 Task: Search one way flight ticket for 5 adults, 2 children, 1 infant in seat and 1 infant on lap in economy from Gulfport/biloxi: Gulfport-biloxi International Airport to Fort Wayne: Fort Wayne International Airport on 5-4-2023. Choice of flights is Frontier. Number of bags: 10 checked bags. Price is upto 93000. Outbound departure time preference is 21:00.
Action: Mouse moved to (303, 120)
Screenshot: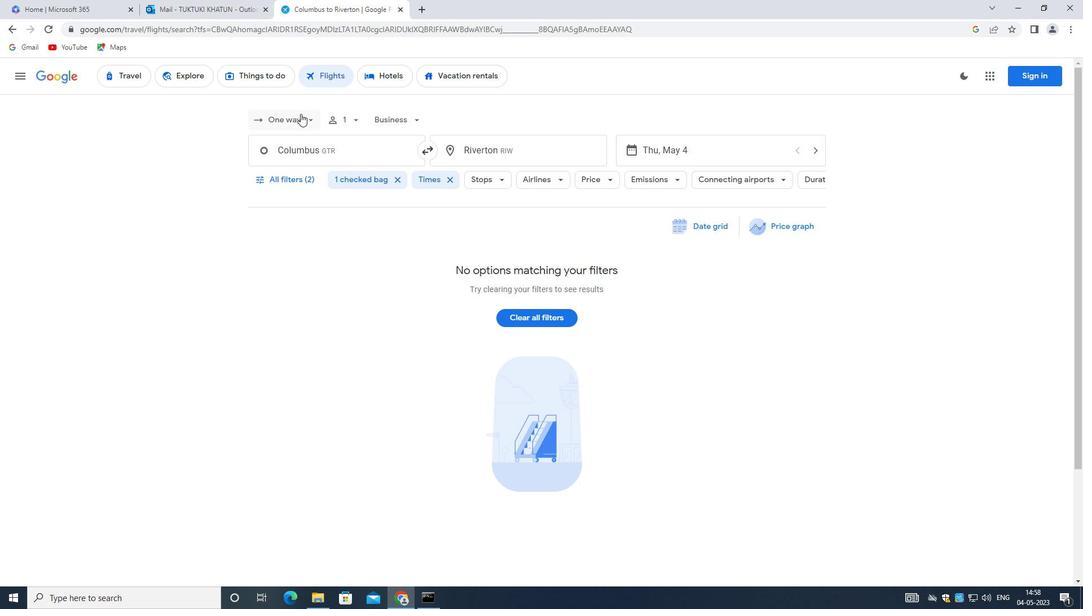 
Action: Mouse pressed left at (303, 120)
Screenshot: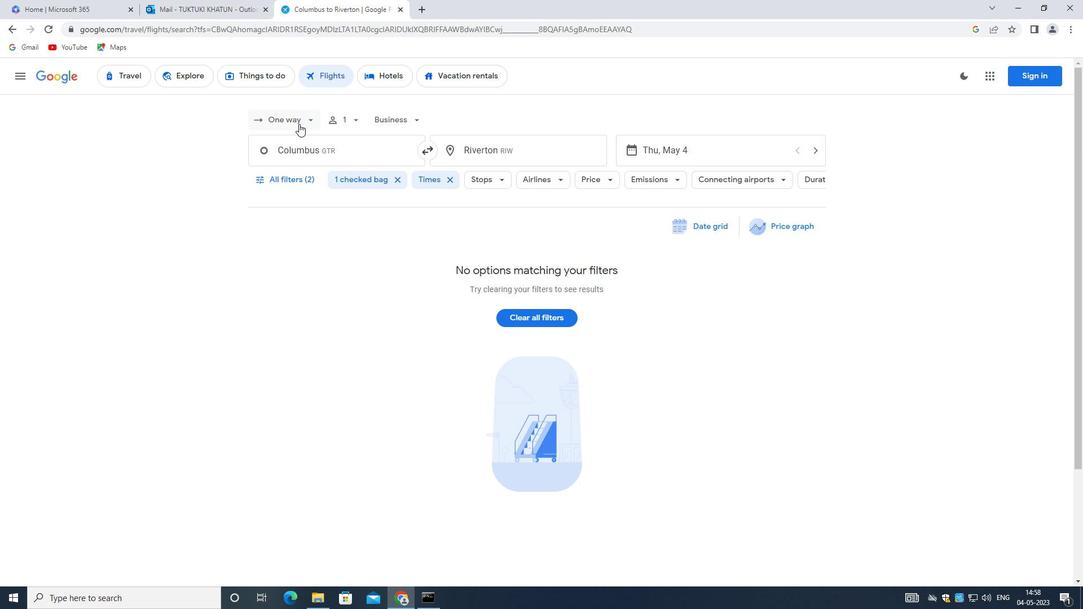 
Action: Mouse moved to (296, 167)
Screenshot: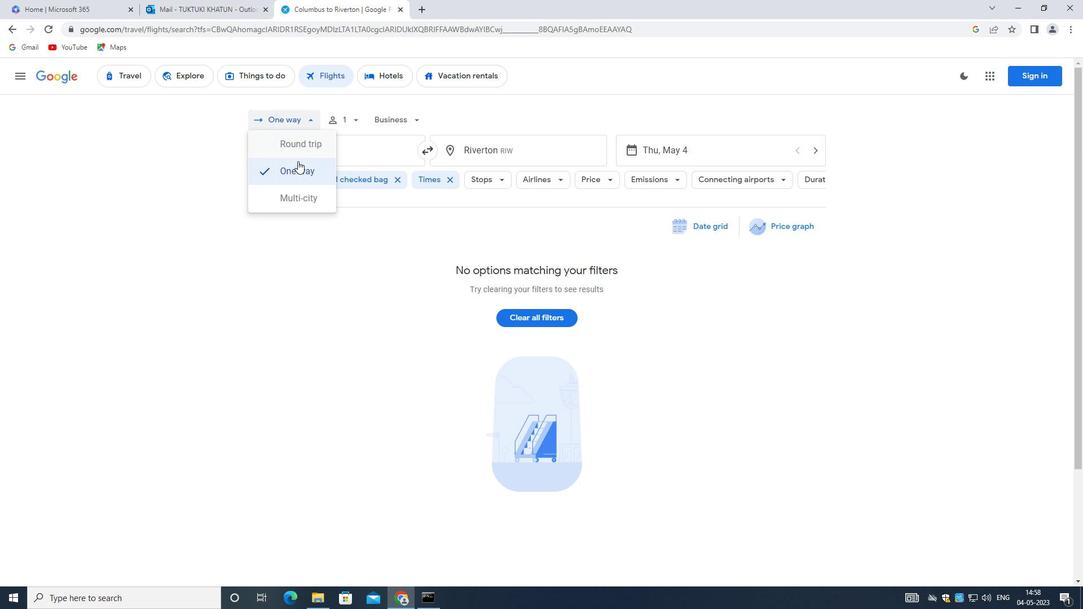 
Action: Mouse pressed left at (296, 167)
Screenshot: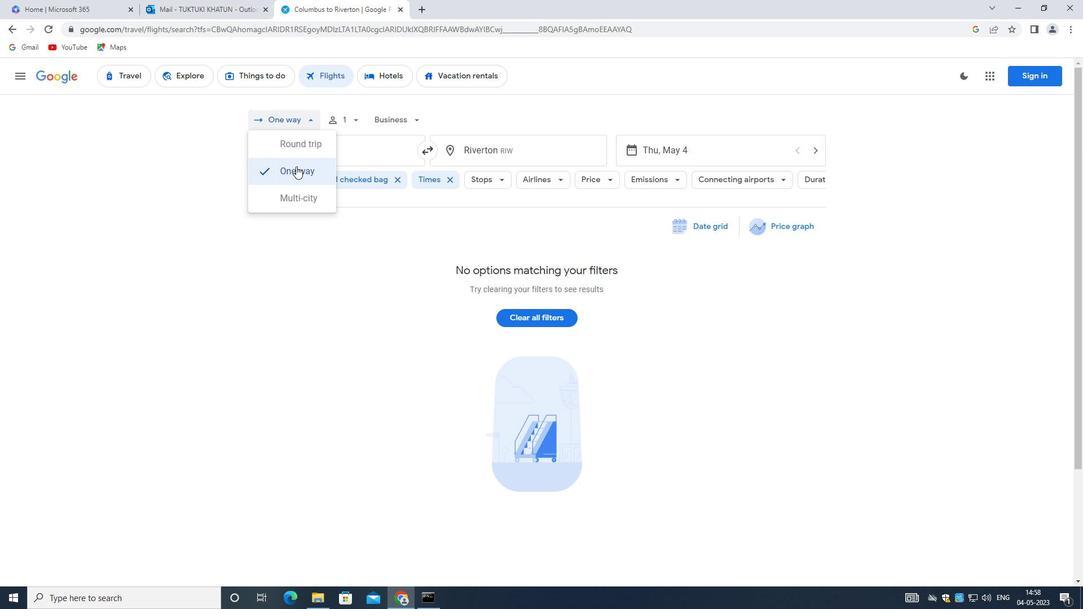 
Action: Mouse moved to (349, 119)
Screenshot: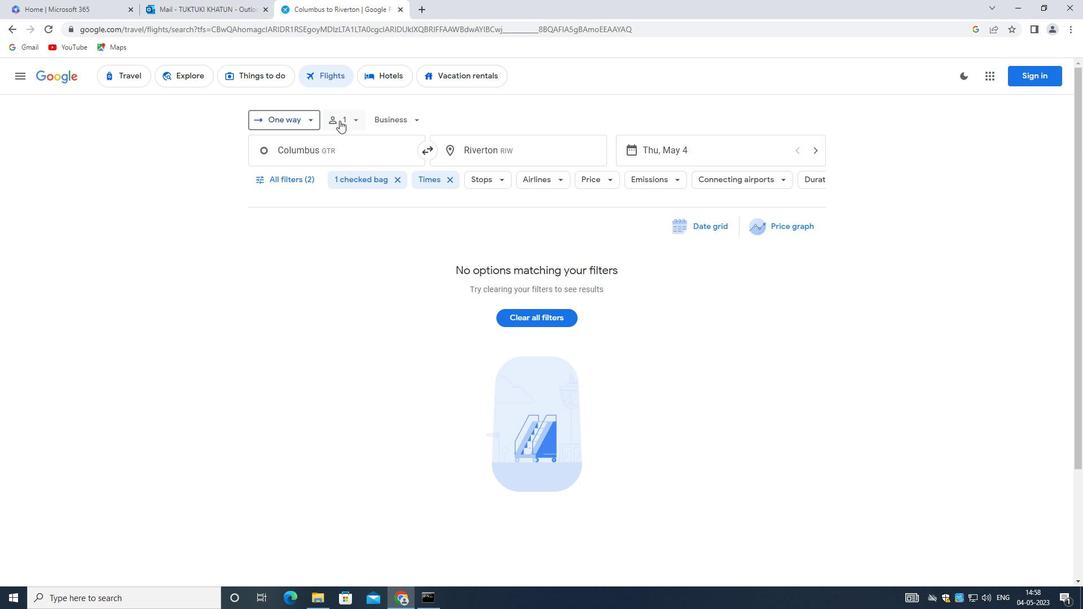 
Action: Mouse pressed left at (349, 119)
Screenshot: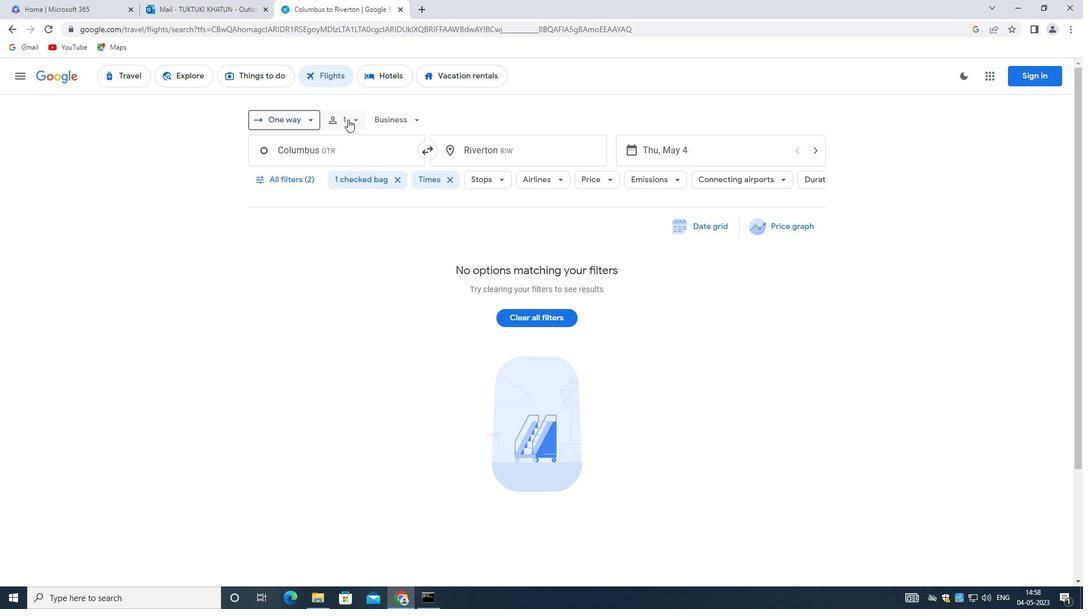 
Action: Mouse moved to (447, 152)
Screenshot: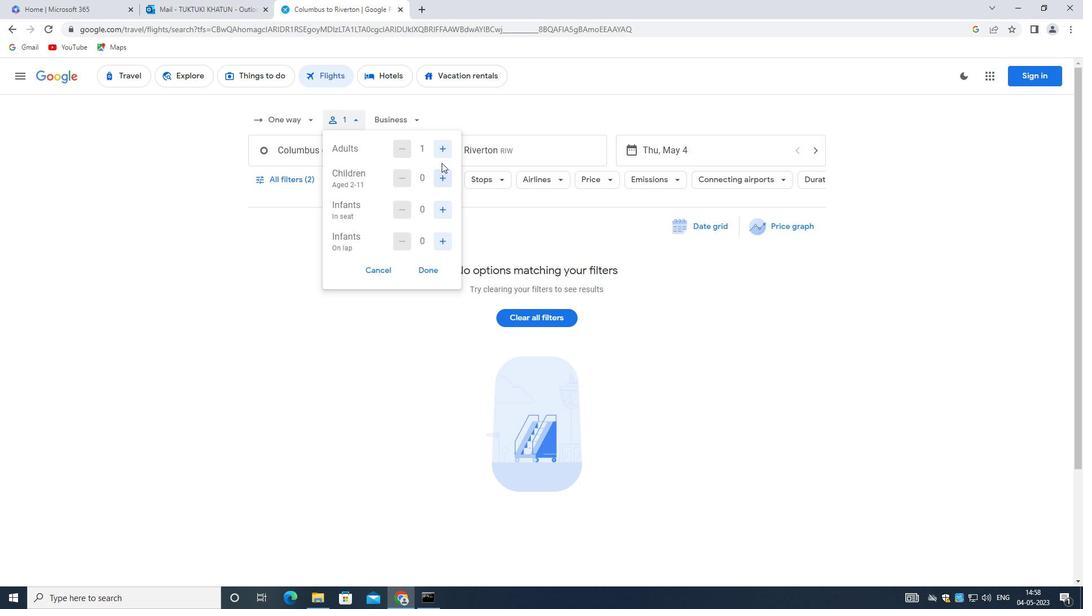
Action: Mouse pressed left at (447, 152)
Screenshot: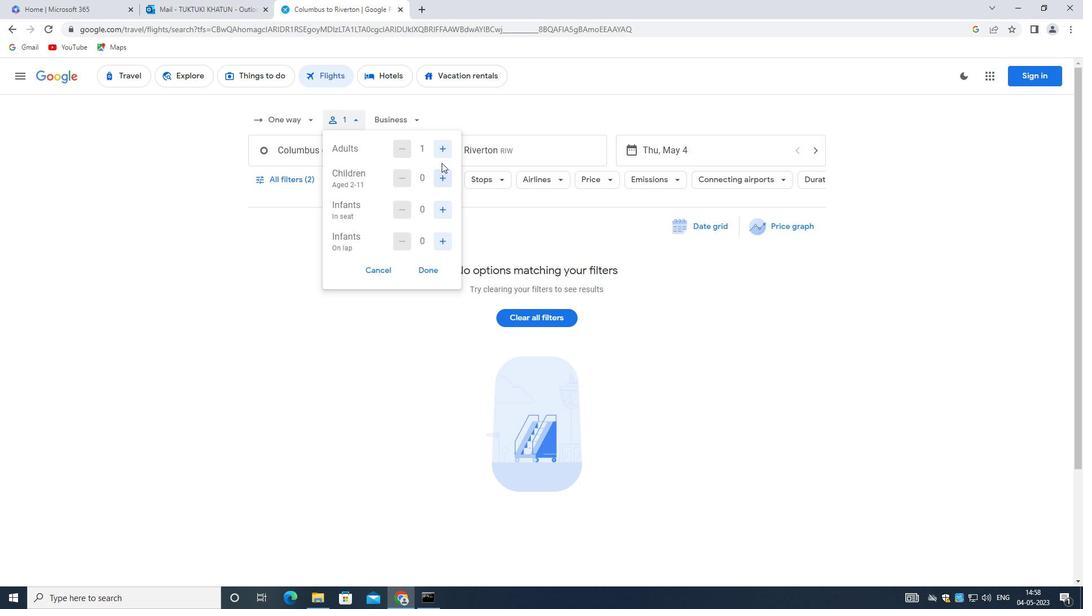 
Action: Mouse pressed left at (447, 152)
Screenshot: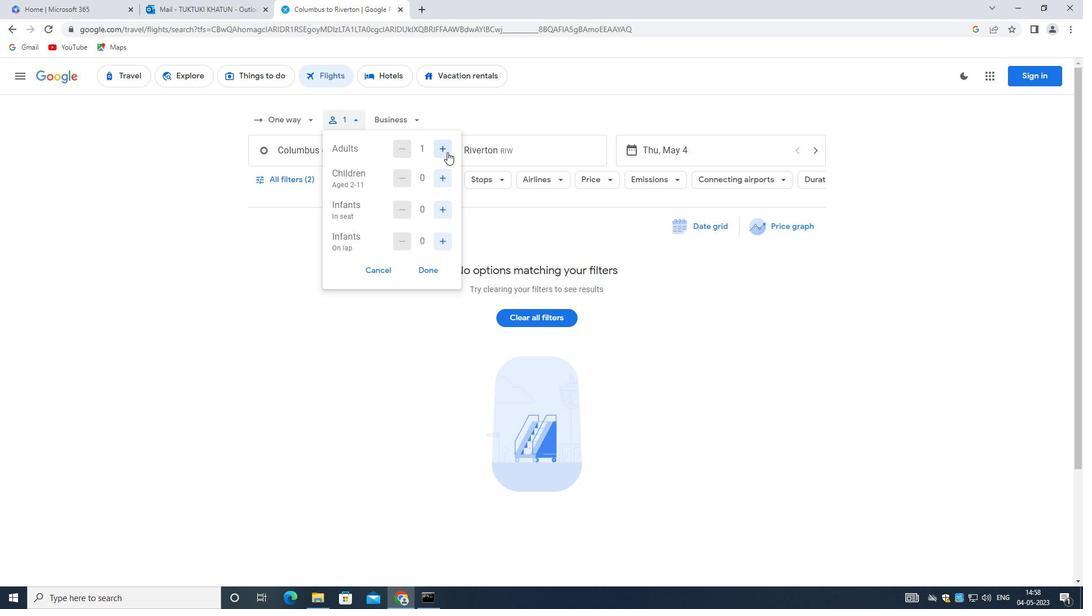 
Action: Mouse pressed left at (447, 152)
Screenshot: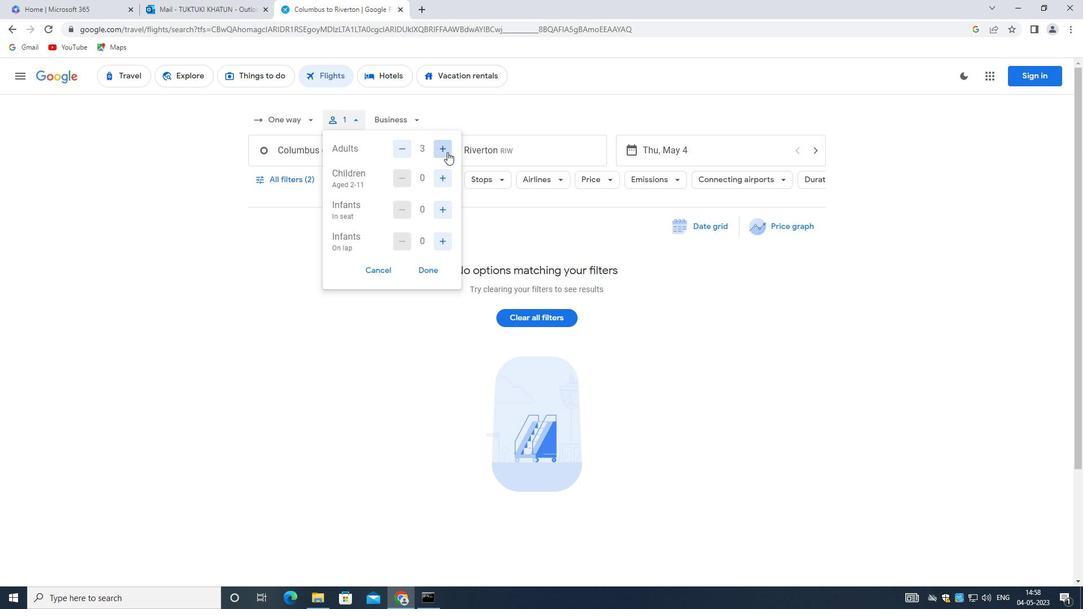 
Action: Mouse pressed left at (447, 152)
Screenshot: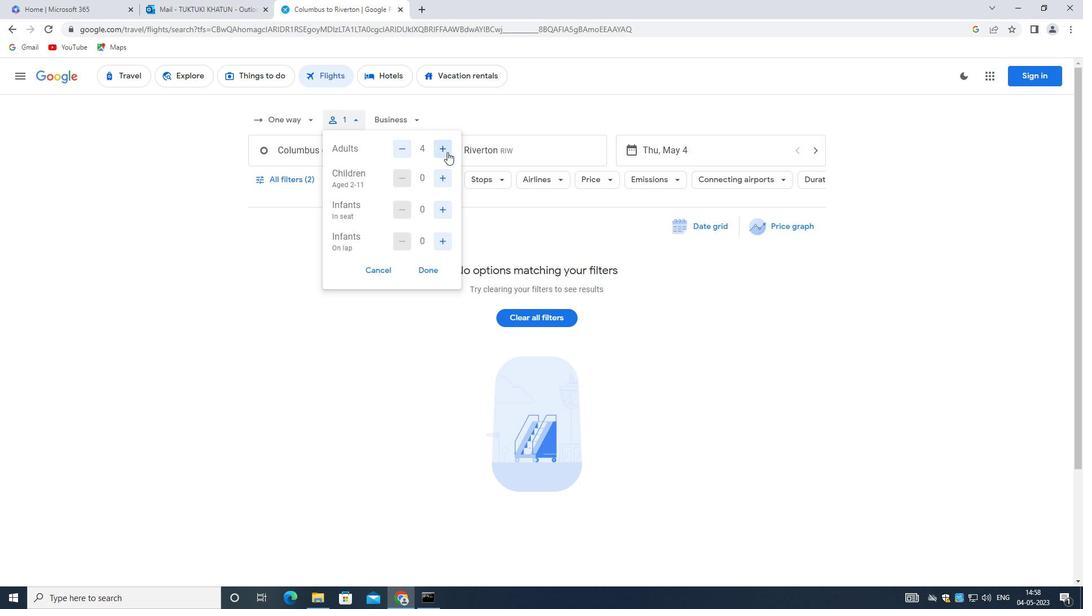 
Action: Mouse moved to (441, 177)
Screenshot: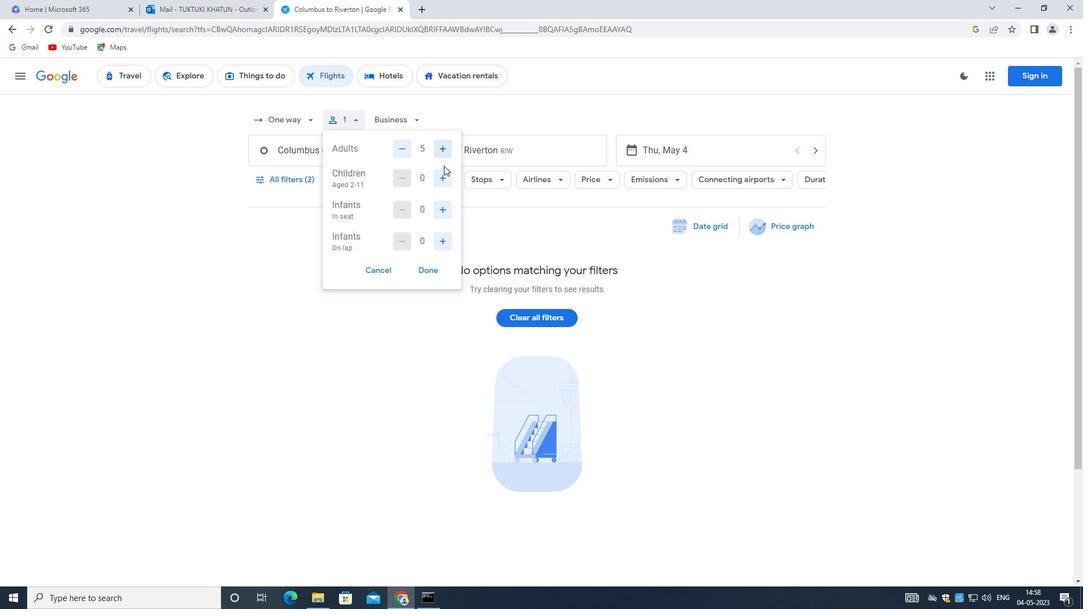 
Action: Mouse pressed left at (441, 177)
Screenshot: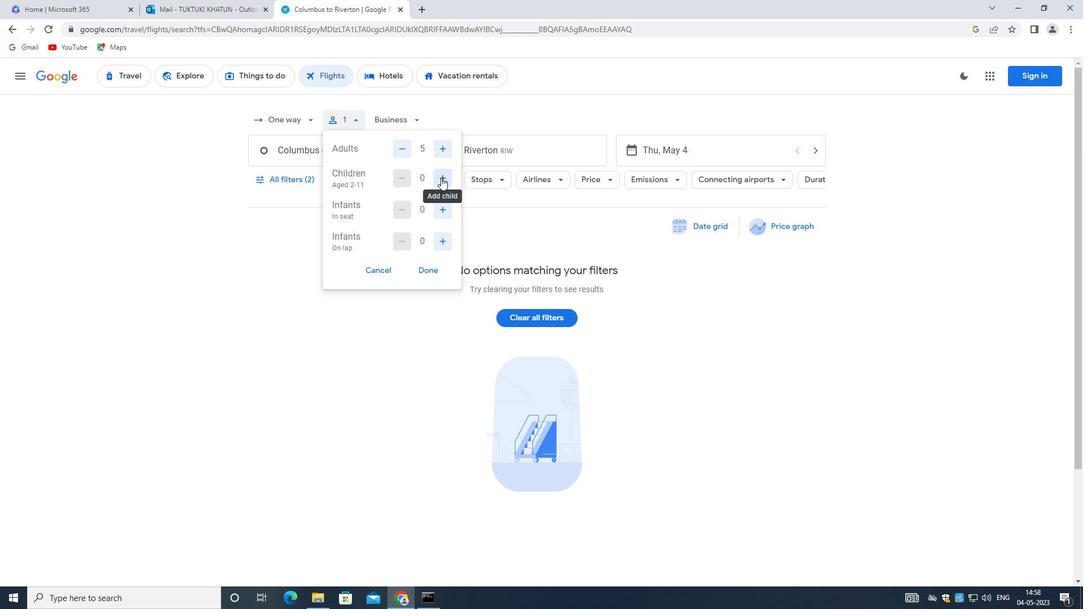 
Action: Mouse pressed left at (441, 177)
Screenshot: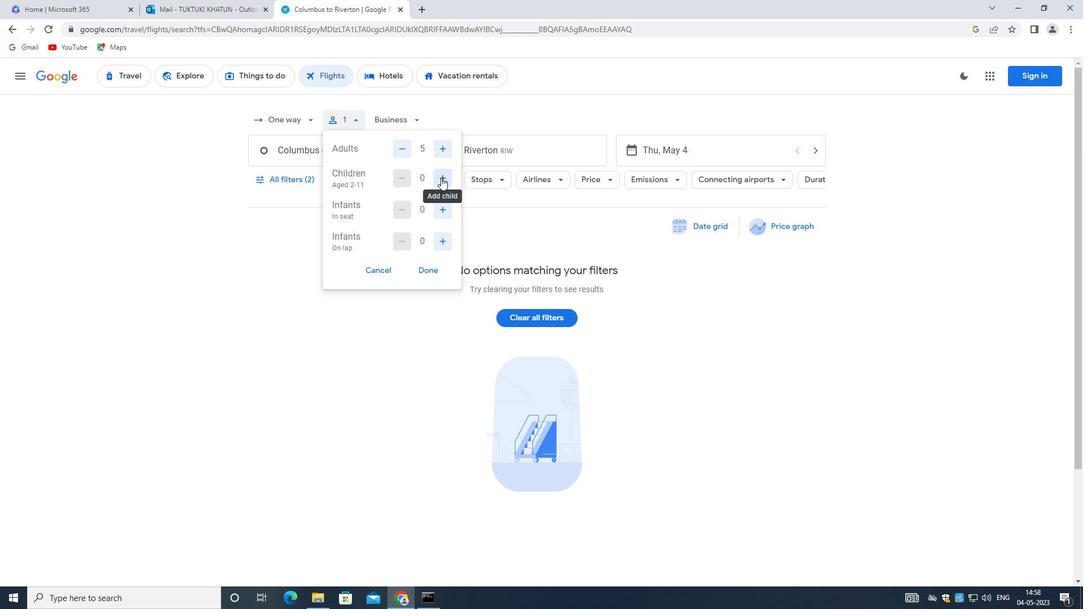 
Action: Mouse pressed left at (441, 177)
Screenshot: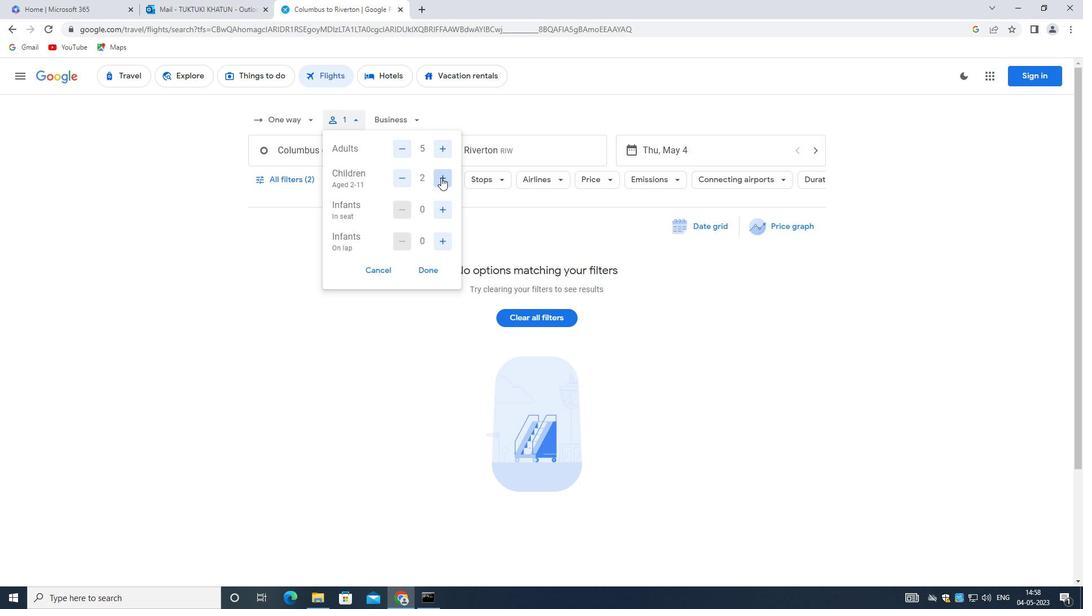 
Action: Mouse moved to (400, 177)
Screenshot: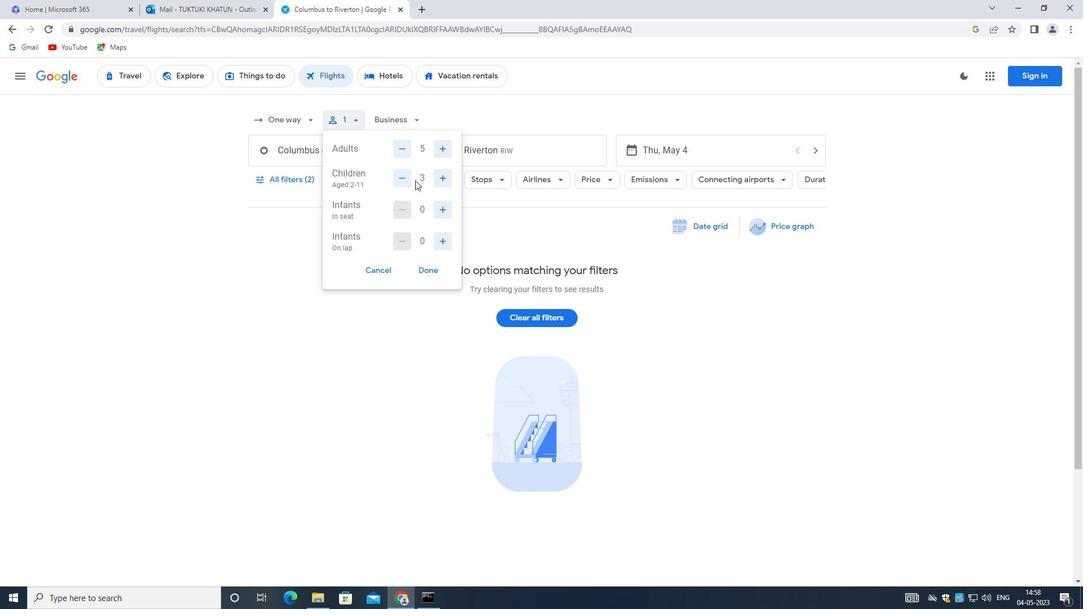 
Action: Mouse pressed left at (400, 177)
Screenshot: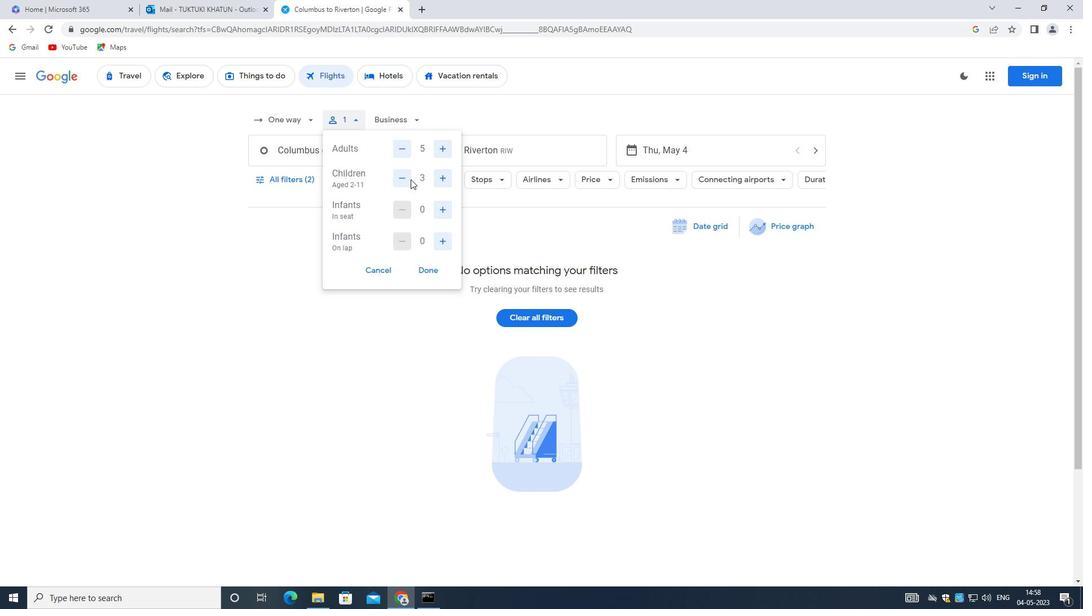 
Action: Mouse moved to (444, 210)
Screenshot: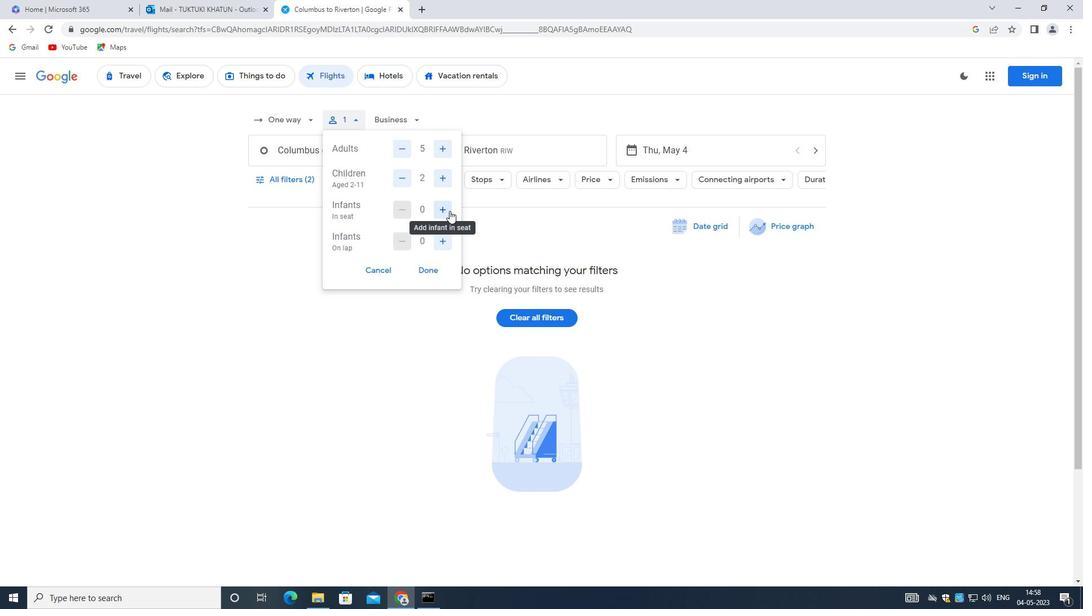 
Action: Mouse pressed left at (444, 210)
Screenshot: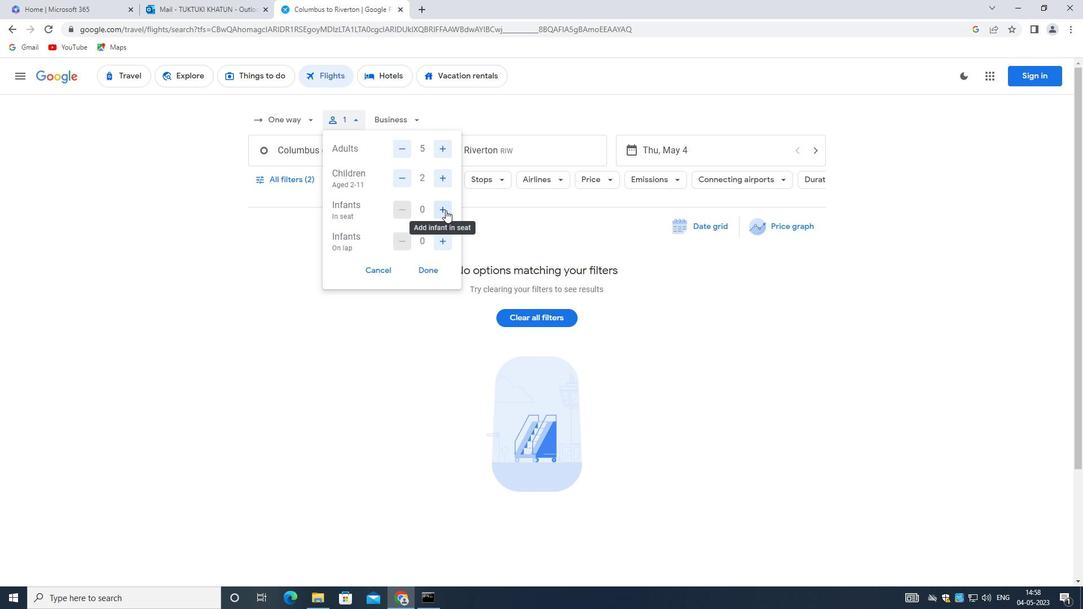 
Action: Mouse moved to (443, 235)
Screenshot: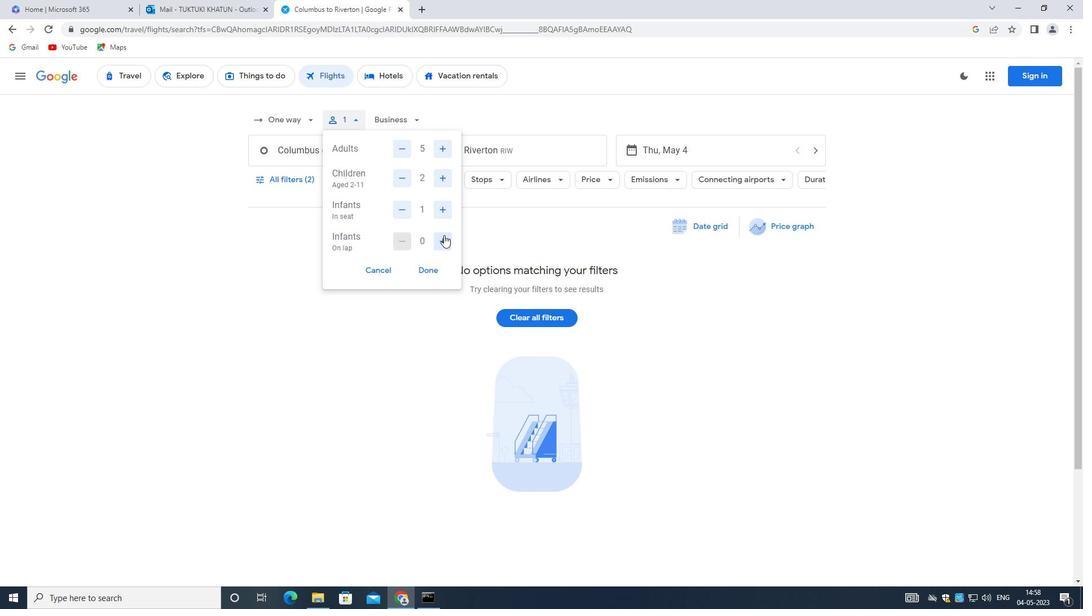 
Action: Mouse pressed left at (443, 235)
Screenshot: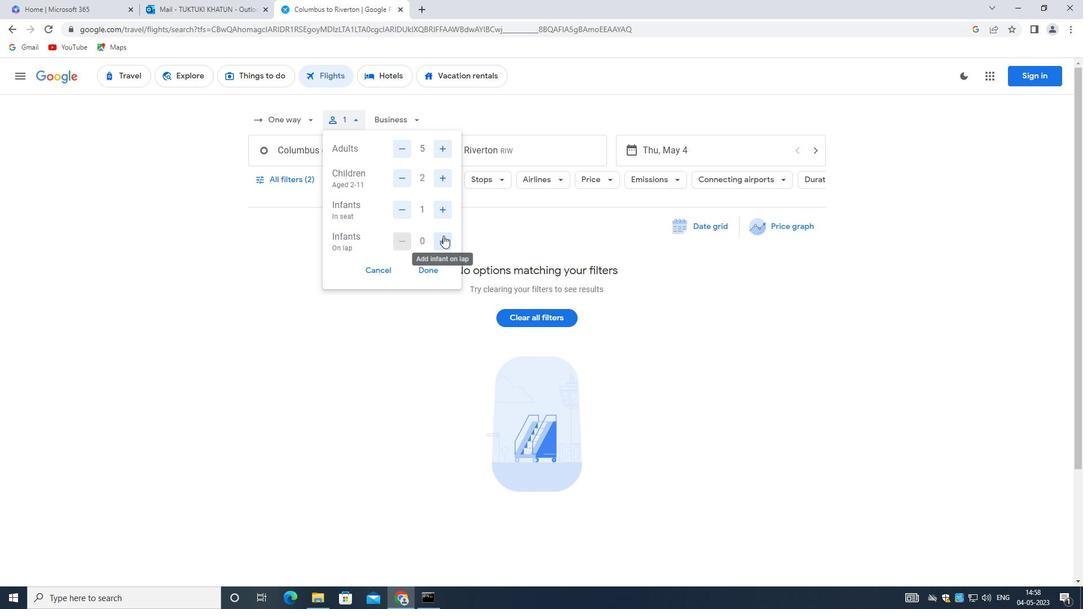 
Action: Mouse moved to (425, 273)
Screenshot: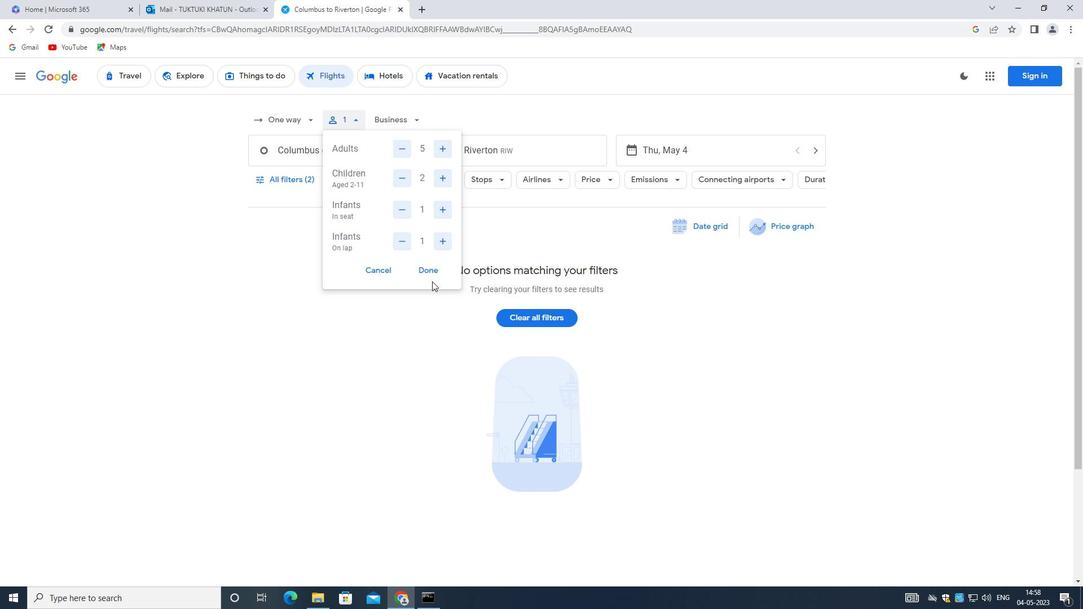 
Action: Mouse pressed left at (425, 273)
Screenshot: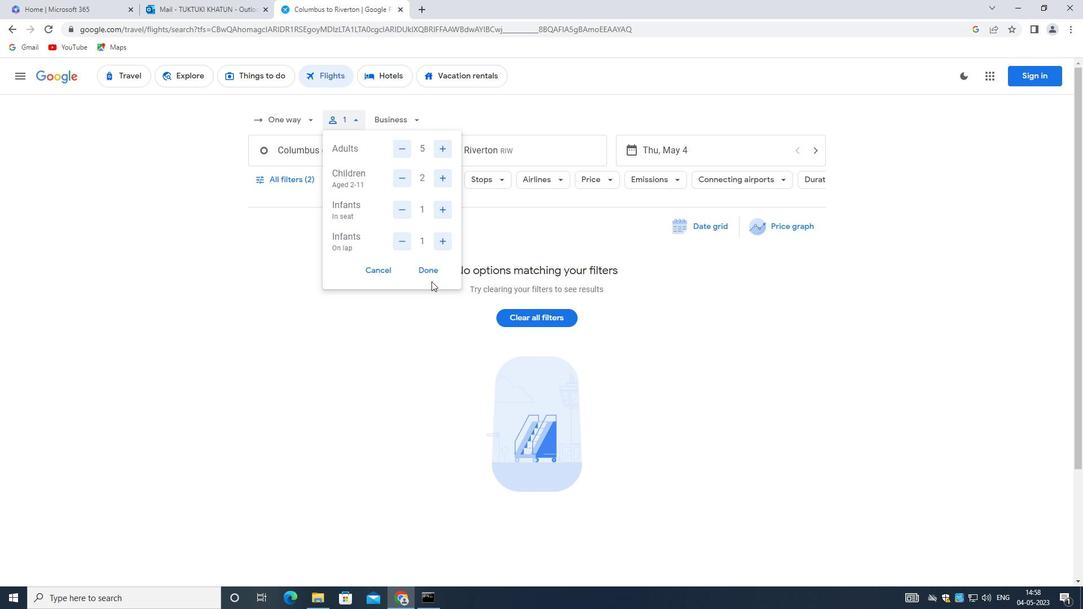 
Action: Mouse moved to (403, 120)
Screenshot: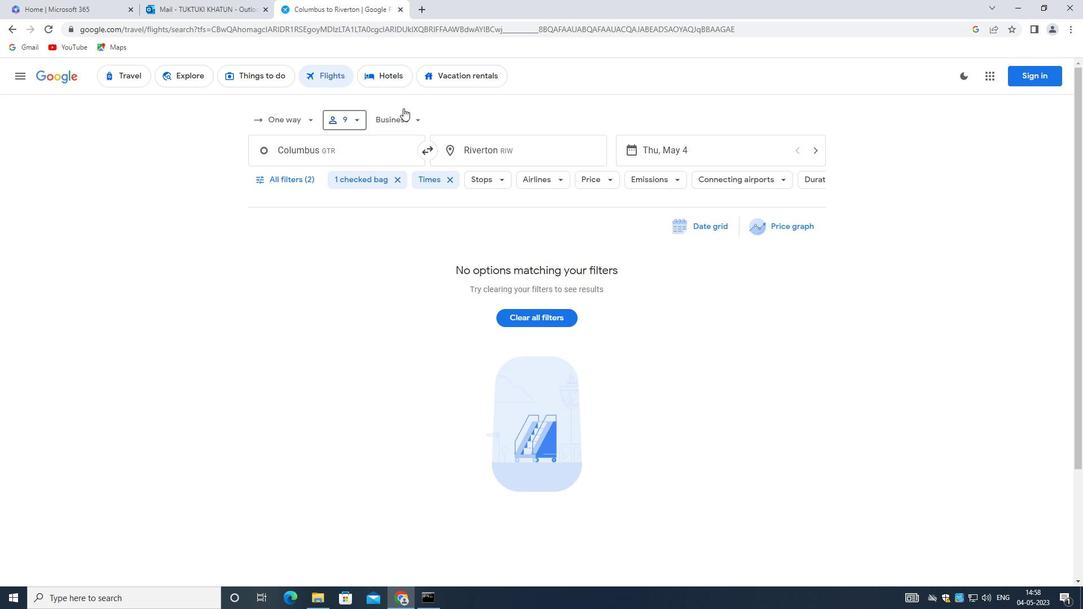 
Action: Mouse pressed left at (403, 120)
Screenshot: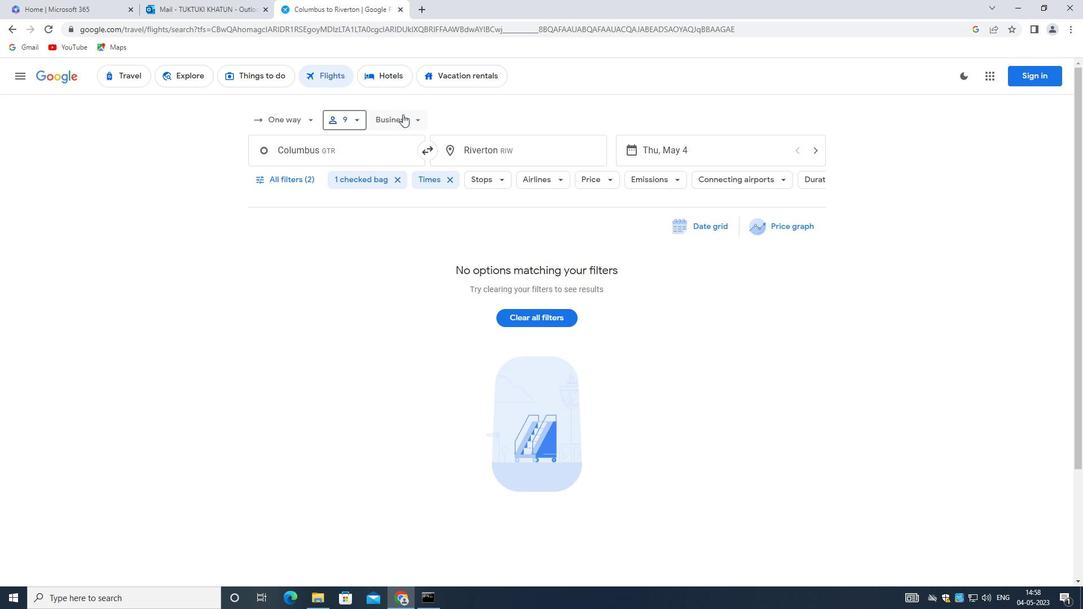 
Action: Mouse moved to (415, 148)
Screenshot: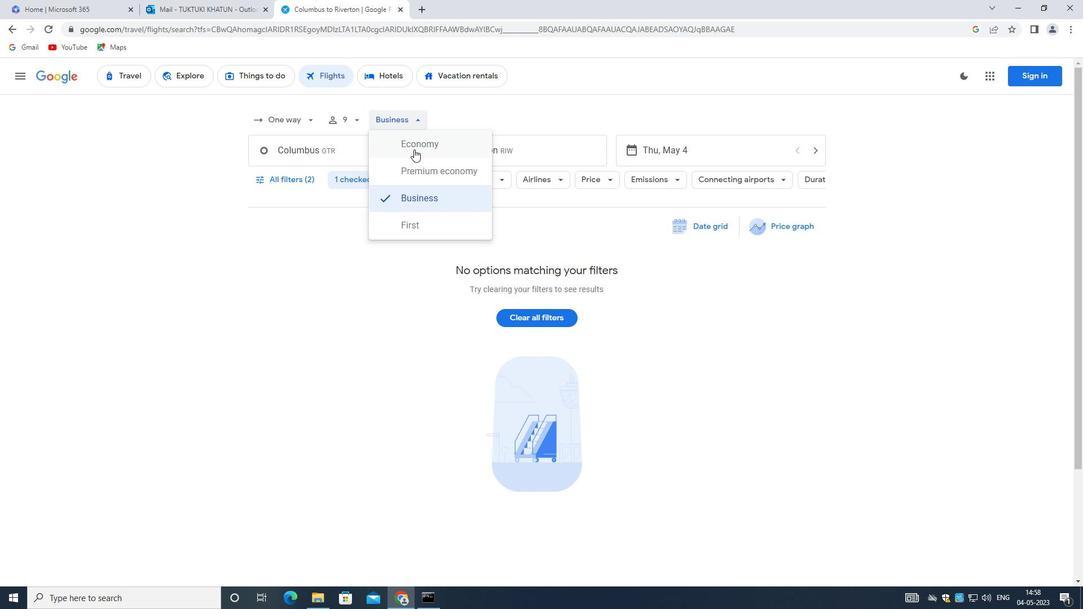 
Action: Mouse pressed left at (415, 148)
Screenshot: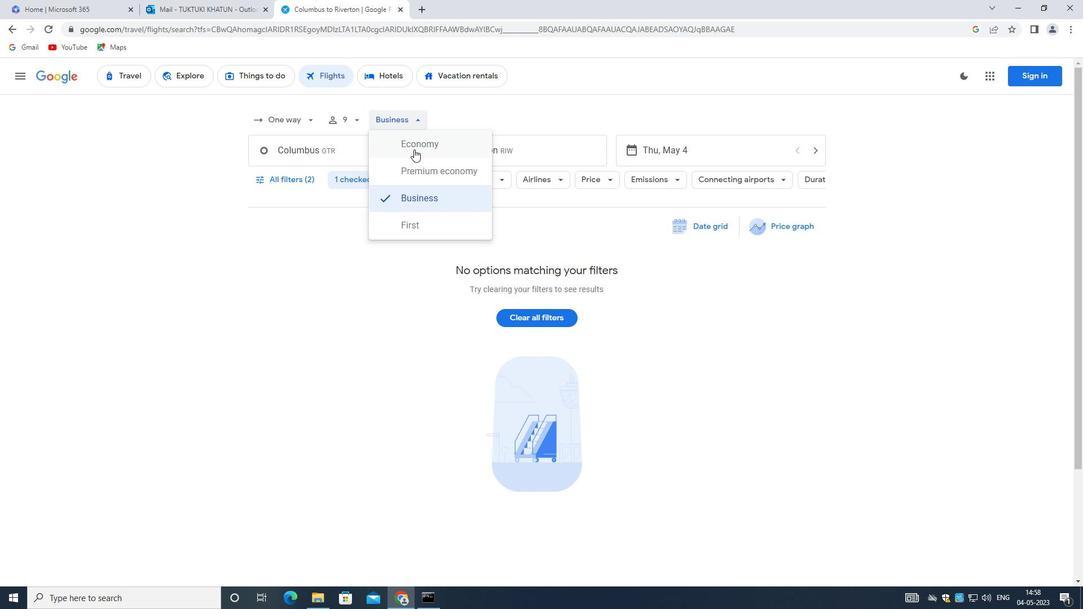
Action: Mouse moved to (296, 156)
Screenshot: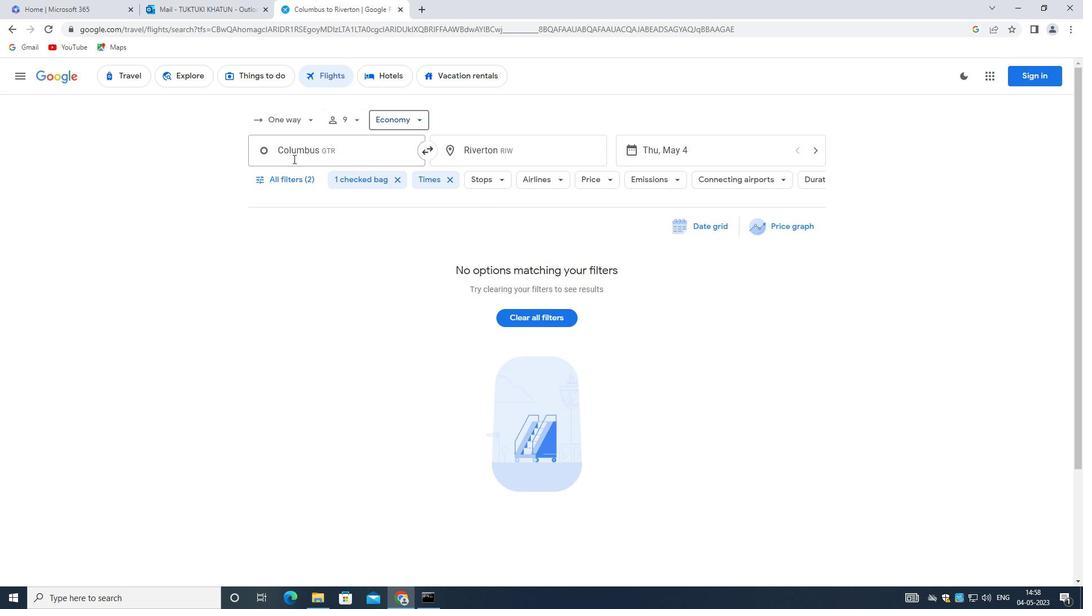 
Action: Mouse pressed left at (296, 156)
Screenshot: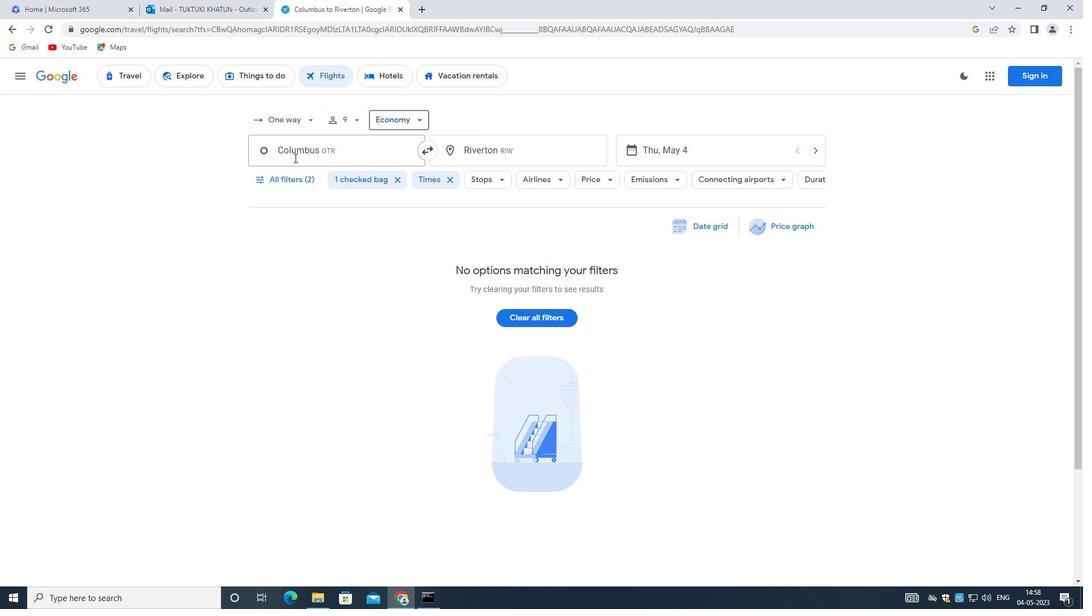 
Action: Key pressed <Key.backspace><Key.shift>GULFPORT-BILOXI<Key.space><Key.shift_r><Key.shift_r><Key.shift_r><Key.shift_r><Key.shift_r>I
Screenshot: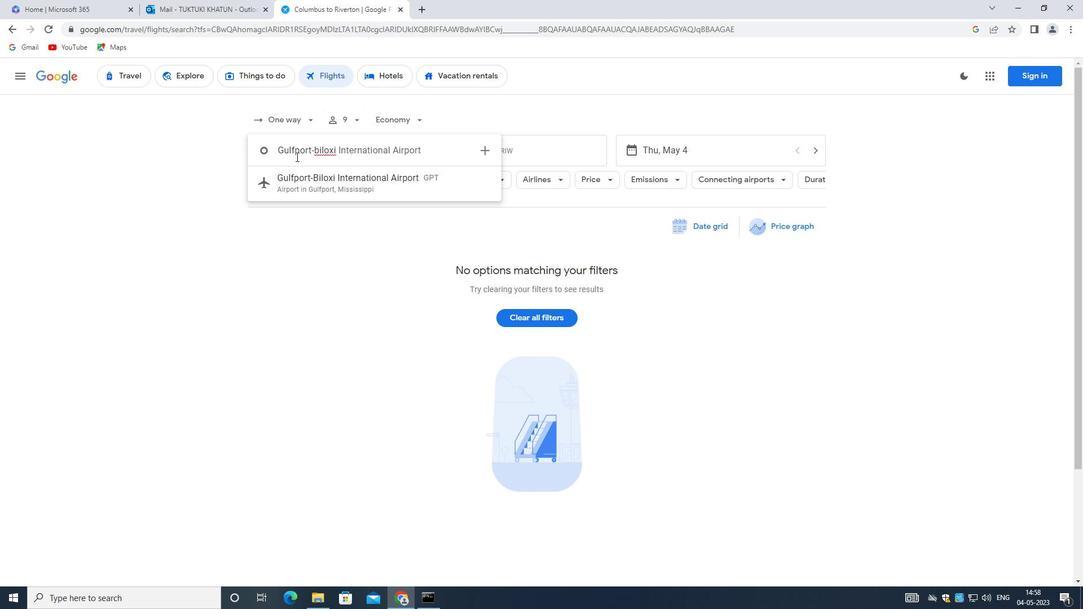 
Action: Mouse moved to (401, 184)
Screenshot: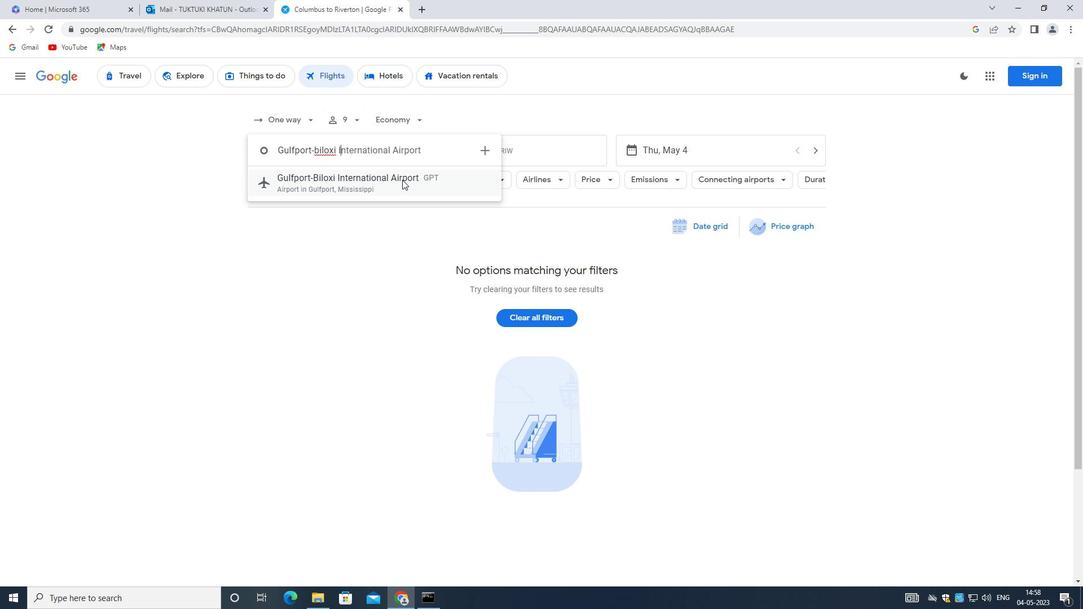 
Action: Mouse pressed left at (401, 184)
Screenshot: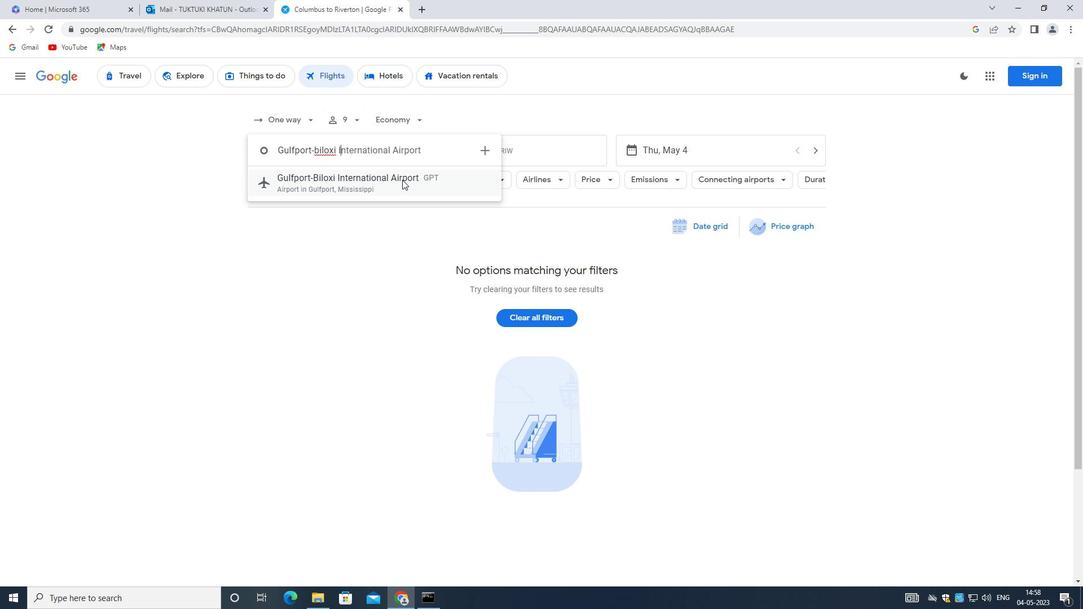 
Action: Mouse moved to (480, 156)
Screenshot: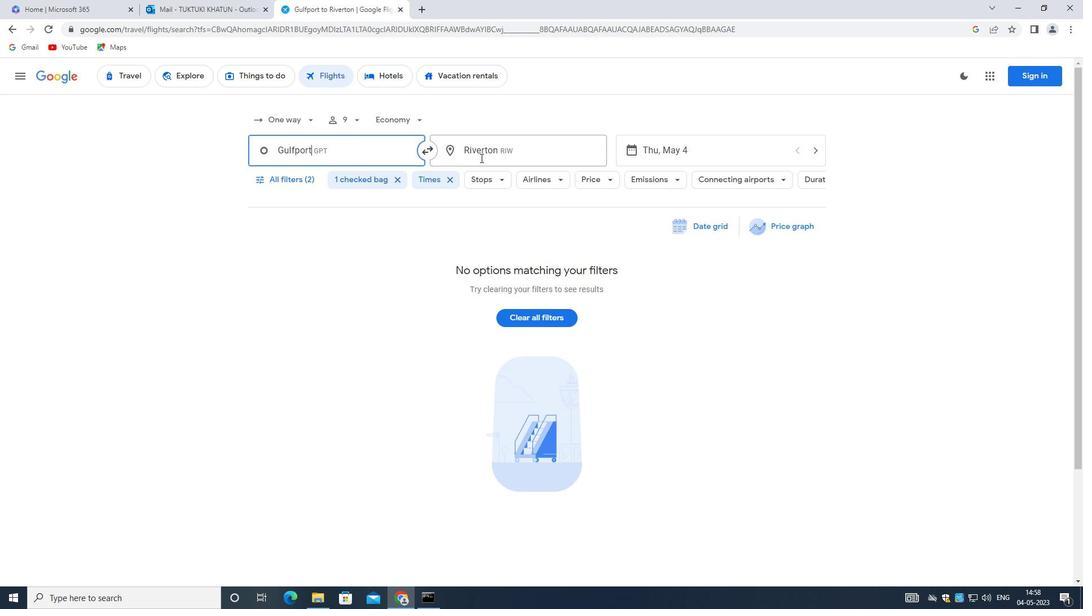 
Action: Mouse pressed left at (480, 156)
Screenshot: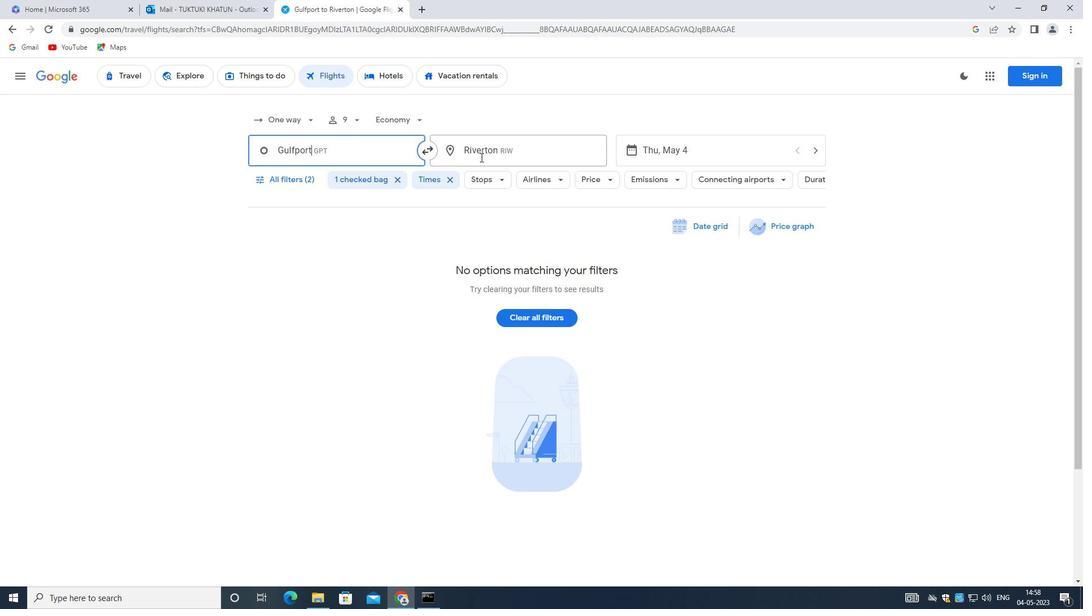 
Action: Mouse moved to (476, 156)
Screenshot: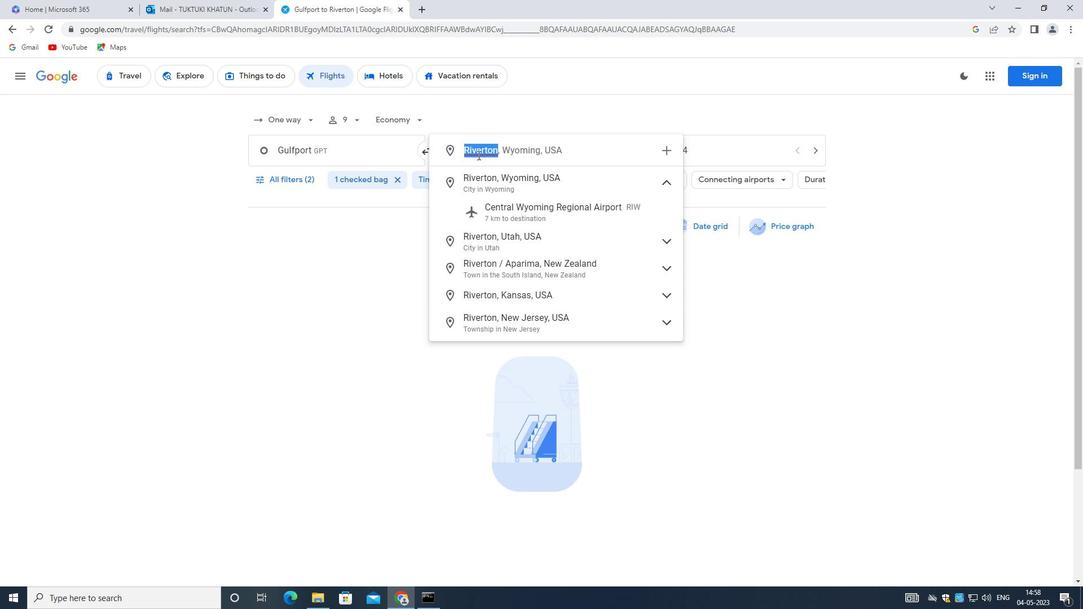 
Action: Key pressed <Key.shift><Key.shift><Key.shift><Key.shift><Key.shift>FORT<Key.space><Key.shift>WAYNE
Screenshot: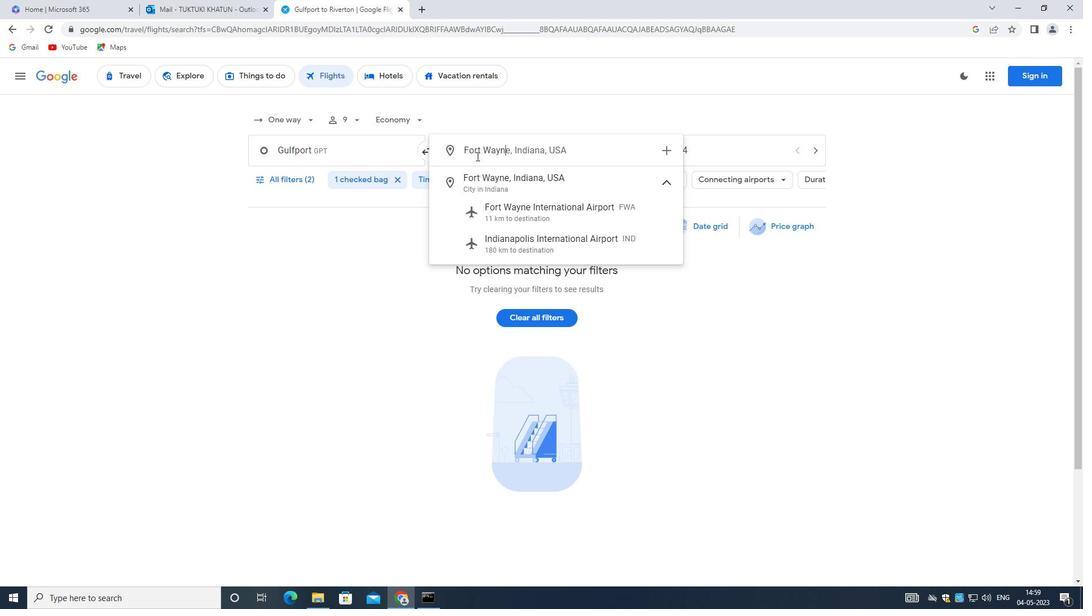 
Action: Mouse moved to (539, 212)
Screenshot: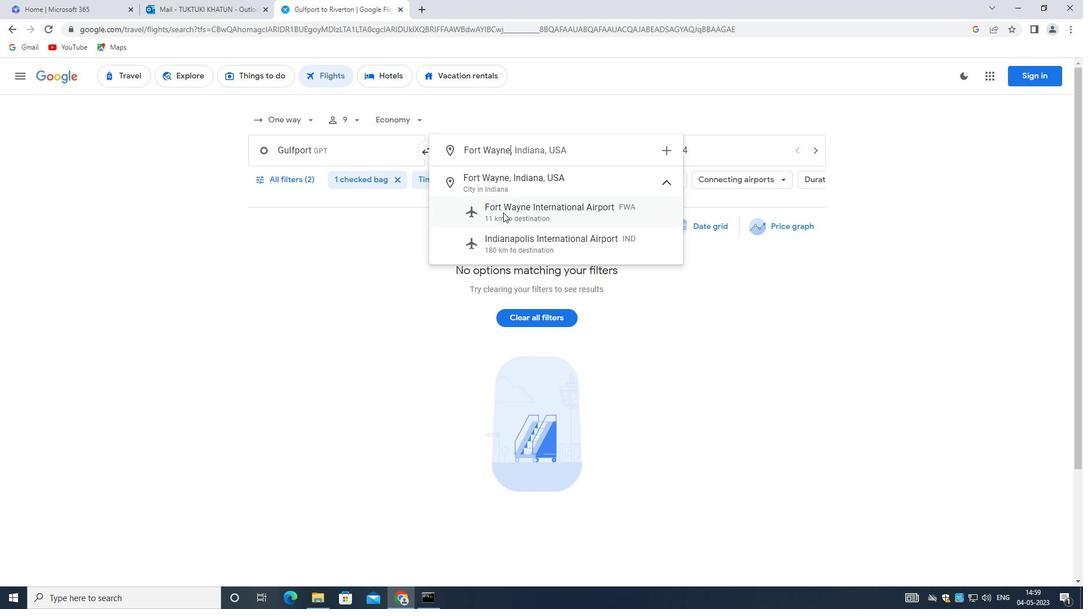 
Action: Mouse pressed left at (539, 212)
Screenshot: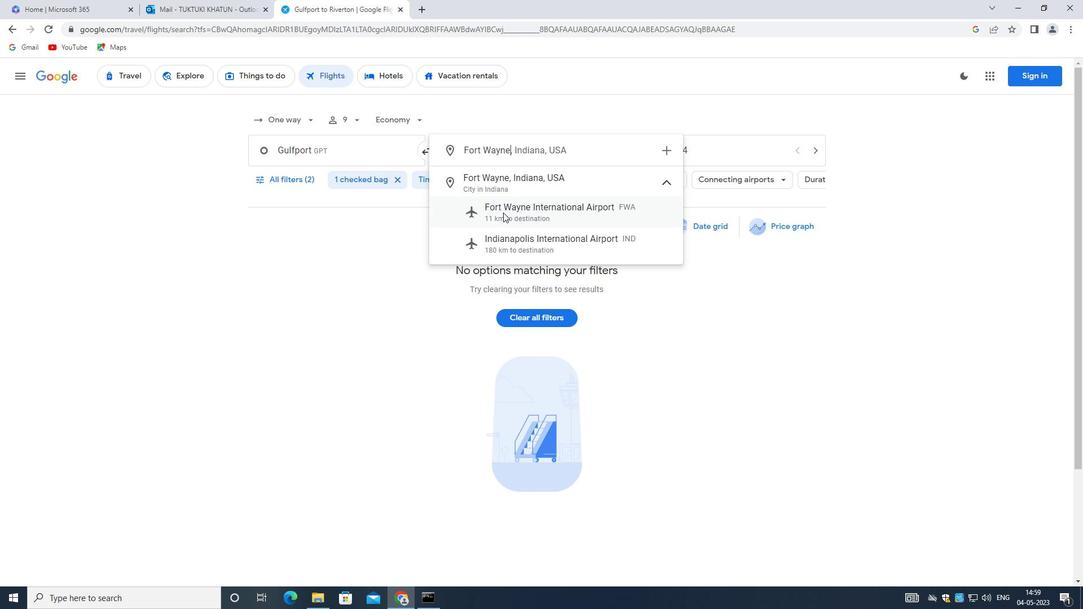 
Action: Mouse moved to (660, 147)
Screenshot: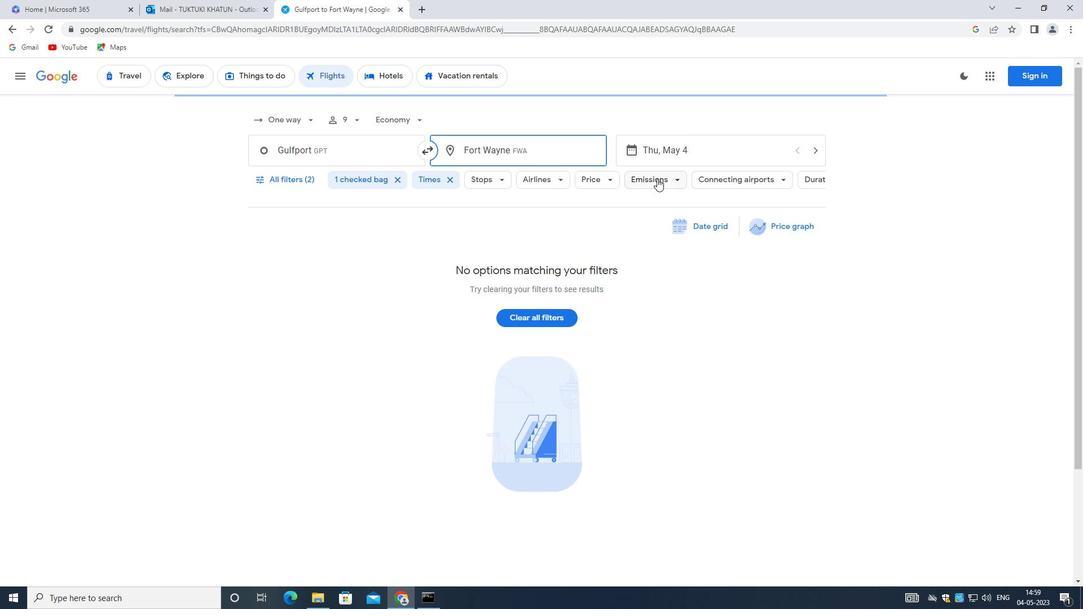 
Action: Mouse pressed left at (660, 147)
Screenshot: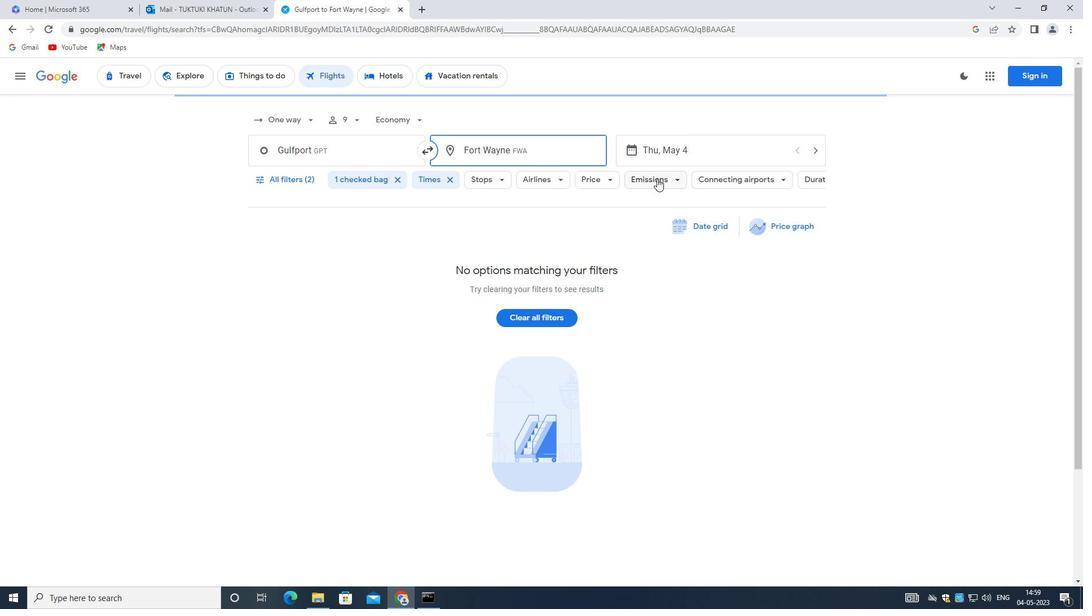 
Action: Mouse moved to (802, 428)
Screenshot: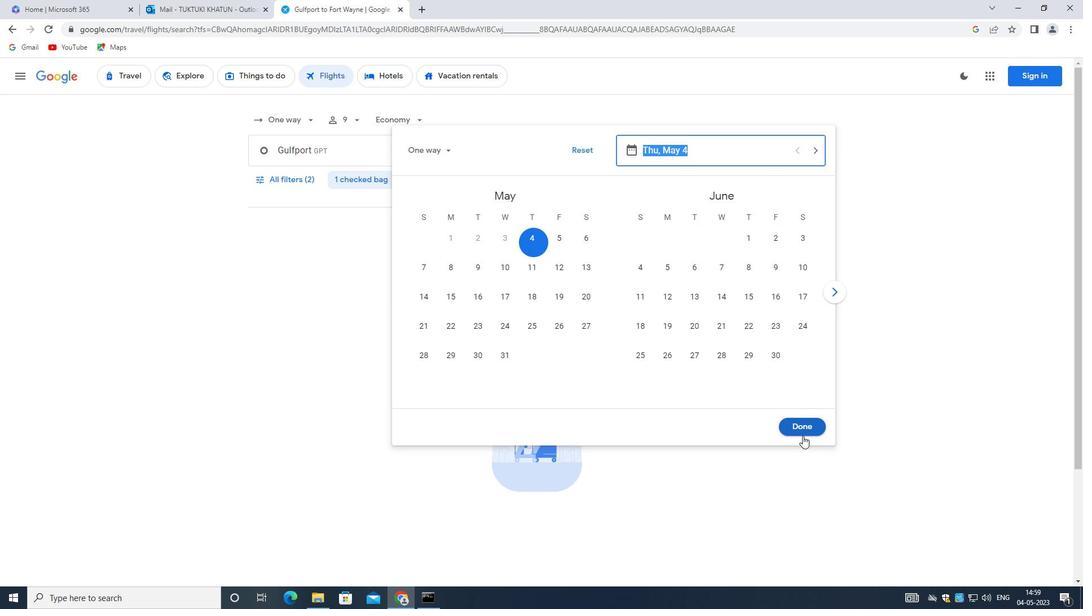 
Action: Mouse pressed left at (802, 428)
Screenshot: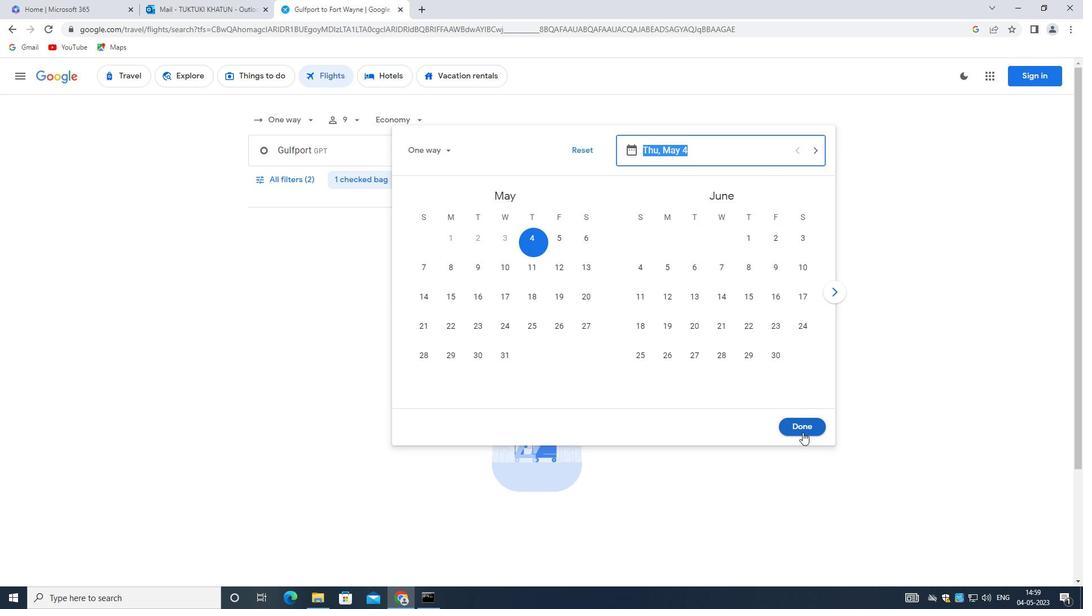 
Action: Mouse moved to (282, 180)
Screenshot: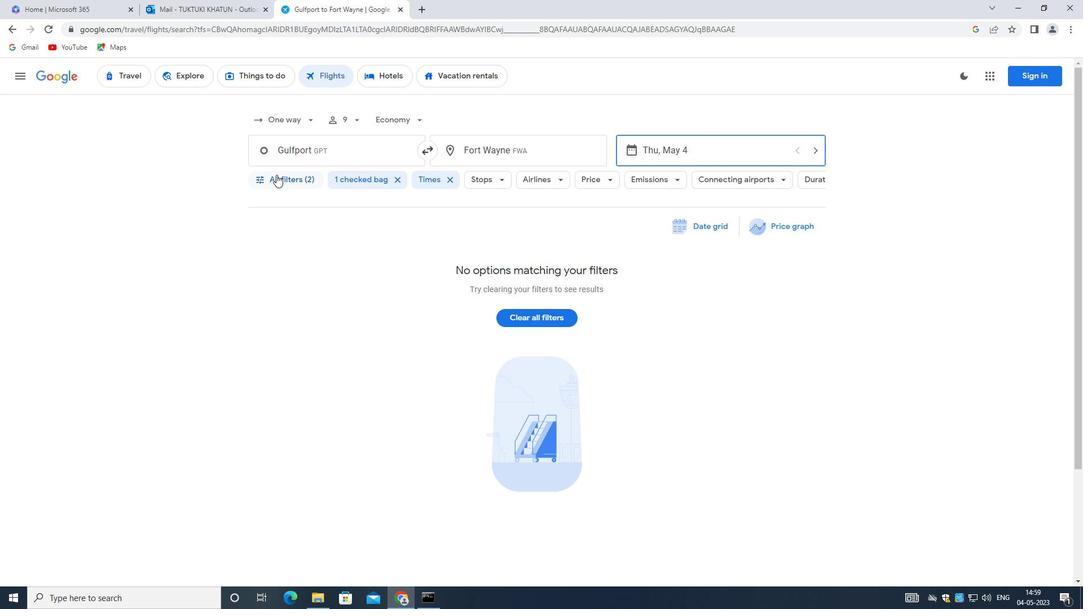 
Action: Mouse pressed left at (282, 180)
Screenshot: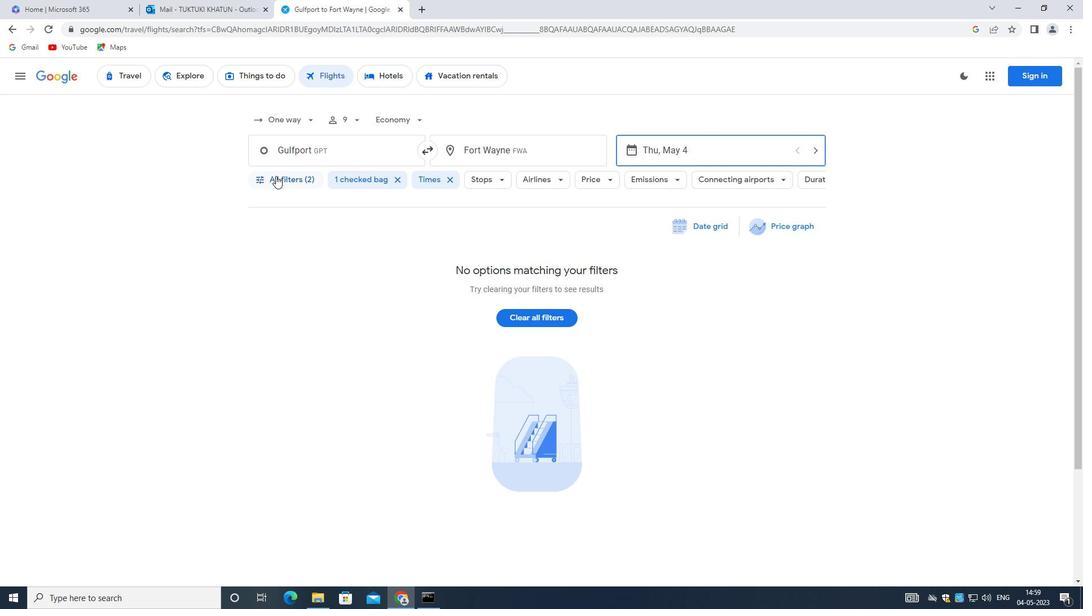 
Action: Mouse moved to (352, 332)
Screenshot: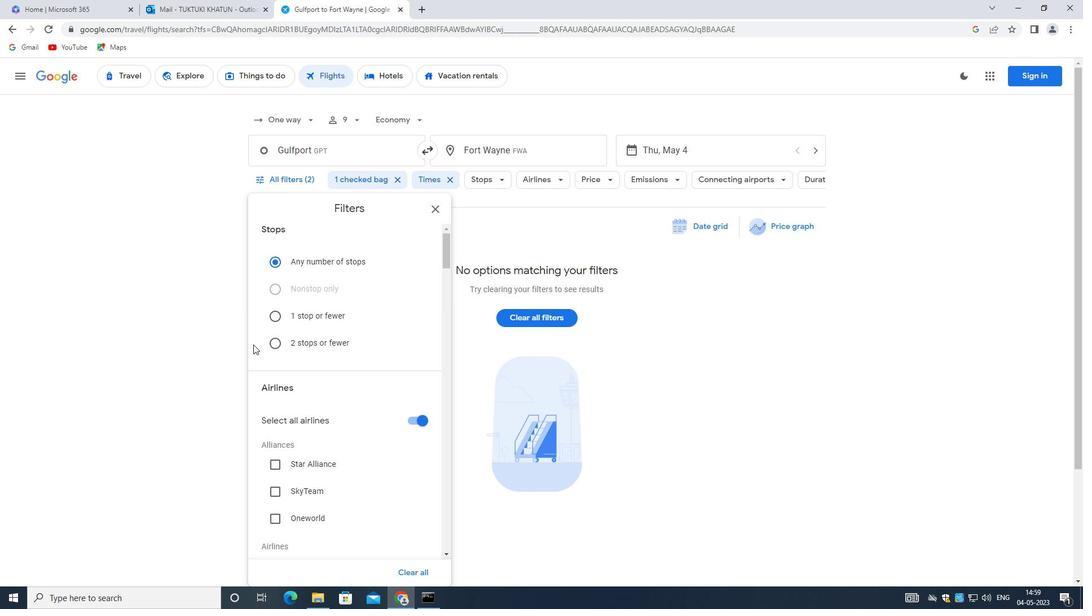 
Action: Mouse scrolled (352, 331) with delta (0, 0)
Screenshot: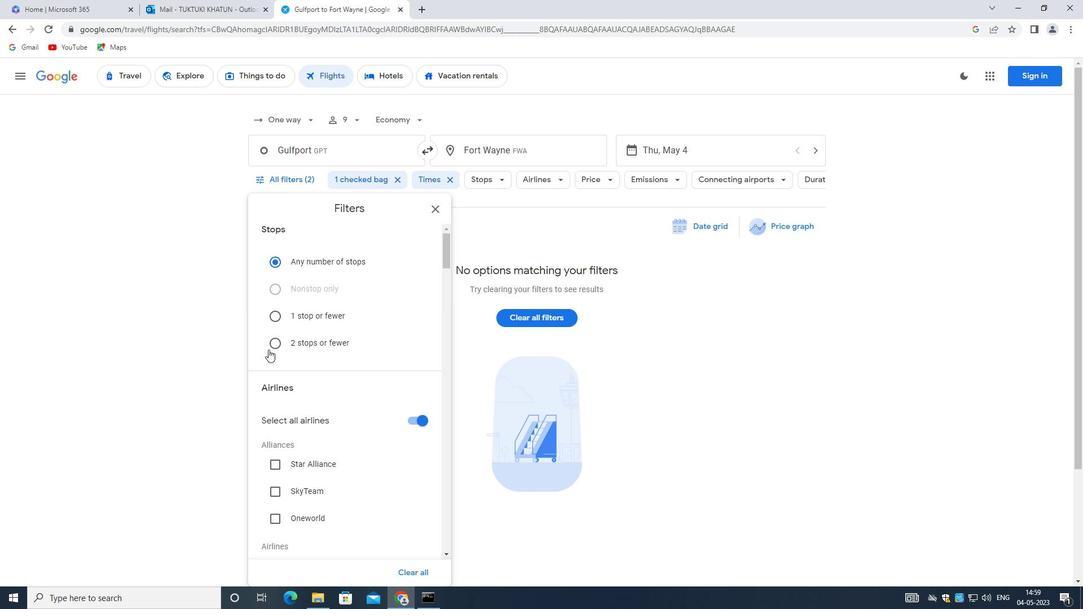
Action: Mouse moved to (414, 363)
Screenshot: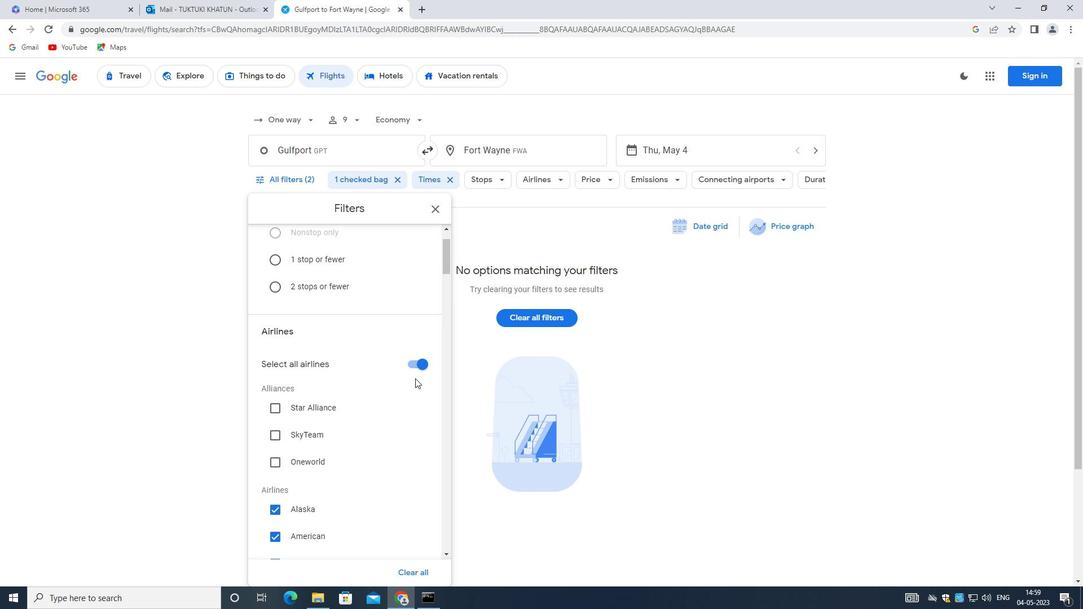 
Action: Mouse pressed left at (414, 363)
Screenshot: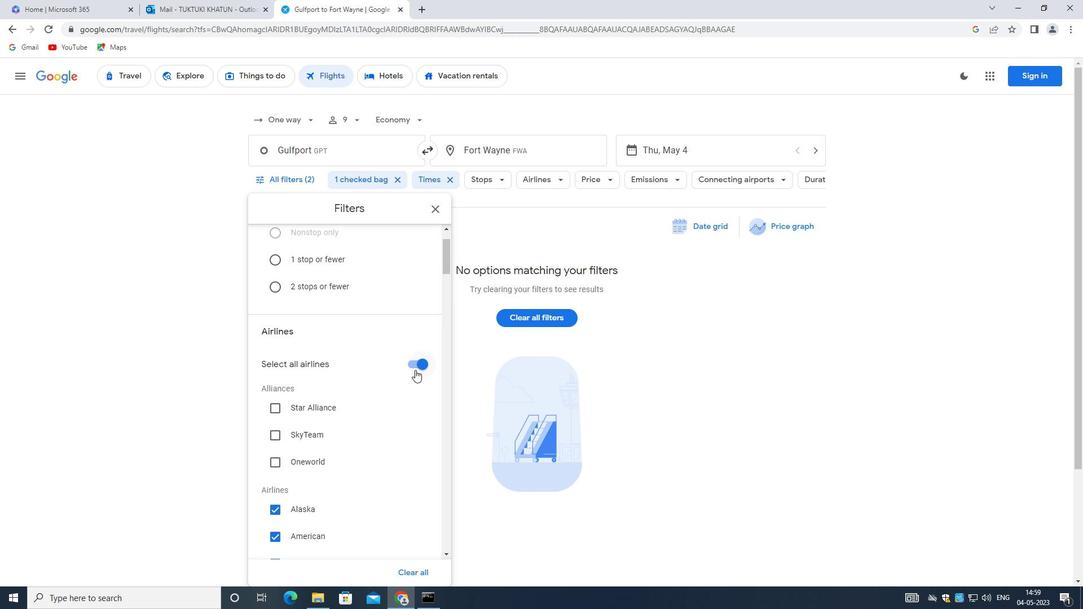 
Action: Mouse moved to (388, 365)
Screenshot: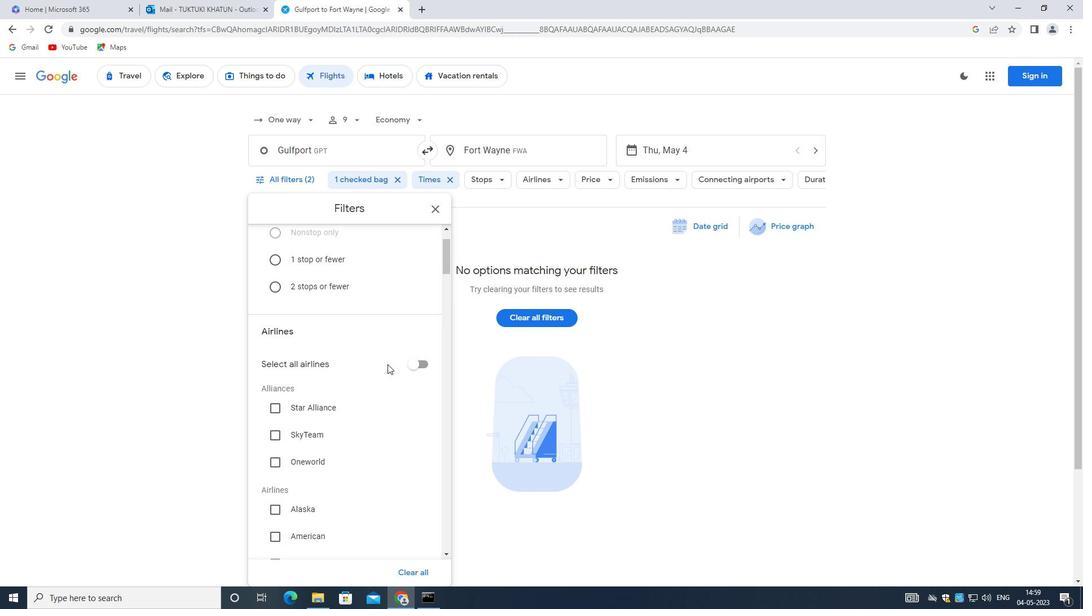 
Action: Mouse scrolled (388, 364) with delta (0, 0)
Screenshot: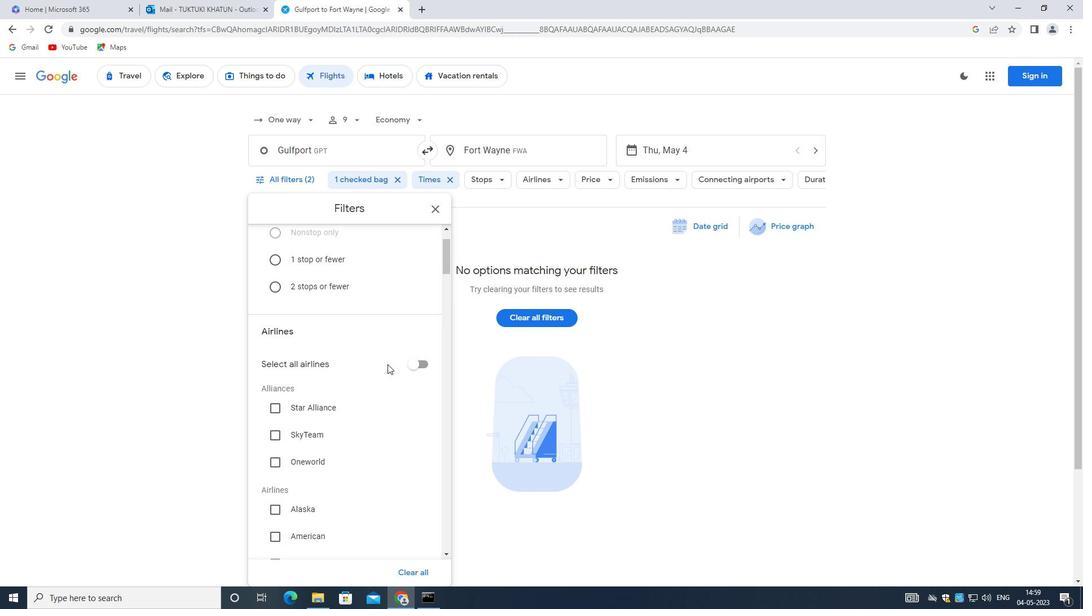
Action: Mouse moved to (388, 368)
Screenshot: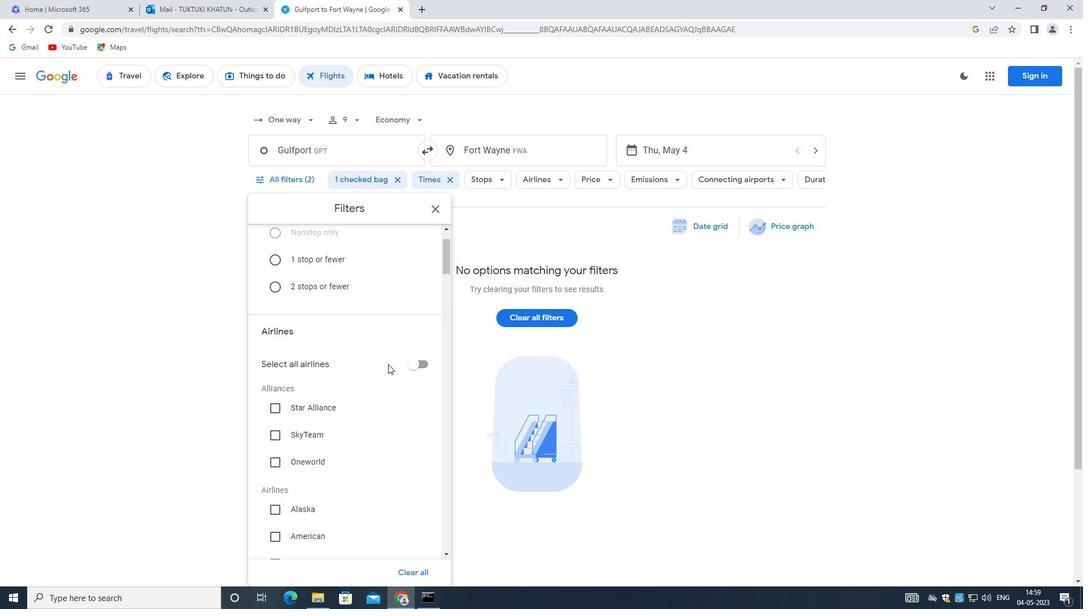 
Action: Mouse scrolled (388, 367) with delta (0, 0)
Screenshot: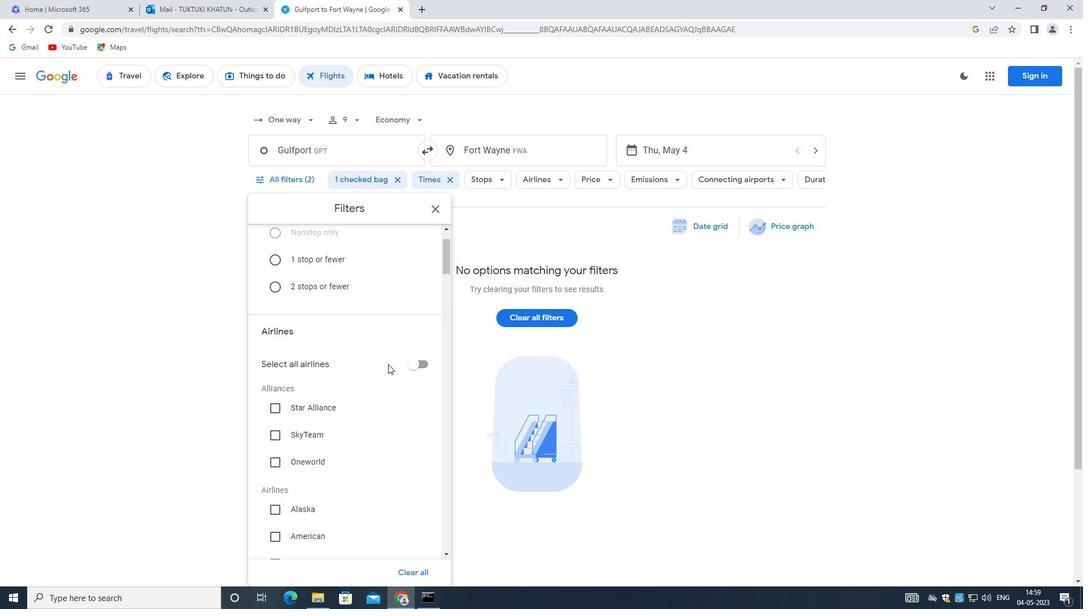 
Action: Mouse moved to (388, 369)
Screenshot: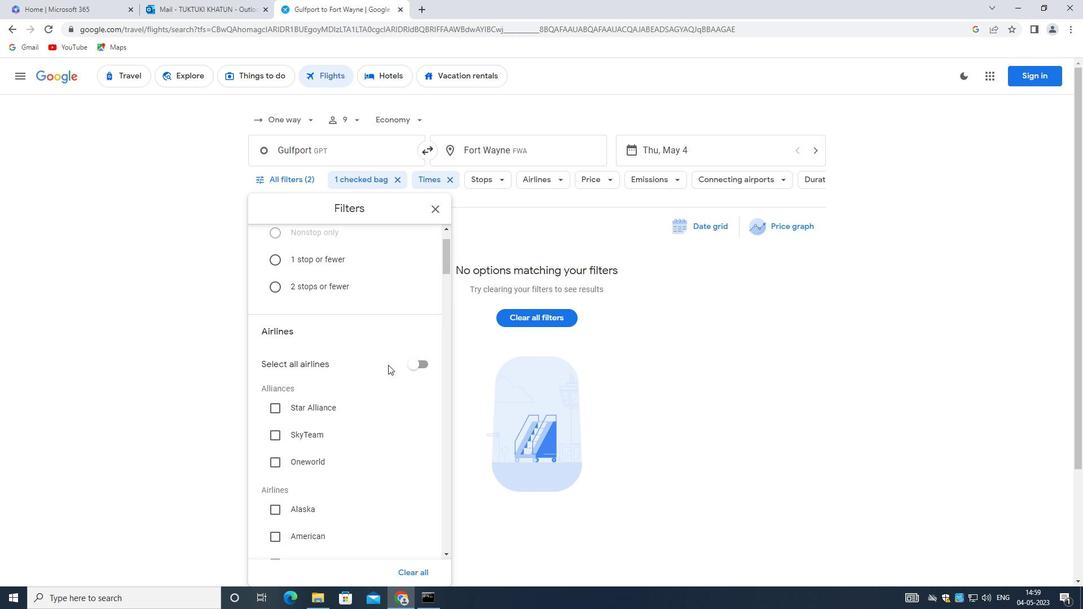 
Action: Mouse scrolled (388, 369) with delta (0, 0)
Screenshot: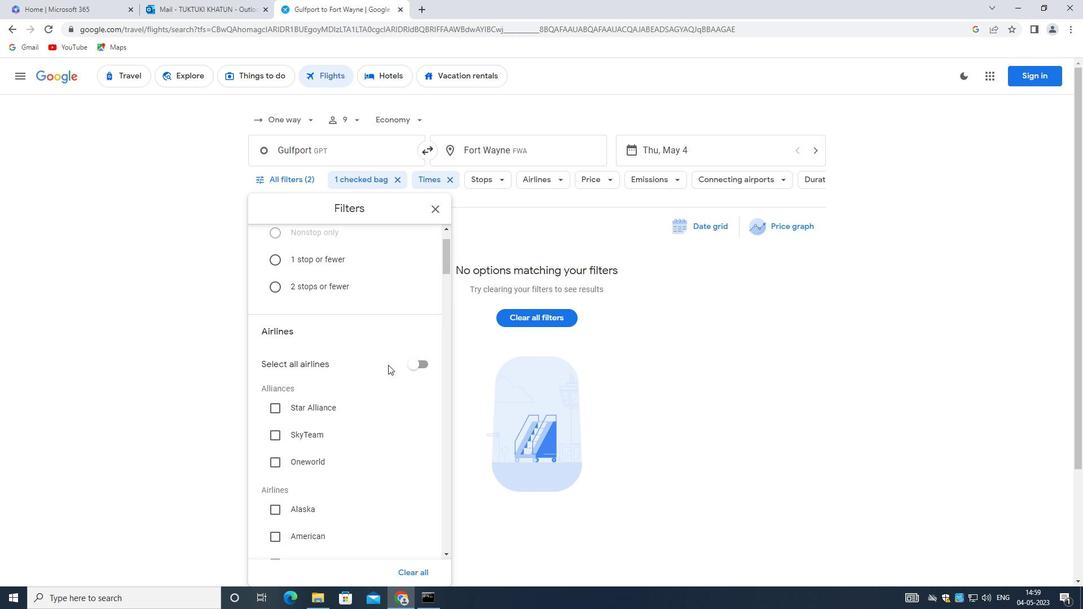 
Action: Mouse moved to (391, 386)
Screenshot: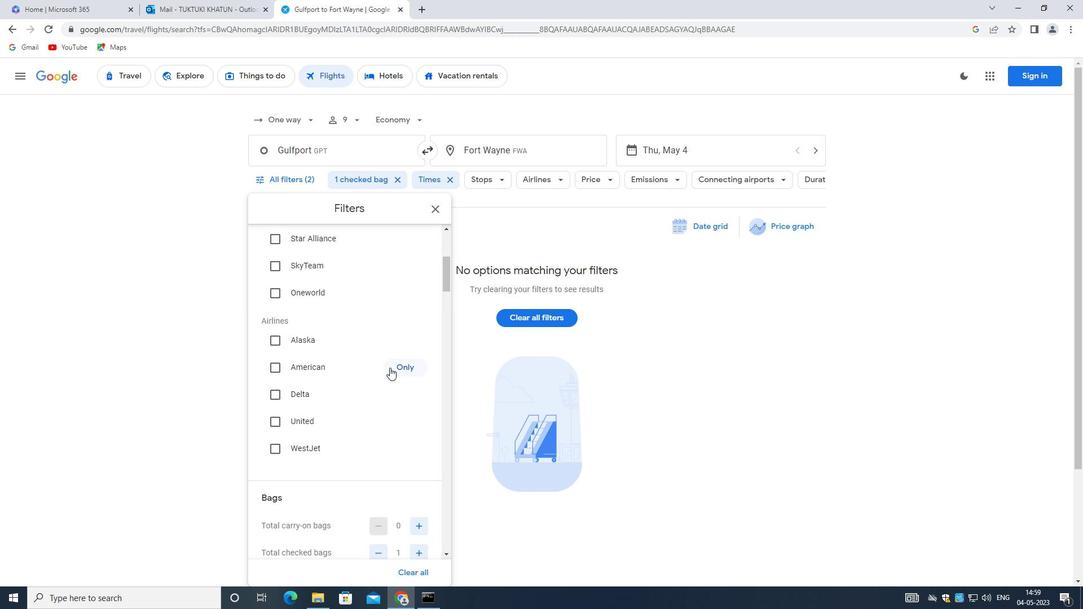 
Action: Mouse scrolled (391, 385) with delta (0, 0)
Screenshot: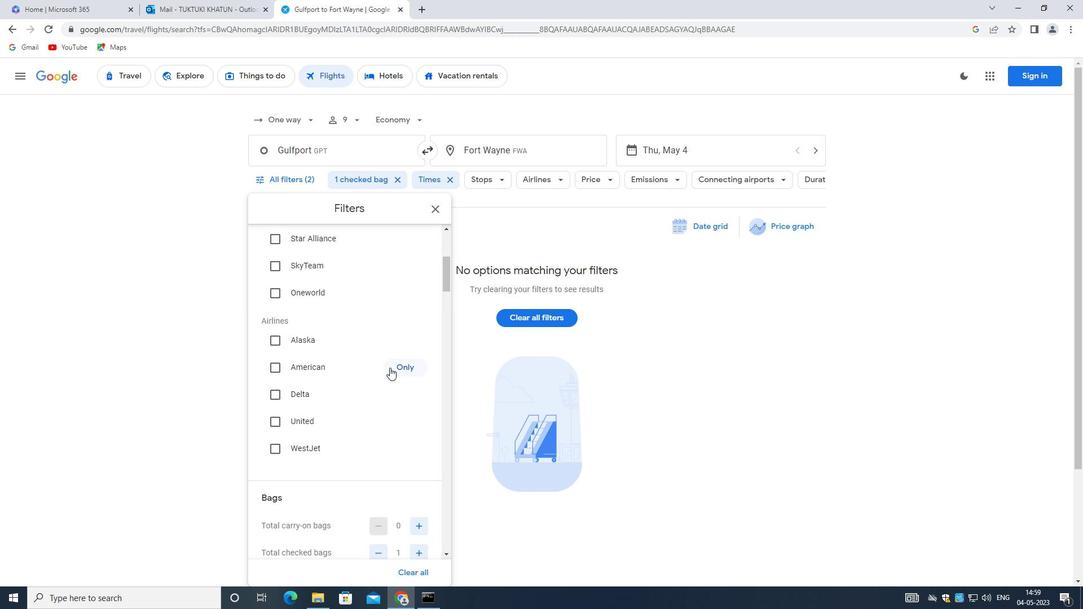 
Action: Mouse moved to (391, 390)
Screenshot: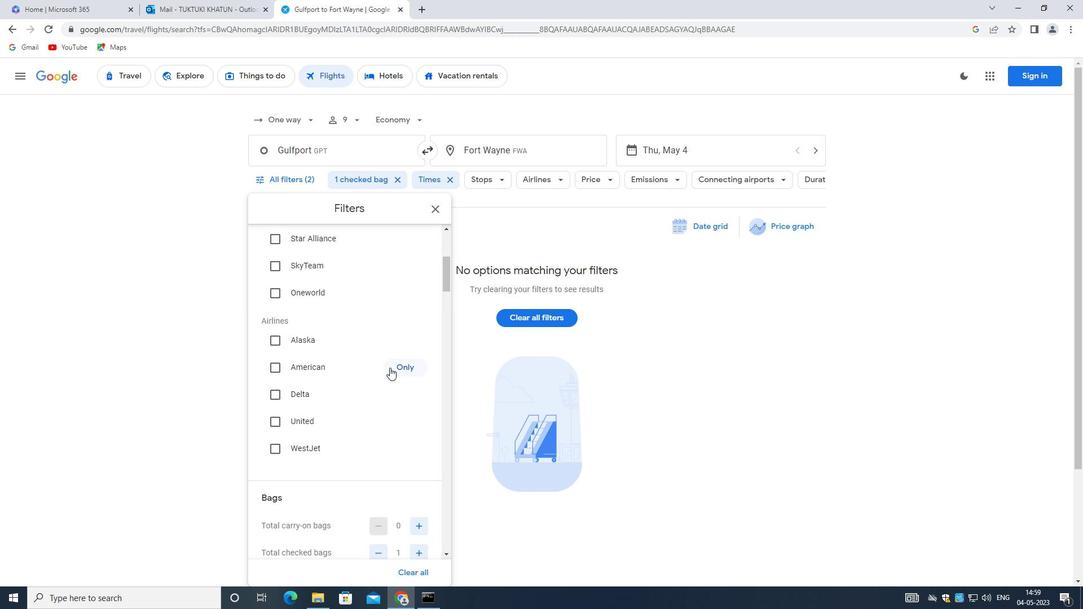 
Action: Mouse scrolled (391, 389) with delta (0, 0)
Screenshot: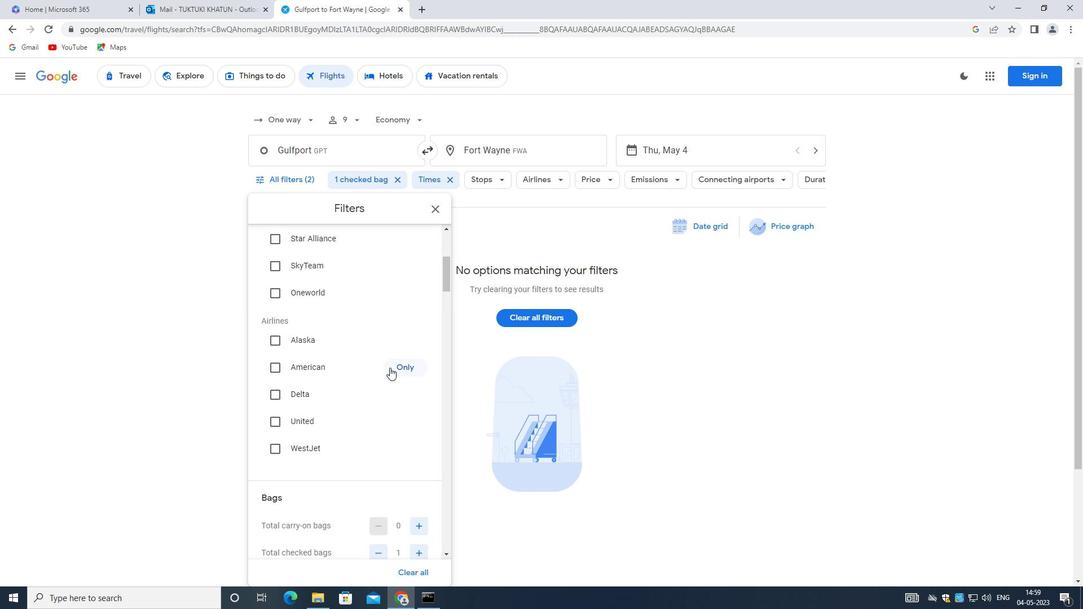 
Action: Mouse moved to (416, 441)
Screenshot: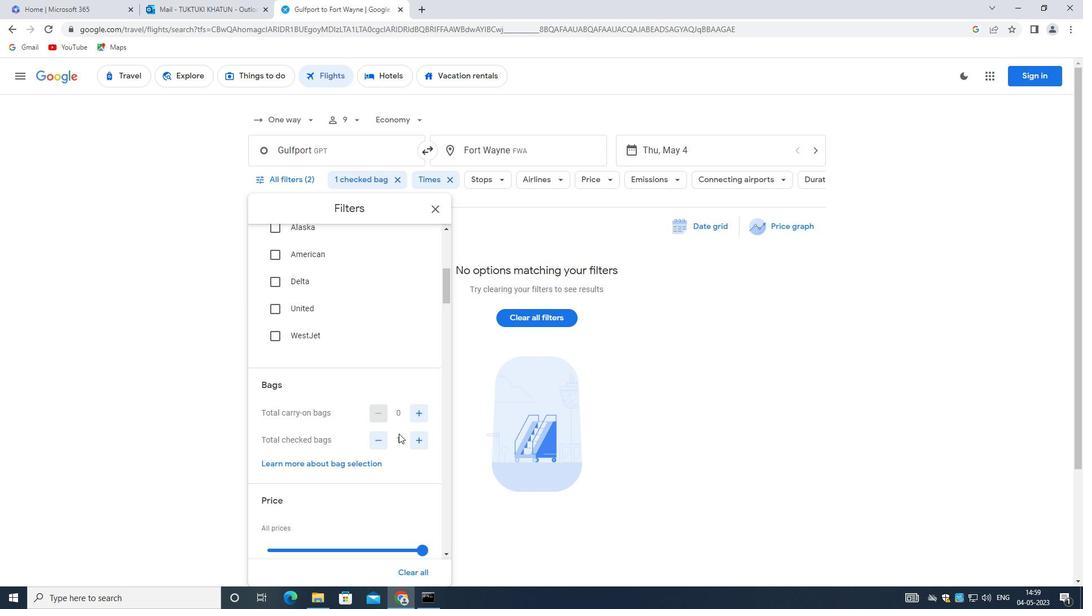 
Action: Mouse pressed left at (416, 441)
Screenshot: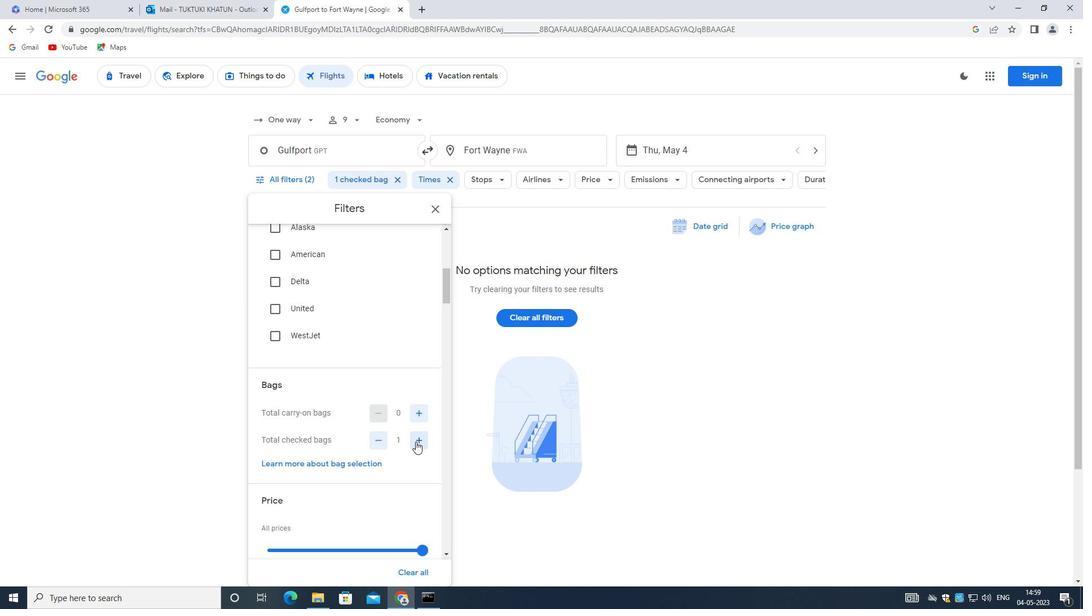 
Action: Mouse pressed left at (416, 441)
Screenshot: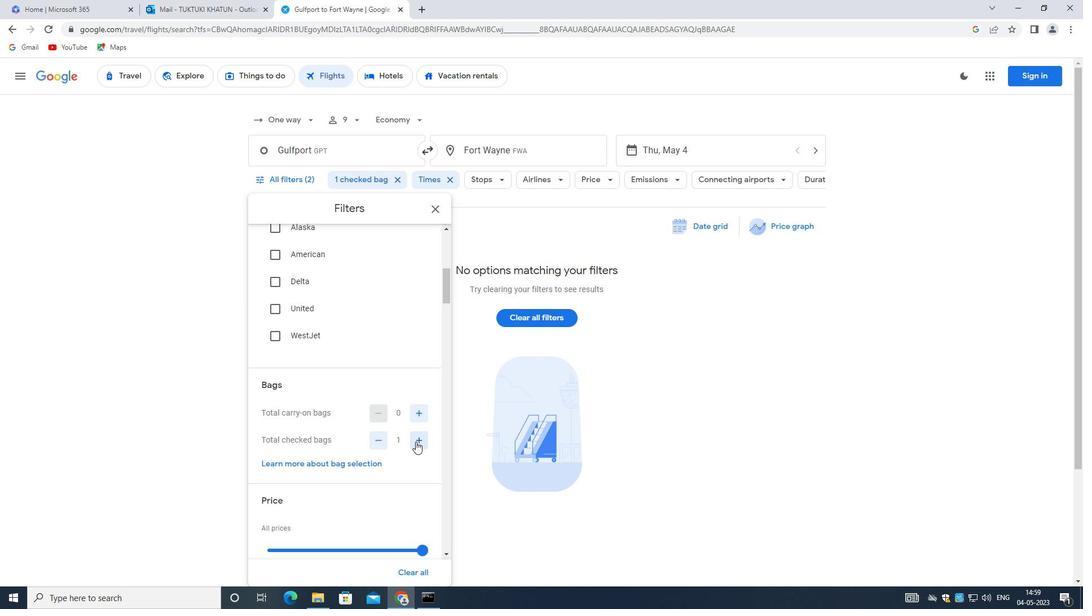 
Action: Mouse pressed left at (416, 441)
Screenshot: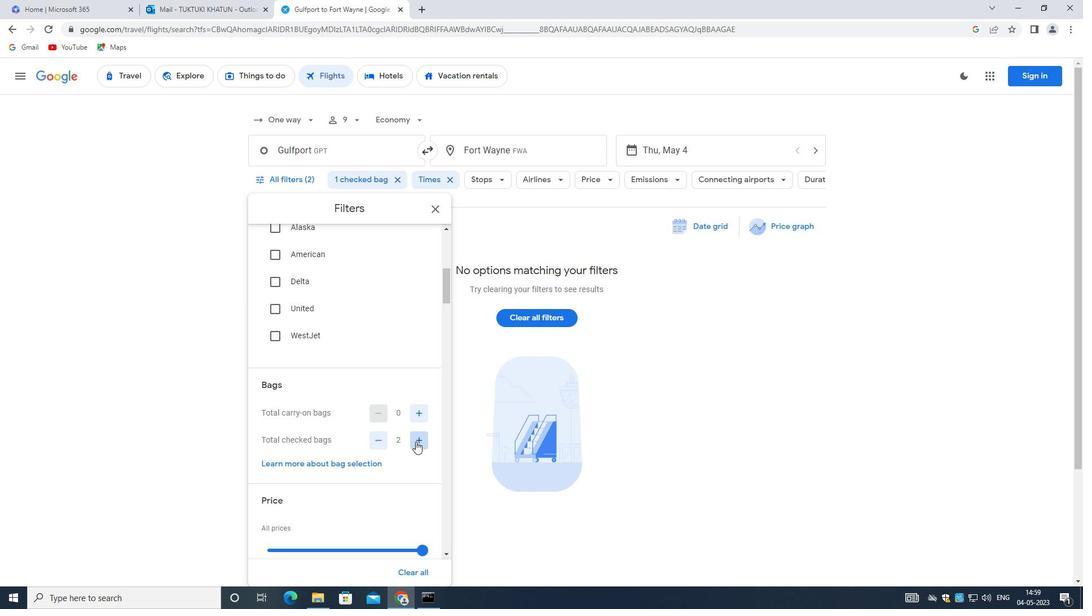 
Action: Mouse pressed left at (416, 441)
Screenshot: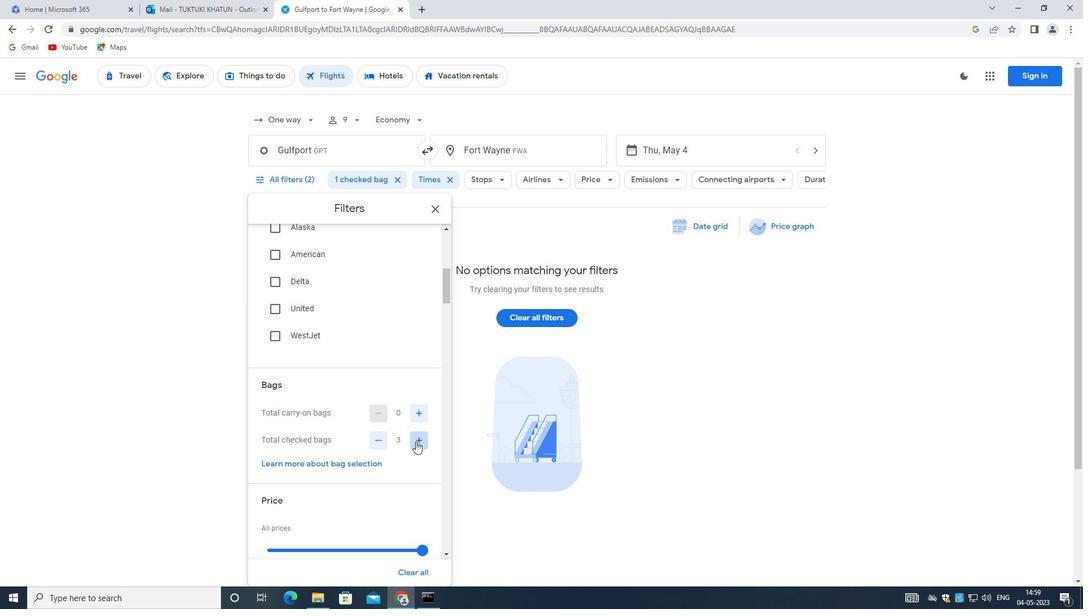 
Action: Mouse pressed left at (416, 441)
Screenshot: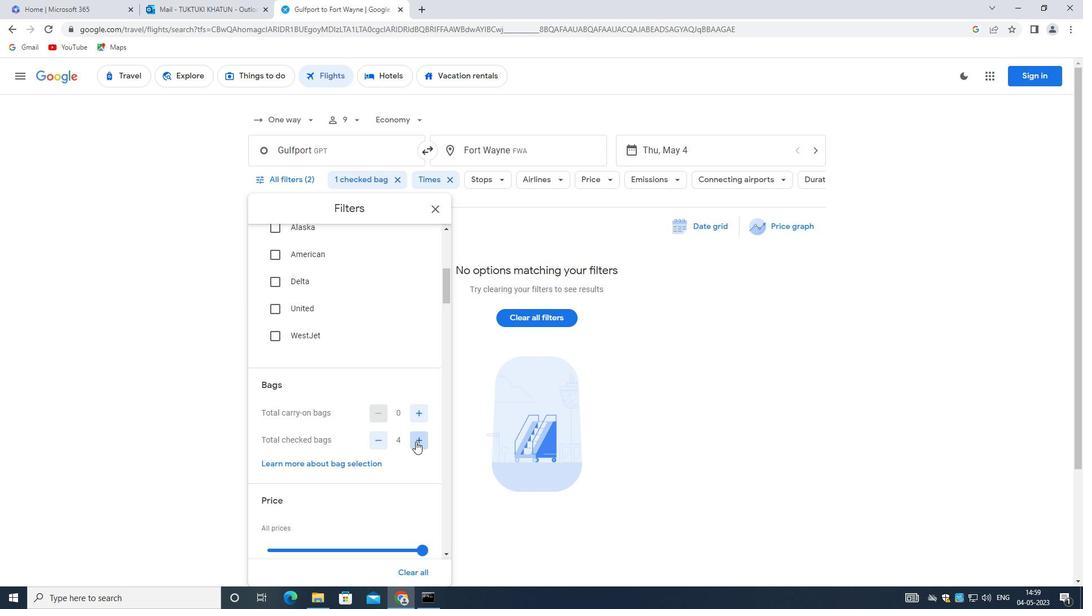 
Action: Mouse pressed left at (416, 441)
Screenshot: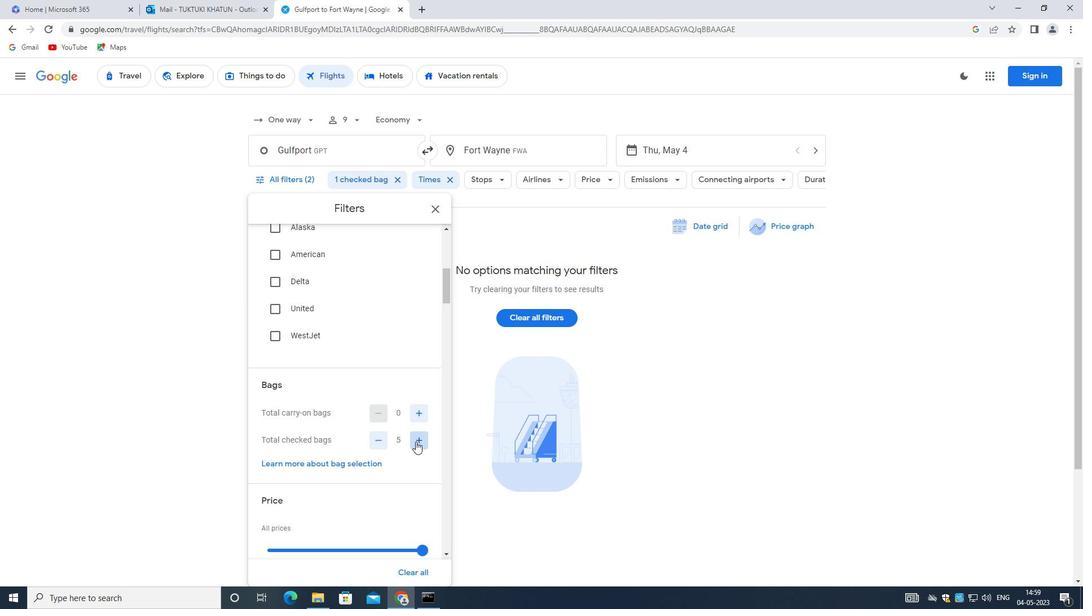 
Action: Mouse pressed left at (416, 441)
Screenshot: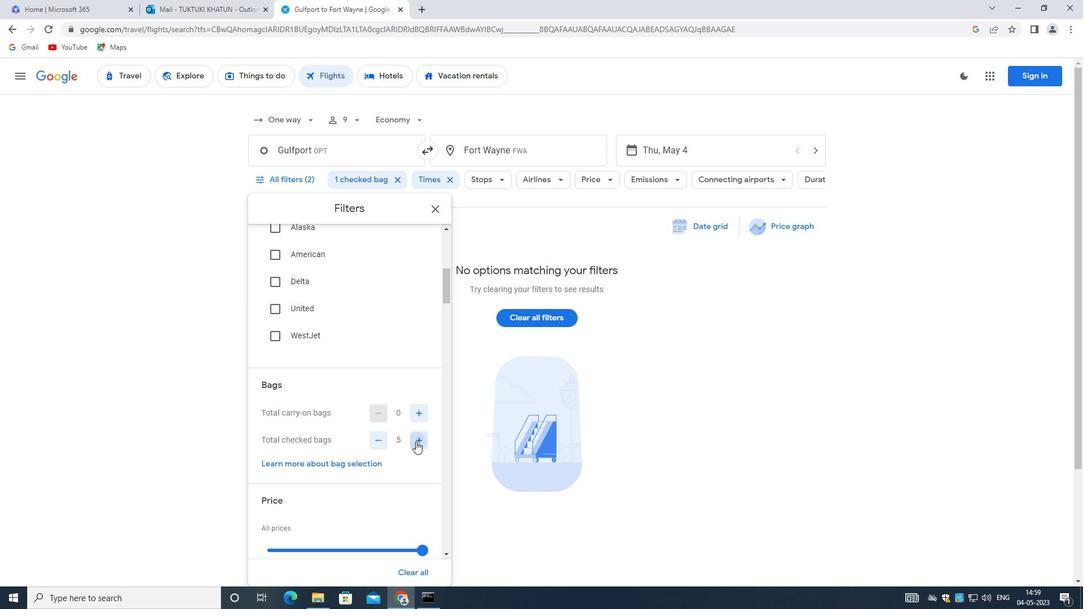 
Action: Mouse pressed left at (416, 441)
Screenshot: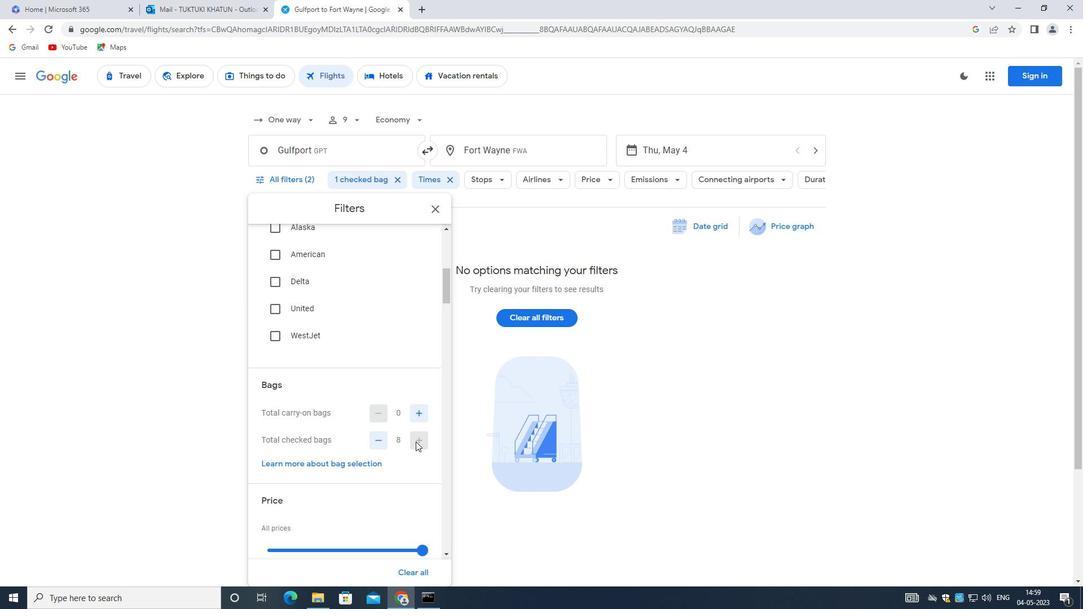
Action: Mouse moved to (182, 296)
Screenshot: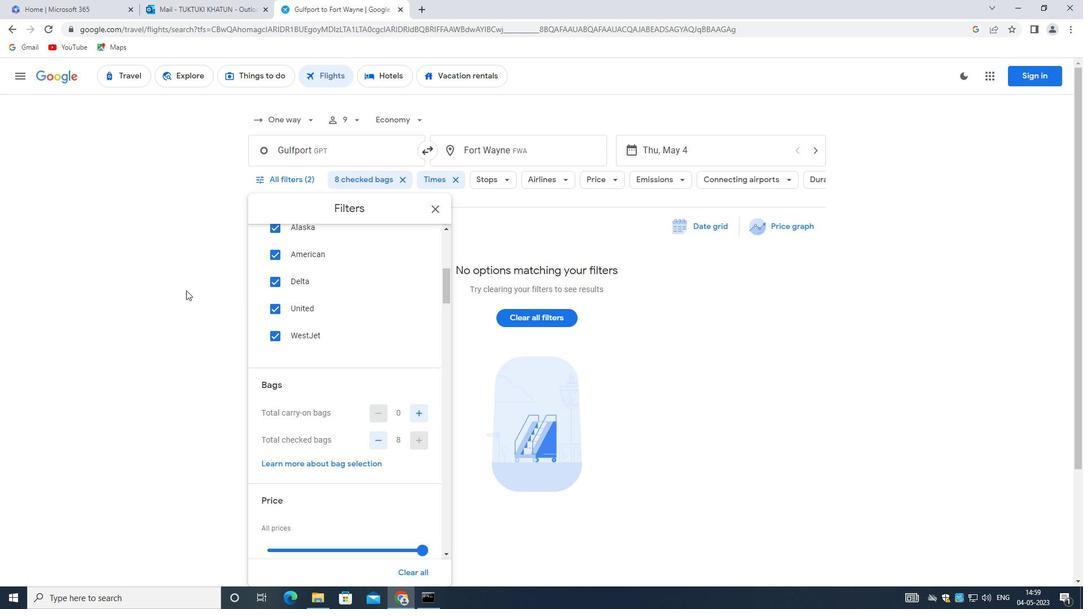 
Action: Mouse scrolled (182, 295) with delta (0, 0)
Screenshot: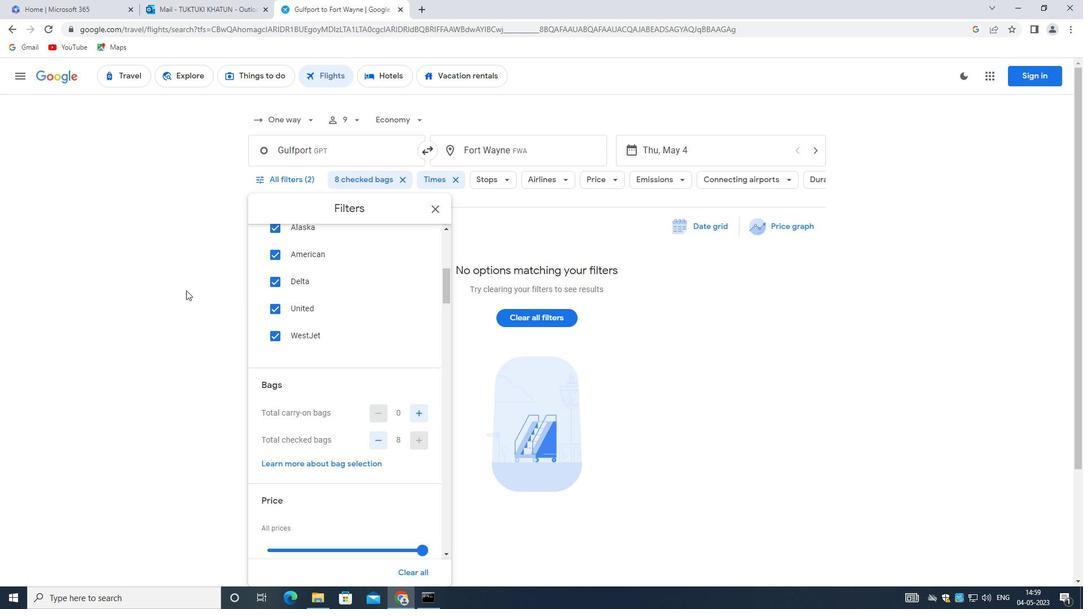 
Action: Mouse moved to (215, 321)
Screenshot: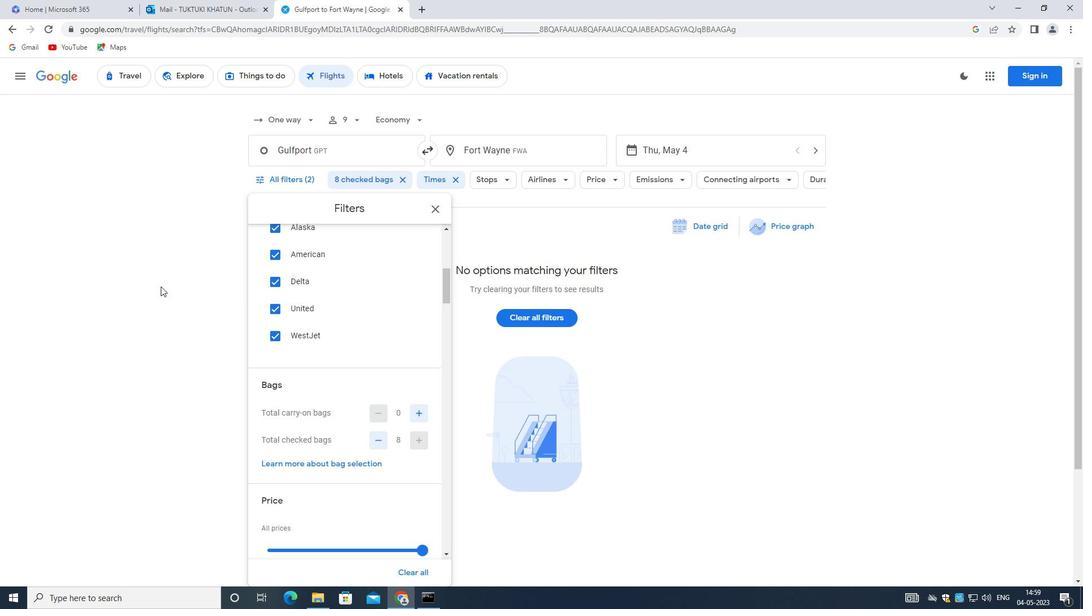 
Action: Mouse scrolled (215, 321) with delta (0, 0)
Screenshot: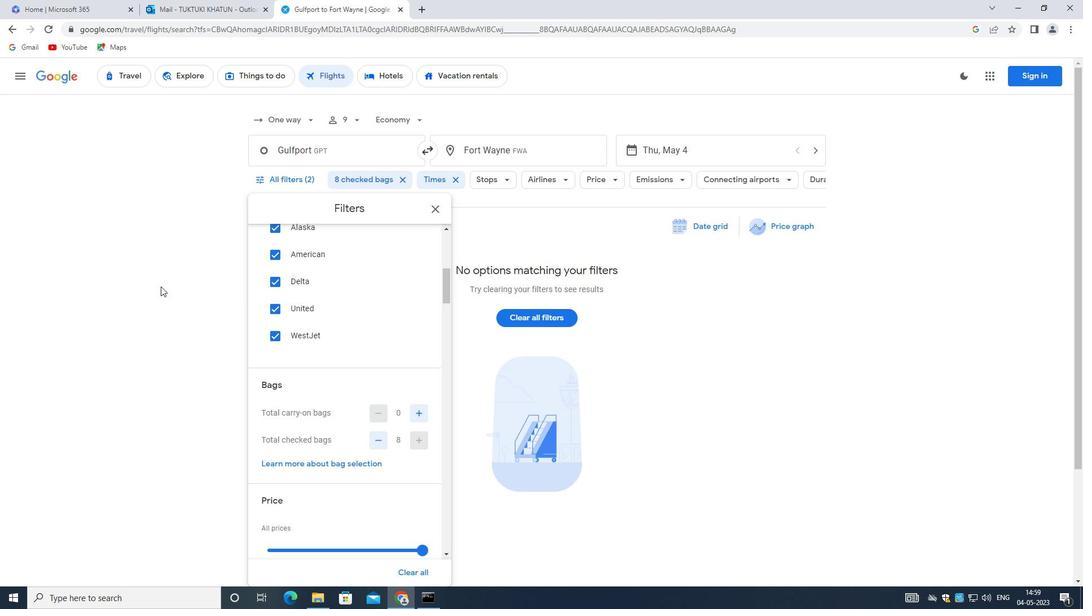 
Action: Mouse moved to (234, 329)
Screenshot: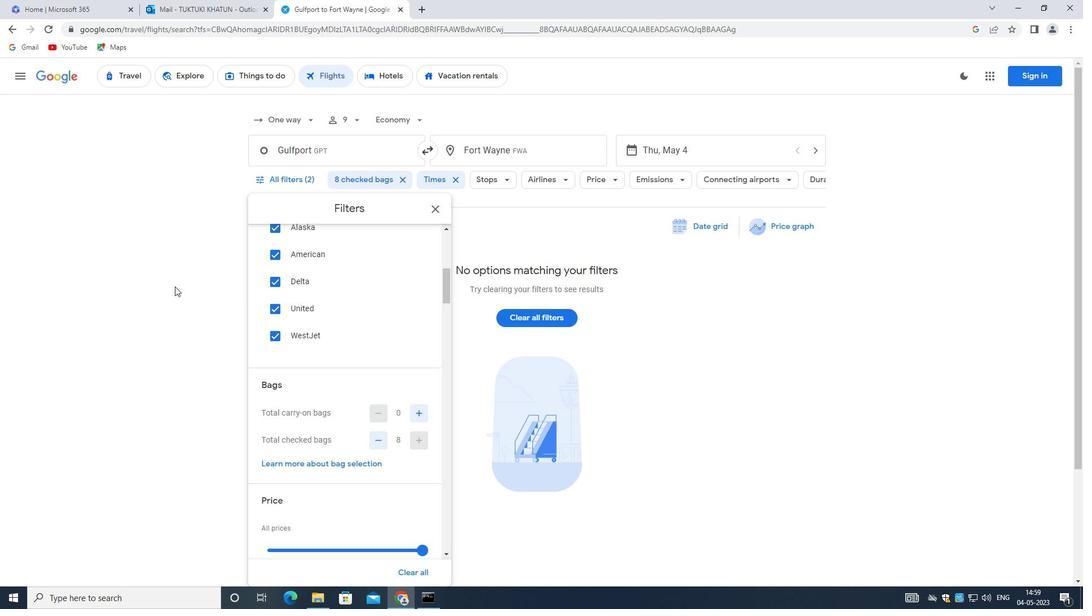 
Action: Mouse scrolled (234, 328) with delta (0, 0)
Screenshot: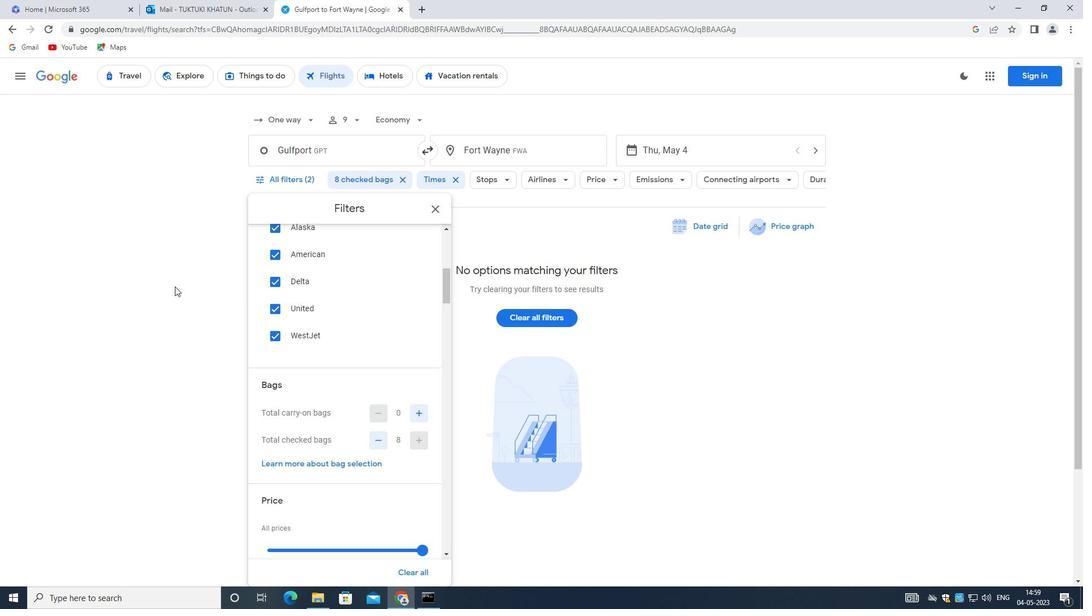 
Action: Mouse moved to (242, 332)
Screenshot: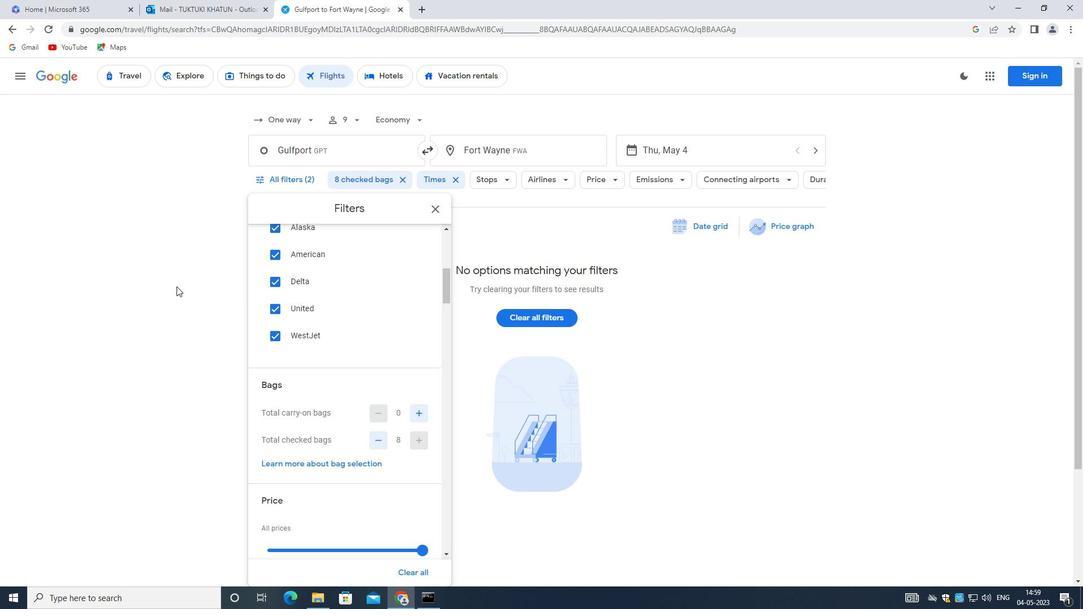 
Action: Mouse scrolled (242, 331) with delta (0, 0)
Screenshot: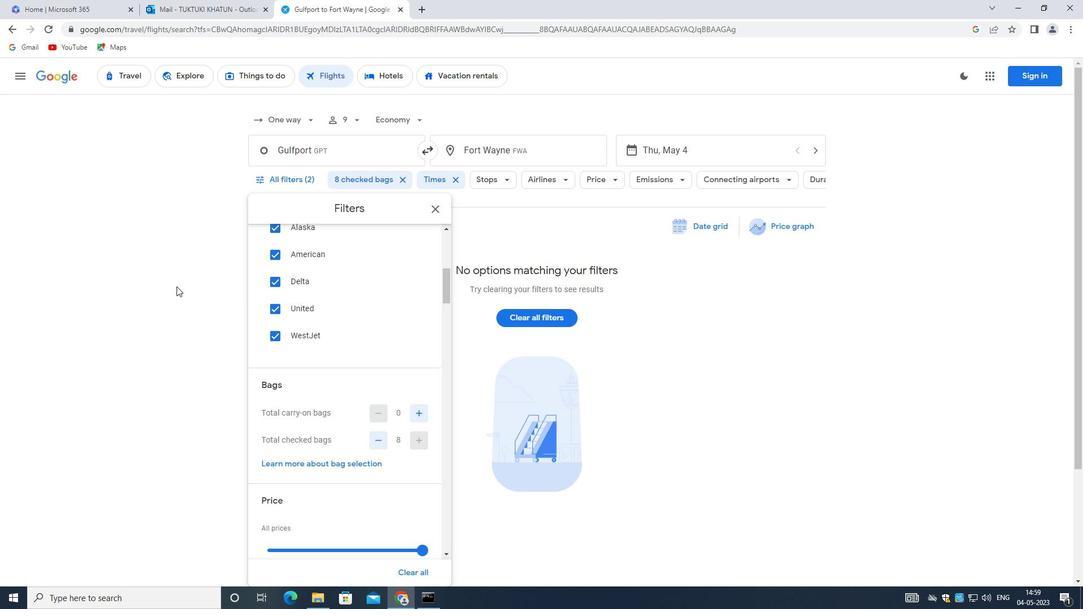 
Action: Mouse moved to (395, 373)
Screenshot: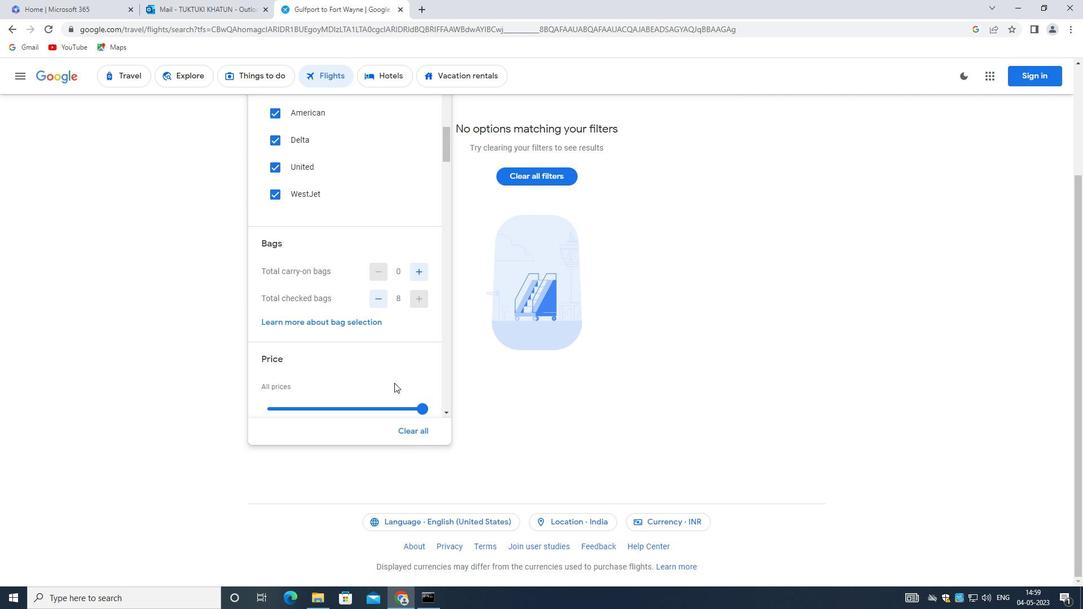 
Action: Mouse scrolled (395, 372) with delta (0, 0)
Screenshot: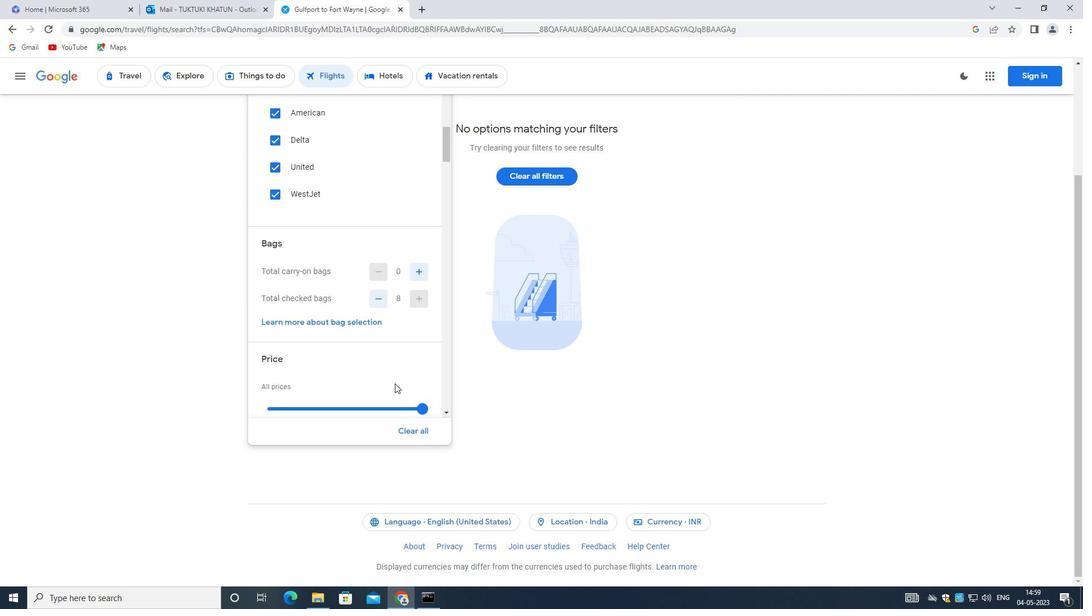 
Action: Mouse scrolled (395, 372) with delta (0, 0)
Screenshot: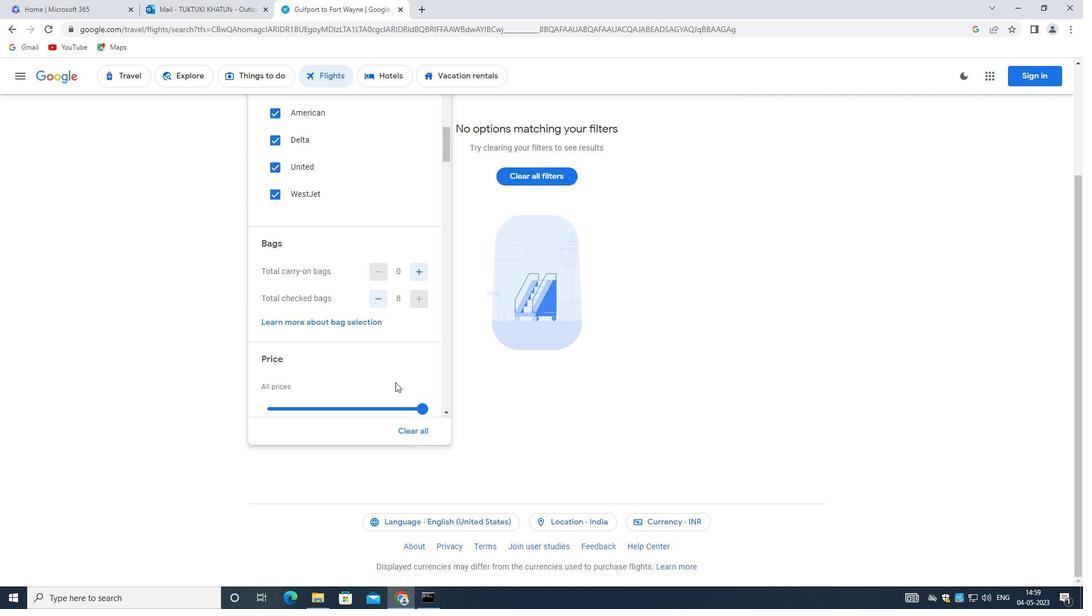 
Action: Mouse scrolled (395, 372) with delta (0, 0)
Screenshot: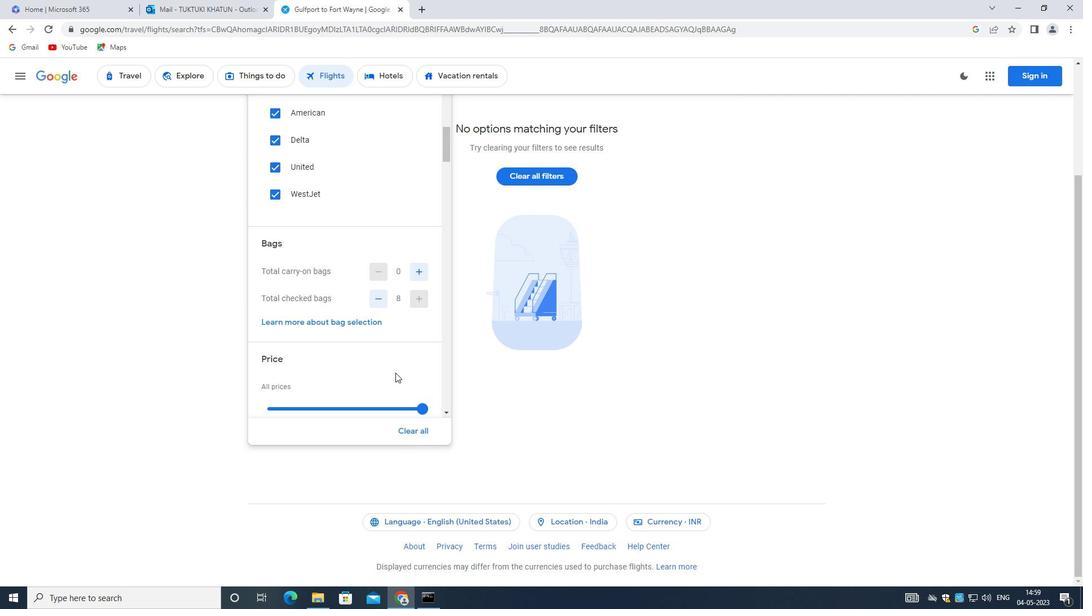 
Action: Mouse moved to (422, 236)
Screenshot: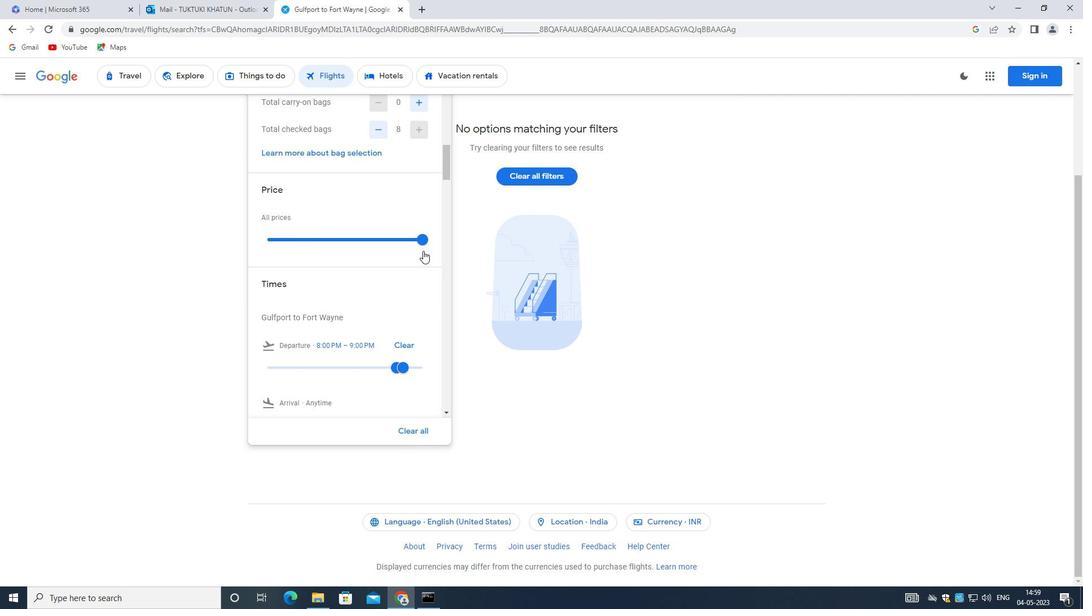 
Action: Mouse pressed left at (422, 236)
Screenshot: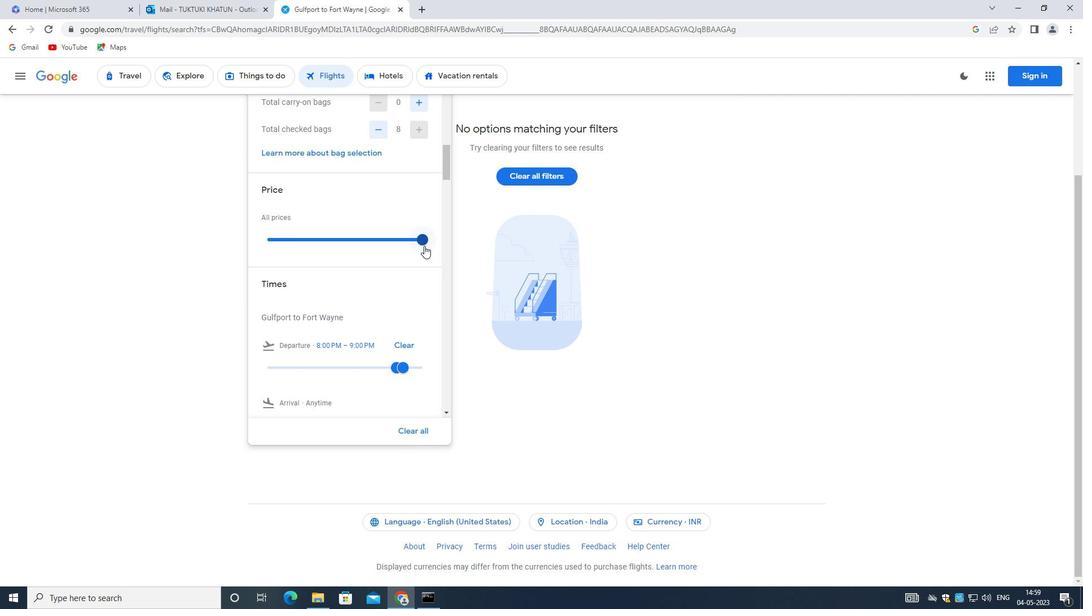 
Action: Mouse moved to (422, 236)
Screenshot: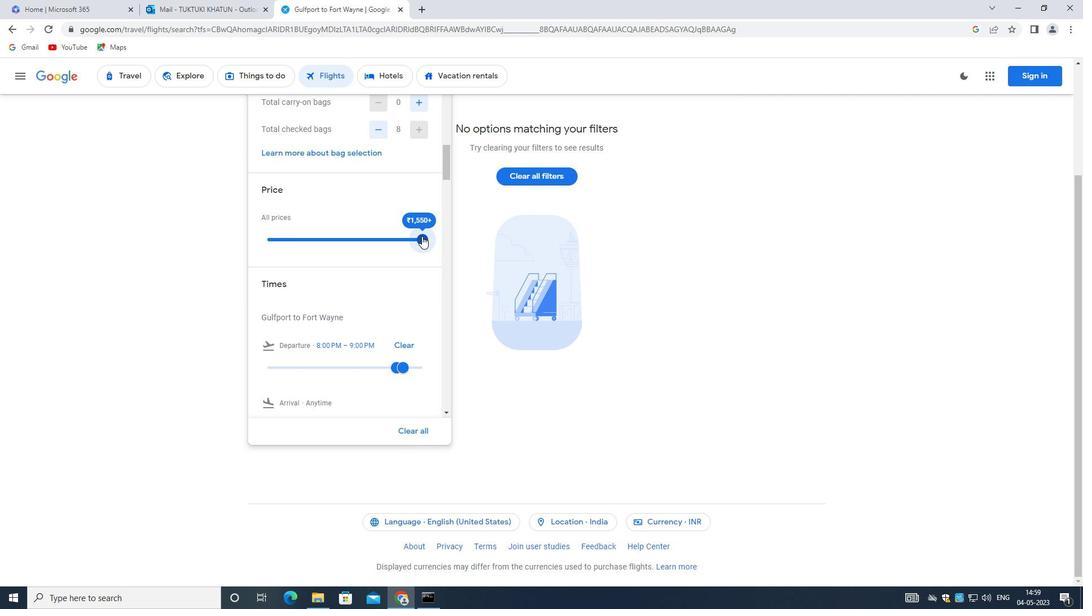 
Action: Mouse pressed left at (422, 236)
Screenshot: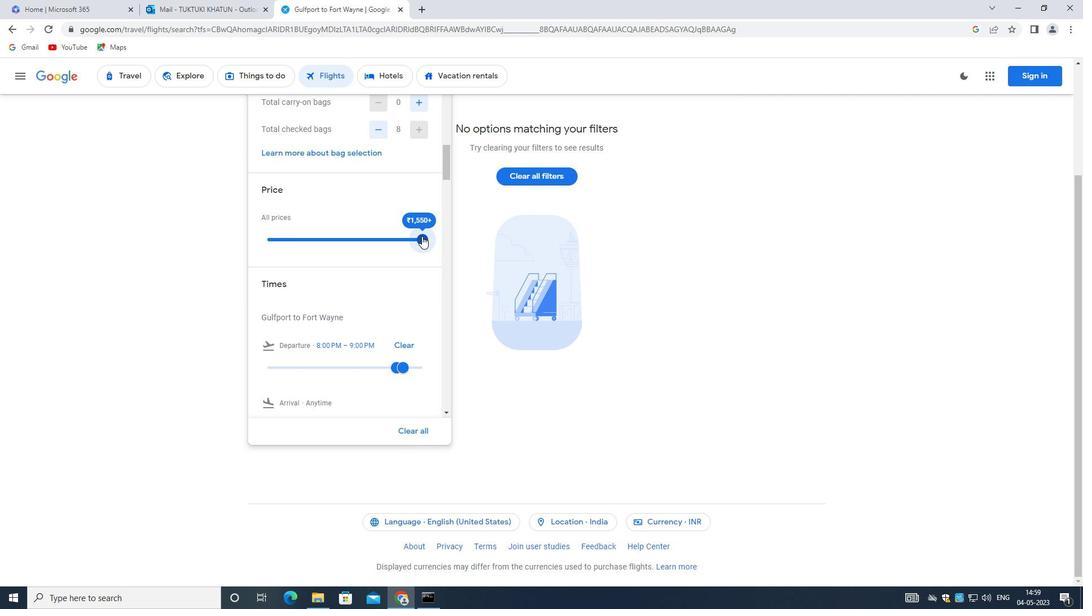 
Action: Mouse moved to (393, 267)
Screenshot: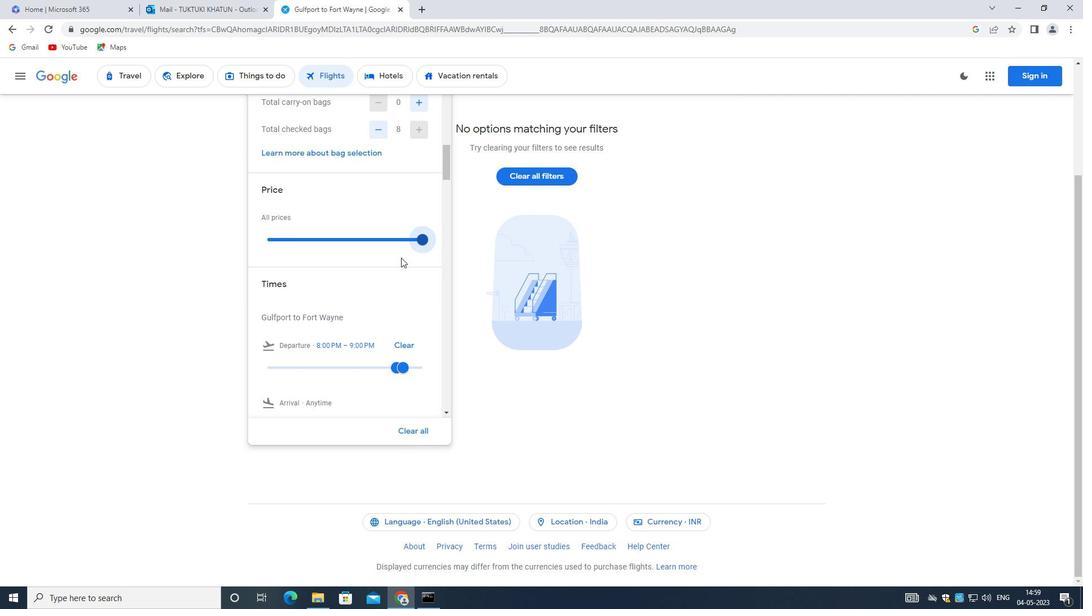 
Action: Mouse scrolled (393, 266) with delta (0, 0)
Screenshot: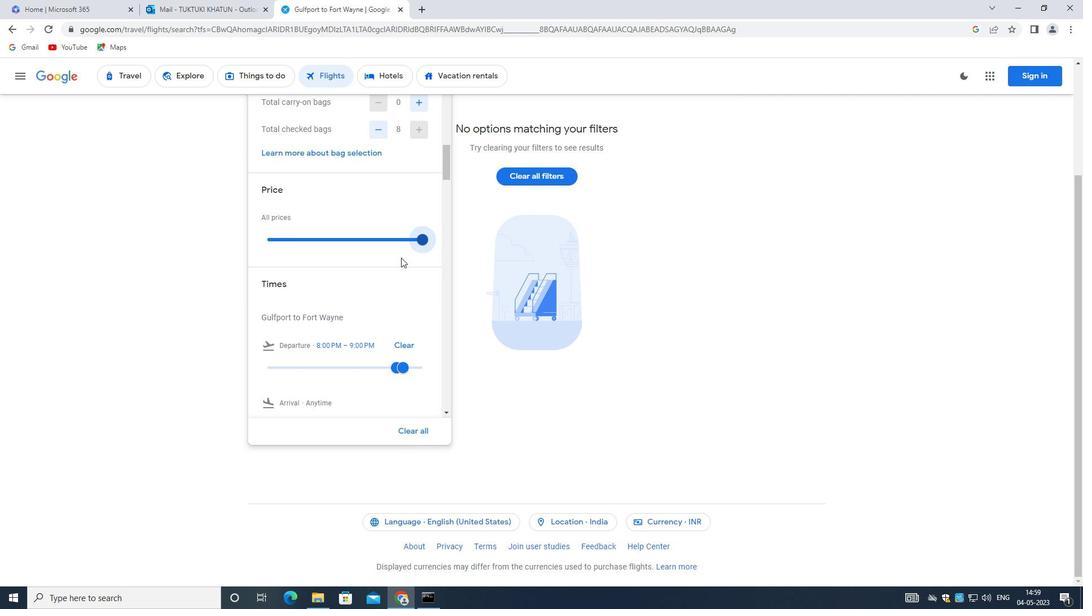 
Action: Mouse moved to (393, 267)
Screenshot: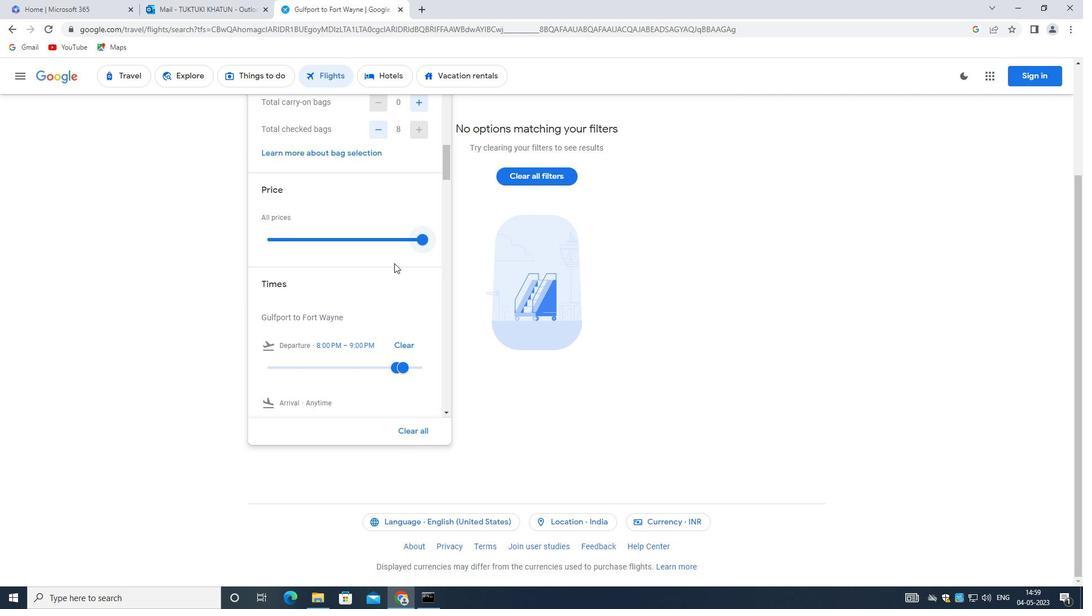 
Action: Mouse scrolled (393, 267) with delta (0, 0)
Screenshot: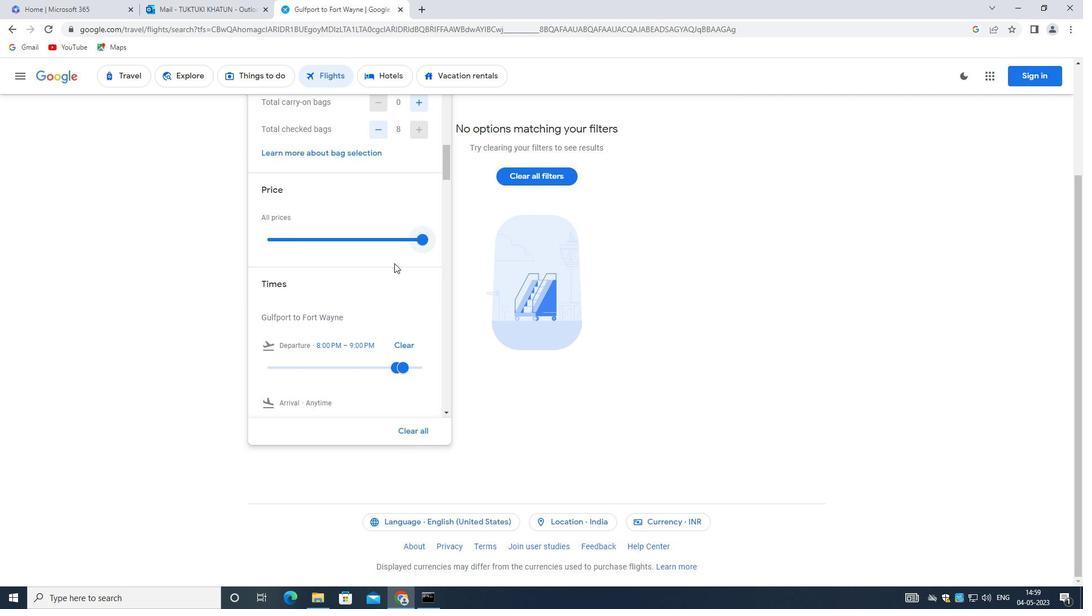
Action: Mouse moved to (371, 260)
Screenshot: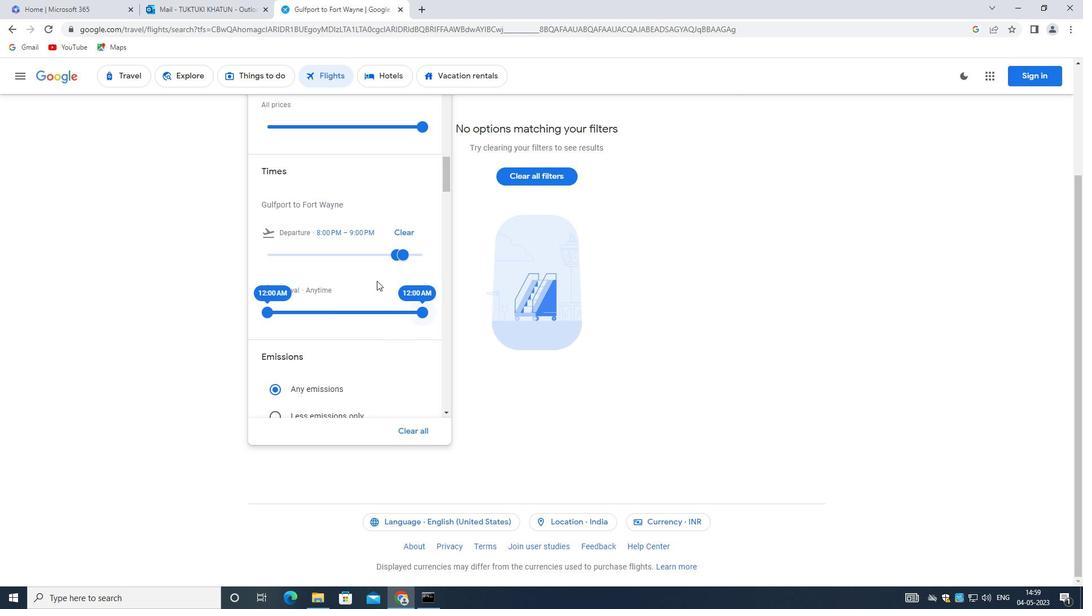 
Action: Mouse pressed left at (371, 260)
Screenshot: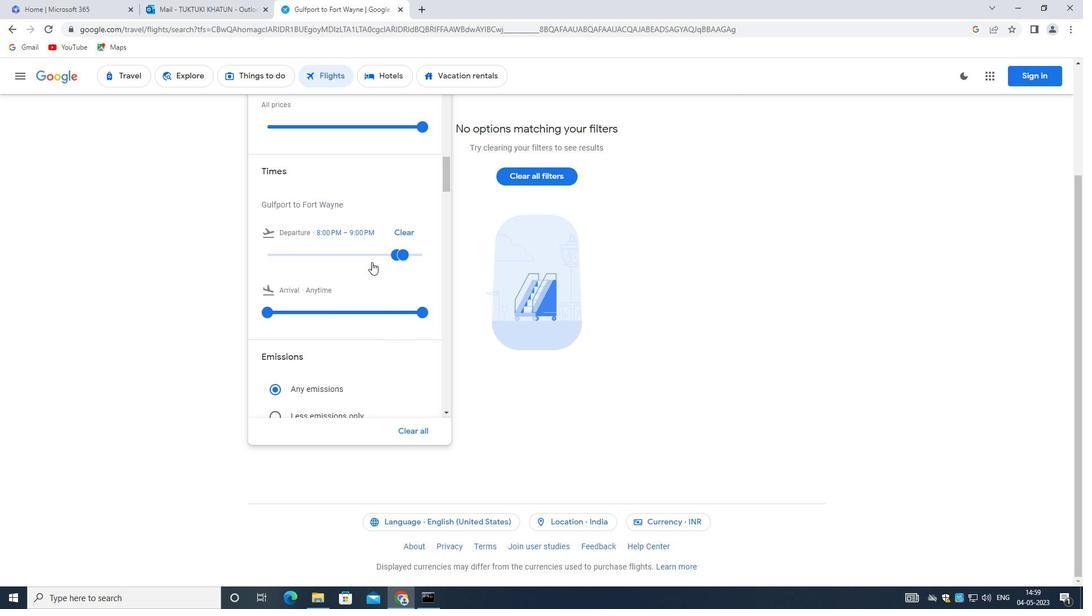 
Action: Mouse moved to (406, 254)
Screenshot: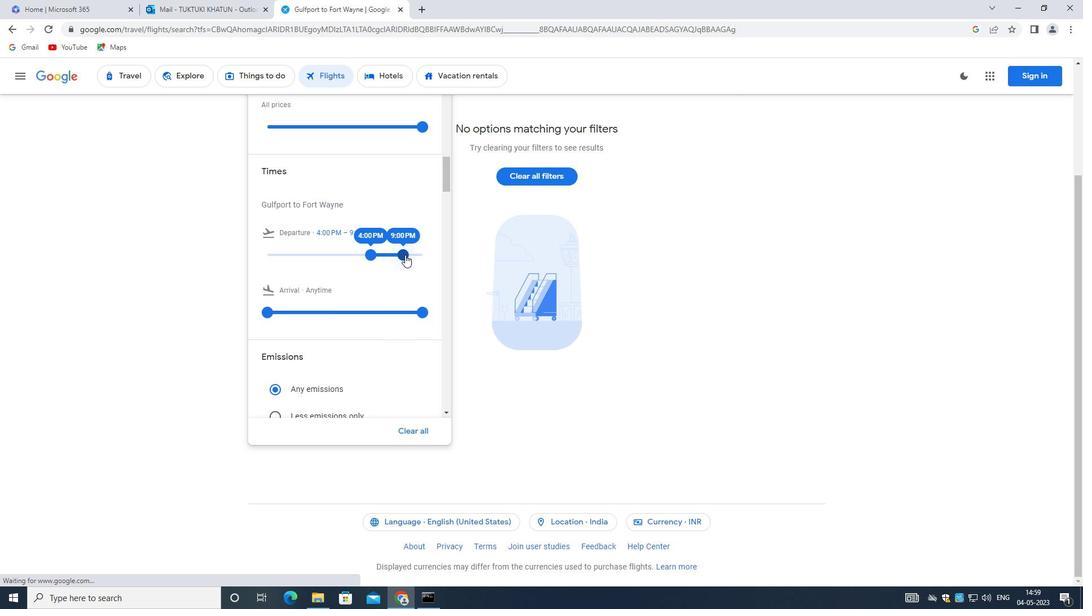 
Action: Mouse pressed left at (406, 254)
Screenshot: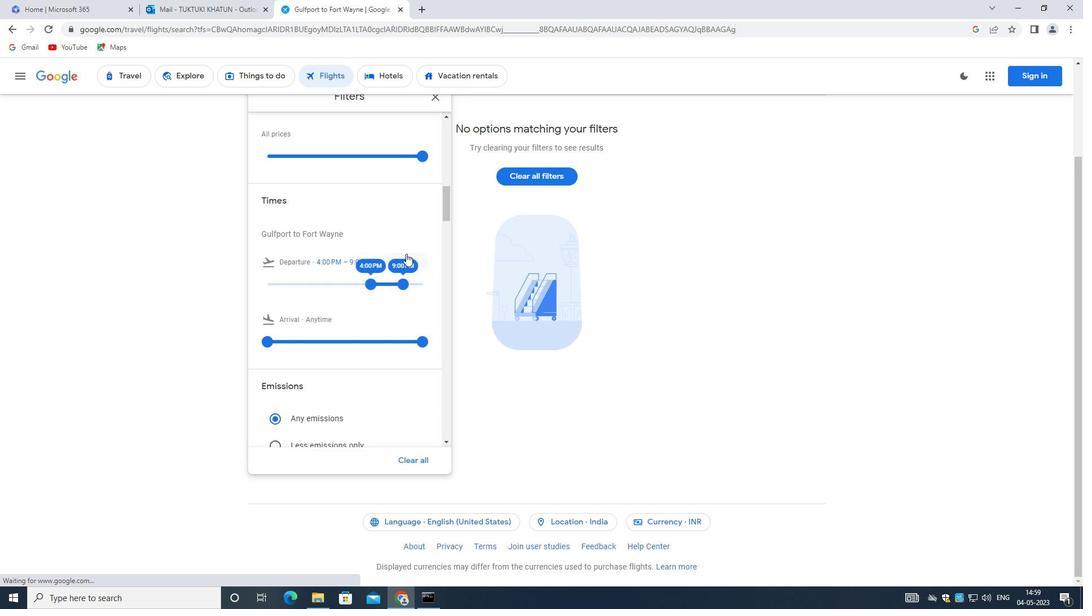 
Action: Mouse moved to (401, 278)
Screenshot: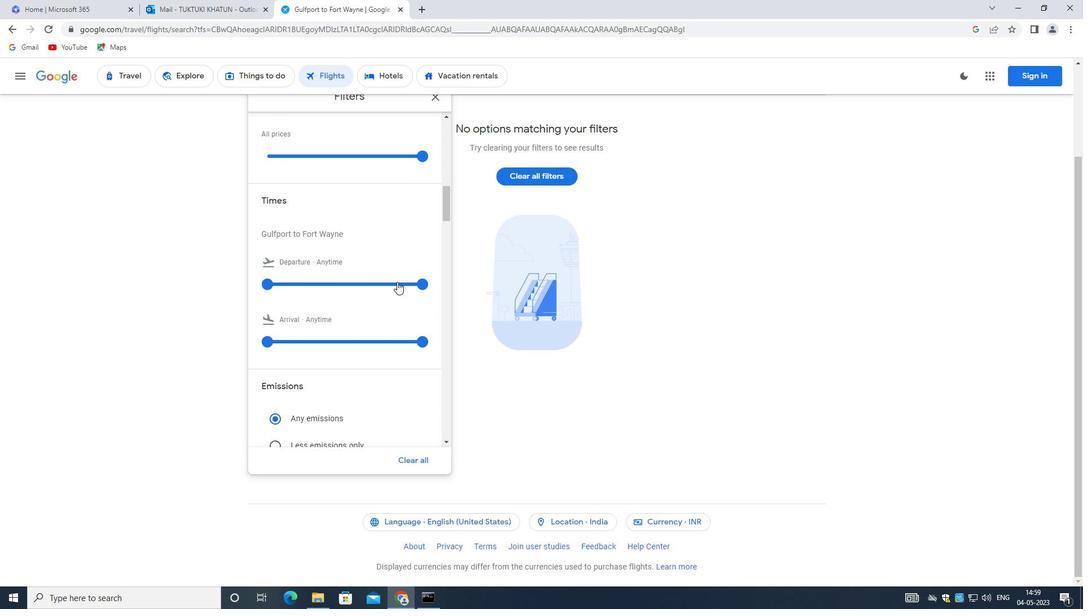 
Action: Mouse pressed left at (401, 278)
Screenshot: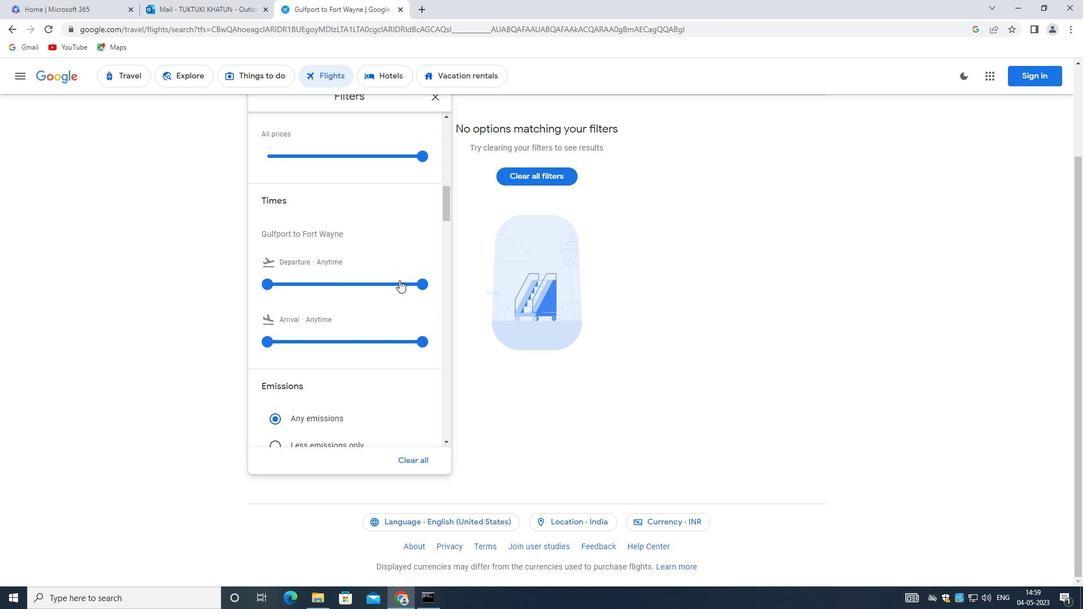 
Action: Mouse moved to (409, 279)
Screenshot: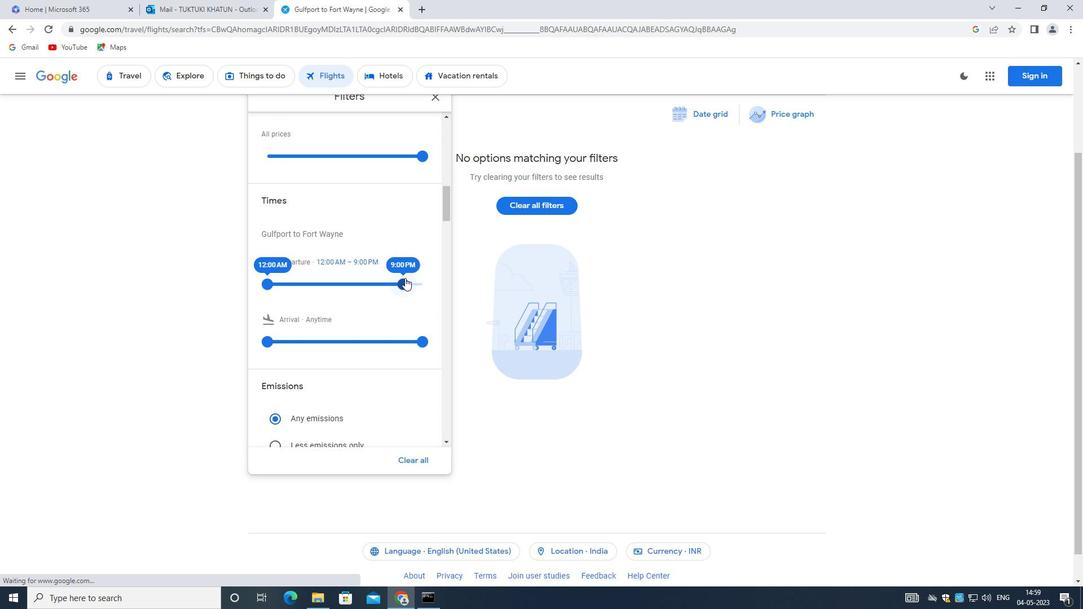 
Action: Mouse pressed left at (409, 279)
Screenshot: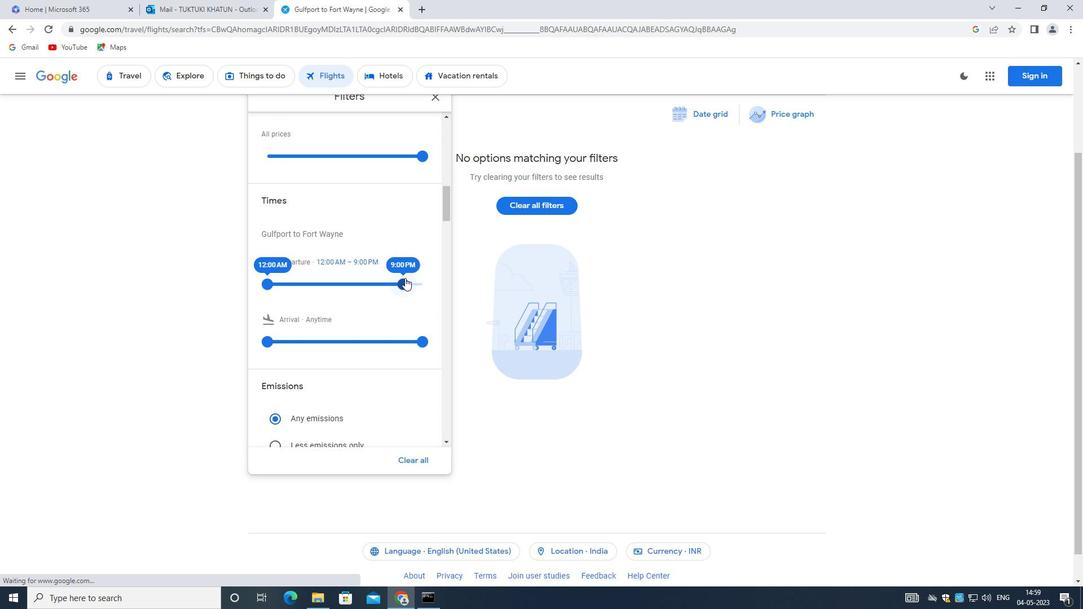 
Action: Mouse moved to (261, 283)
Screenshot: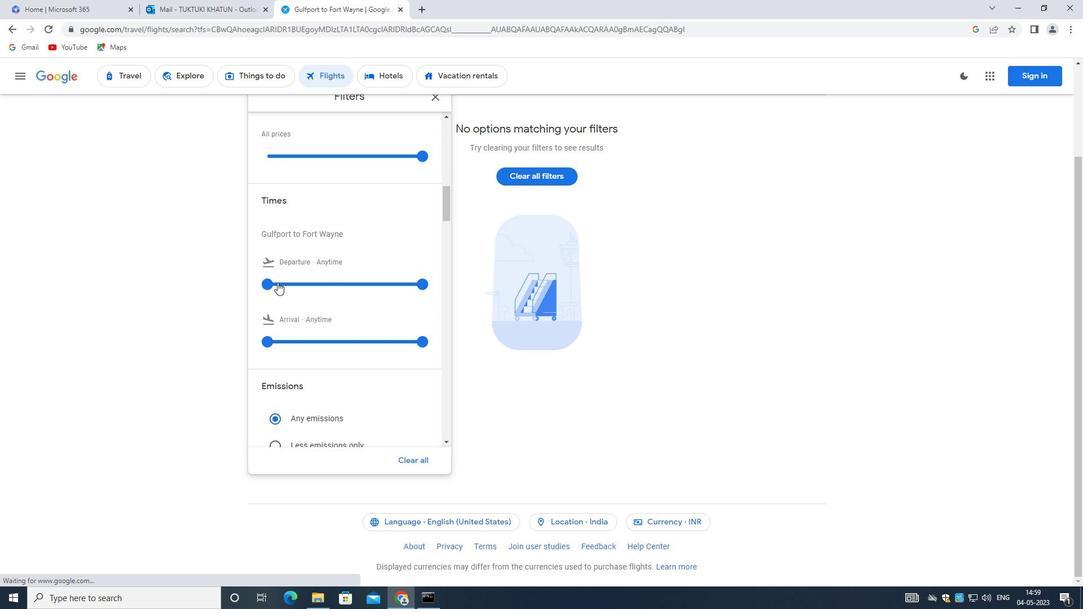 
Action: Mouse pressed left at (261, 283)
Screenshot: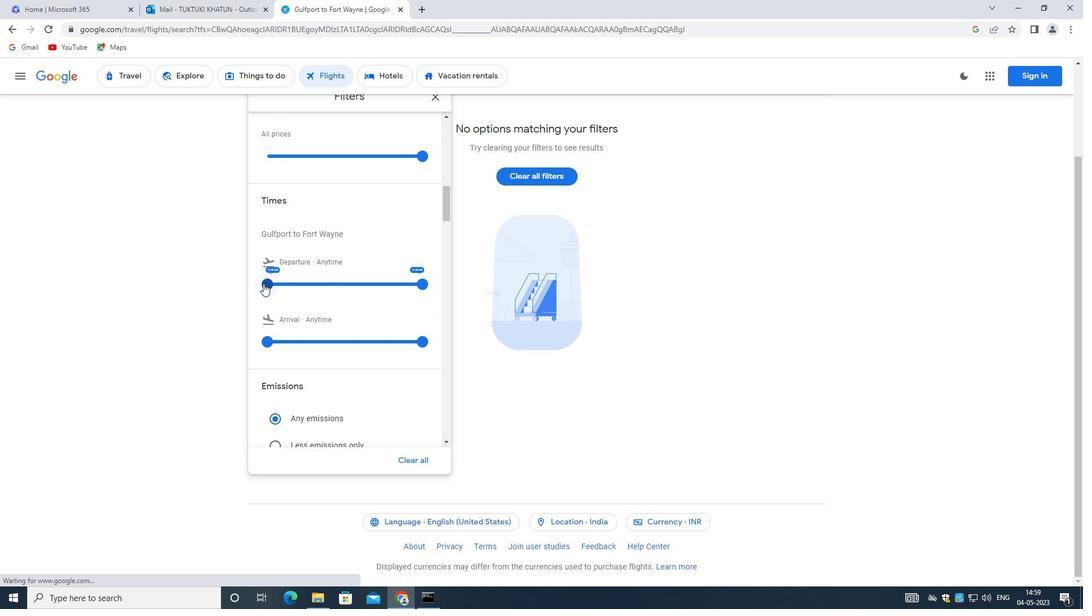 
Action: Mouse moved to (420, 282)
Screenshot: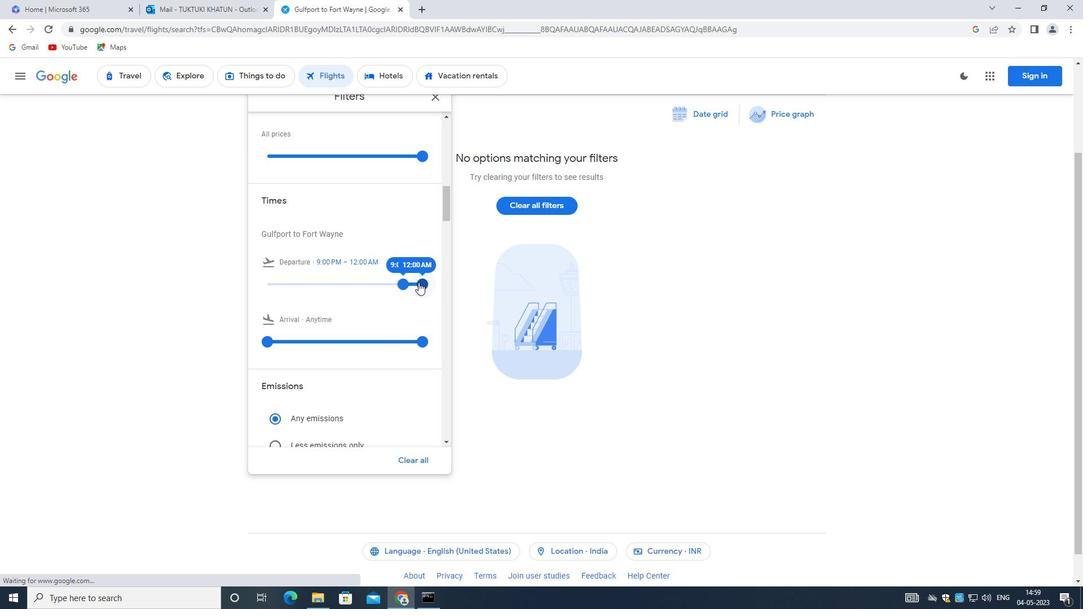 
Action: Mouse pressed left at (420, 282)
Screenshot: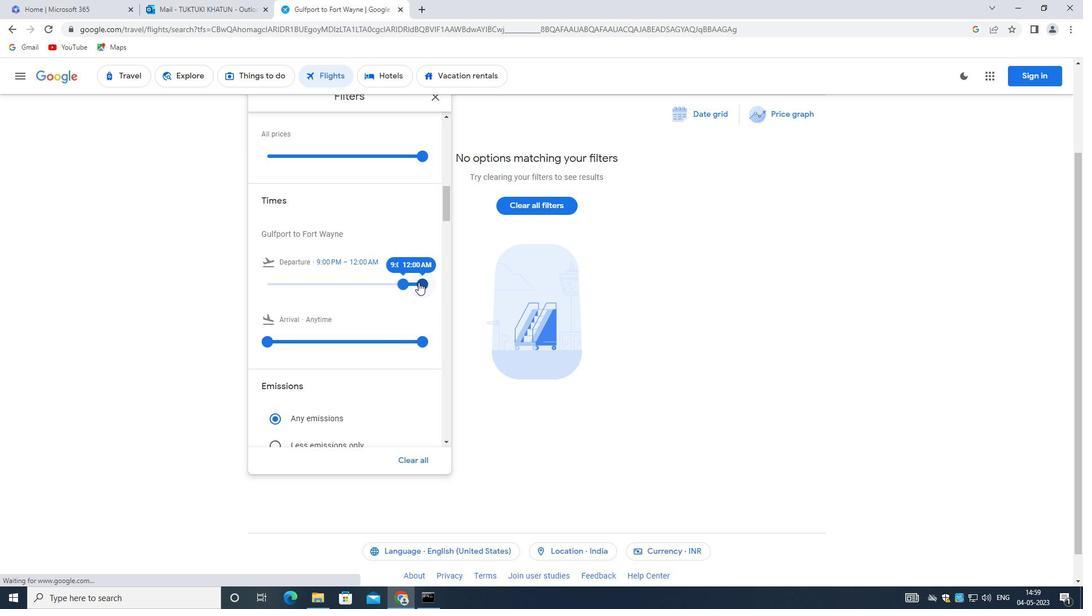 
Action: Mouse moved to (233, 270)
Screenshot: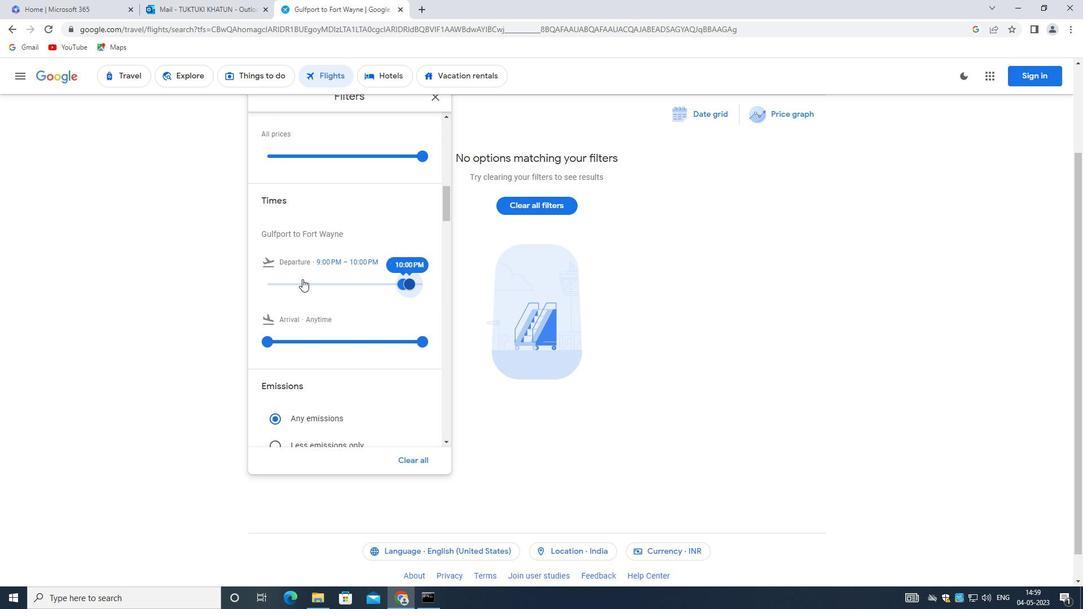 
Action: Mouse scrolled (233, 269) with delta (0, 0)
Screenshot: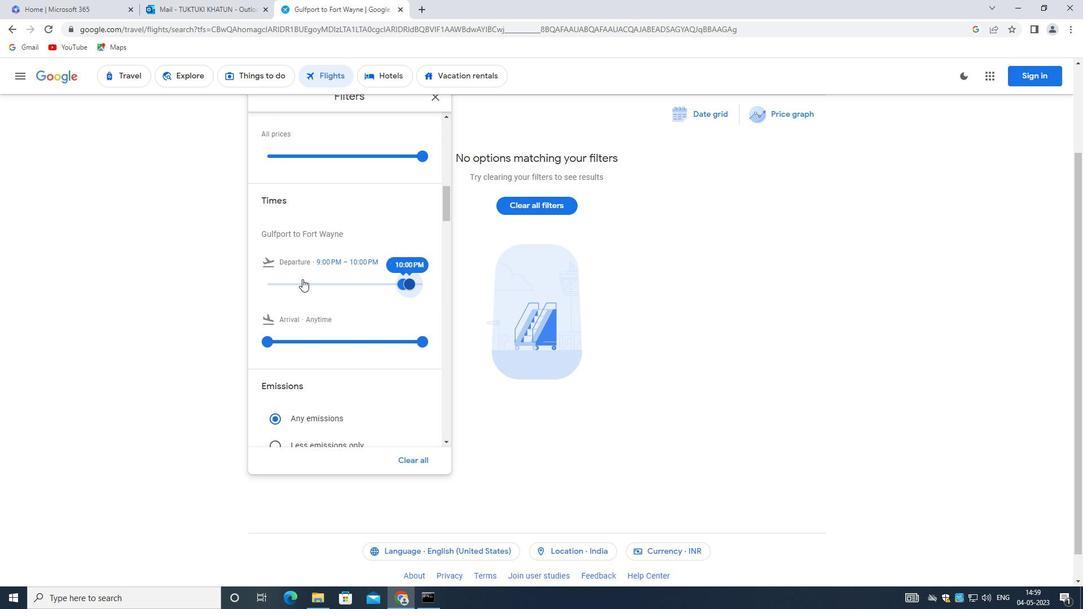 
Action: Mouse moved to (241, 277)
Screenshot: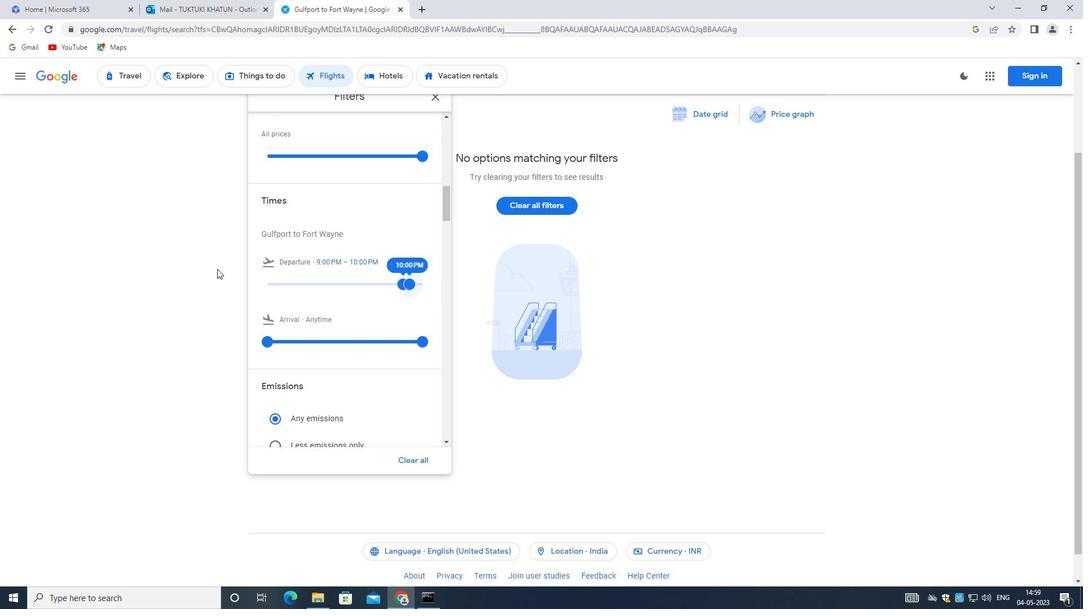 
Action: Mouse scrolled (241, 277) with delta (0, 0)
Screenshot: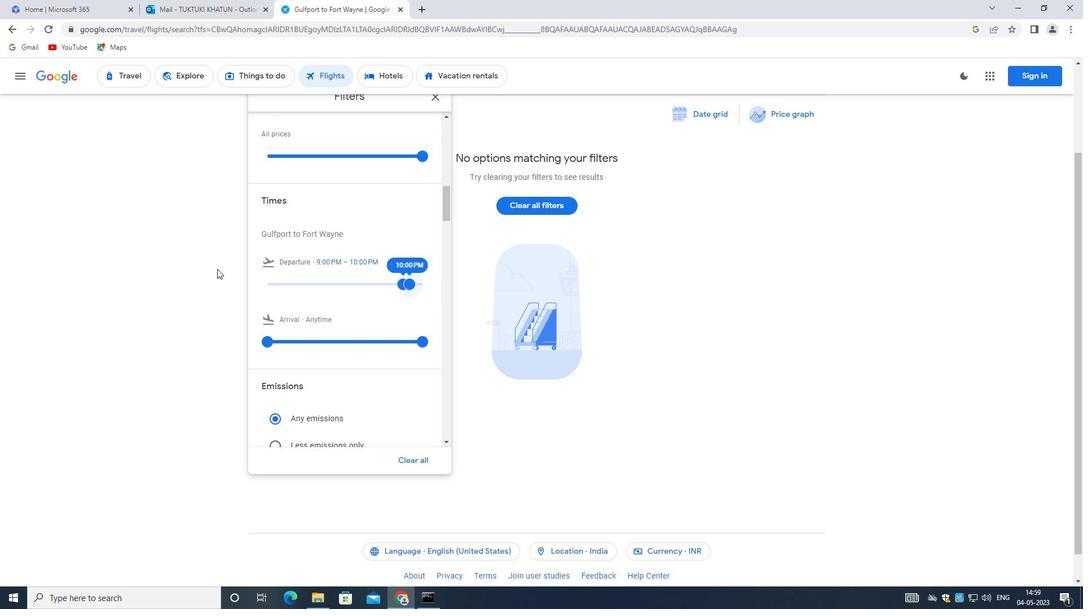 
Action: Mouse moved to (246, 281)
Screenshot: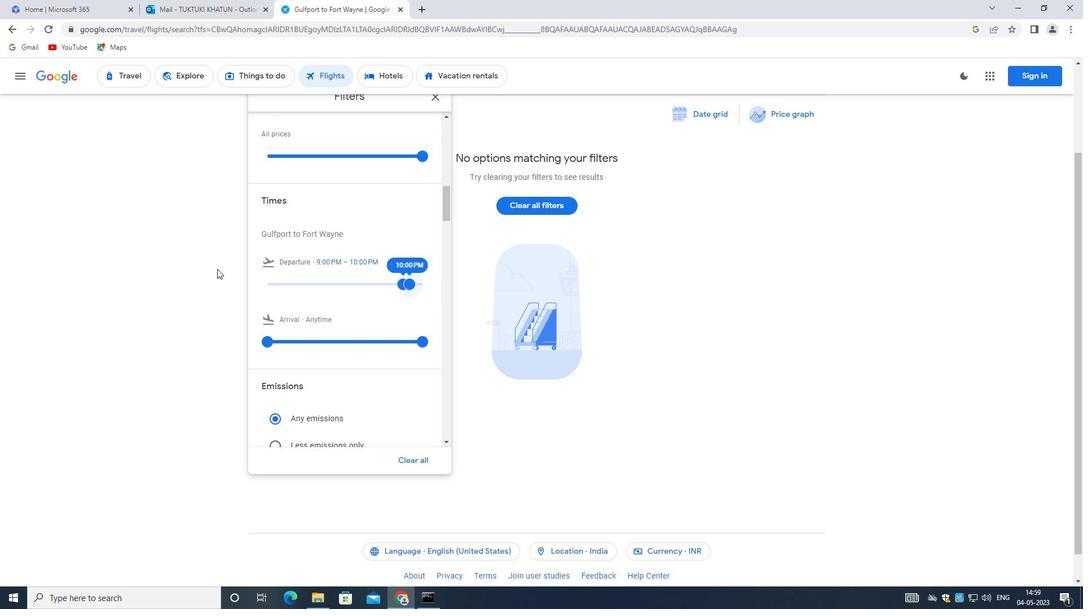 
Action: Mouse scrolled (246, 281) with delta (0, 0)
Screenshot: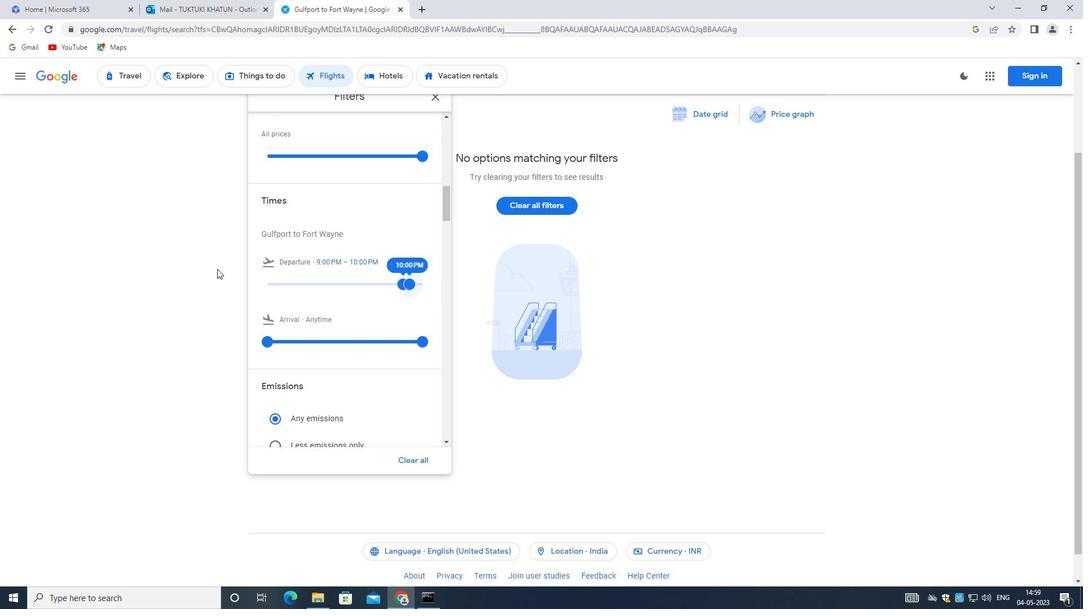 
Action: Mouse scrolled (246, 281) with delta (0, 0)
Screenshot: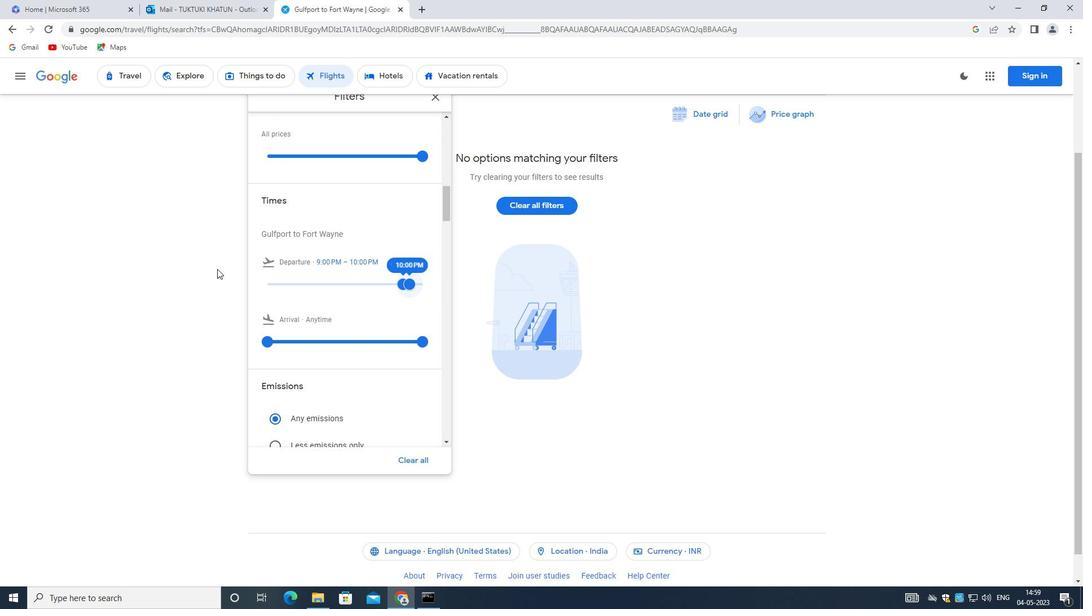 
Action: Mouse moved to (349, 263)
Screenshot: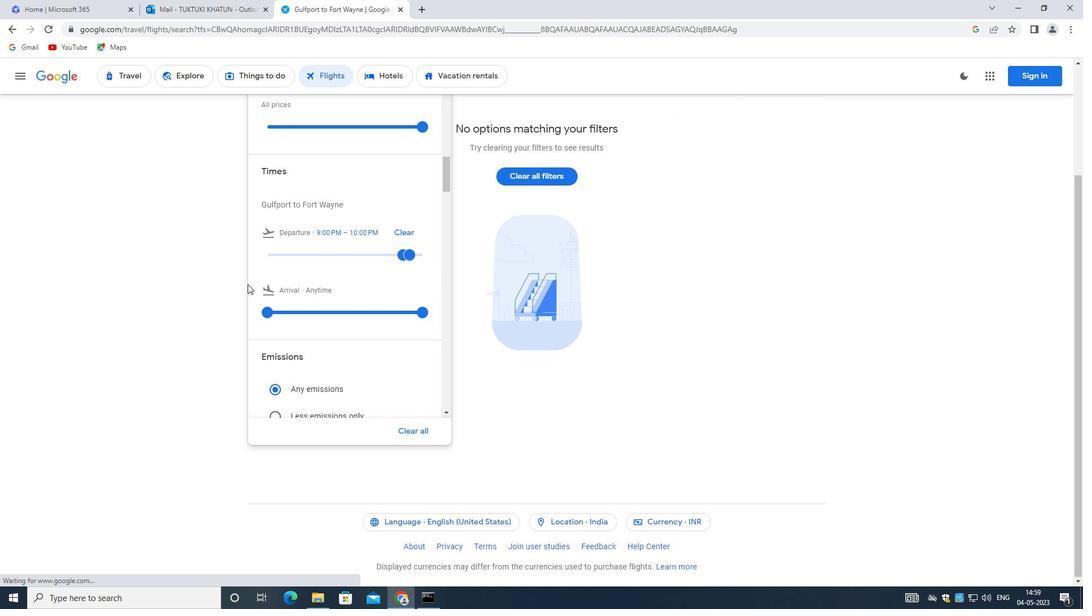 
Action: Mouse scrolled (349, 263) with delta (0, 0)
Screenshot: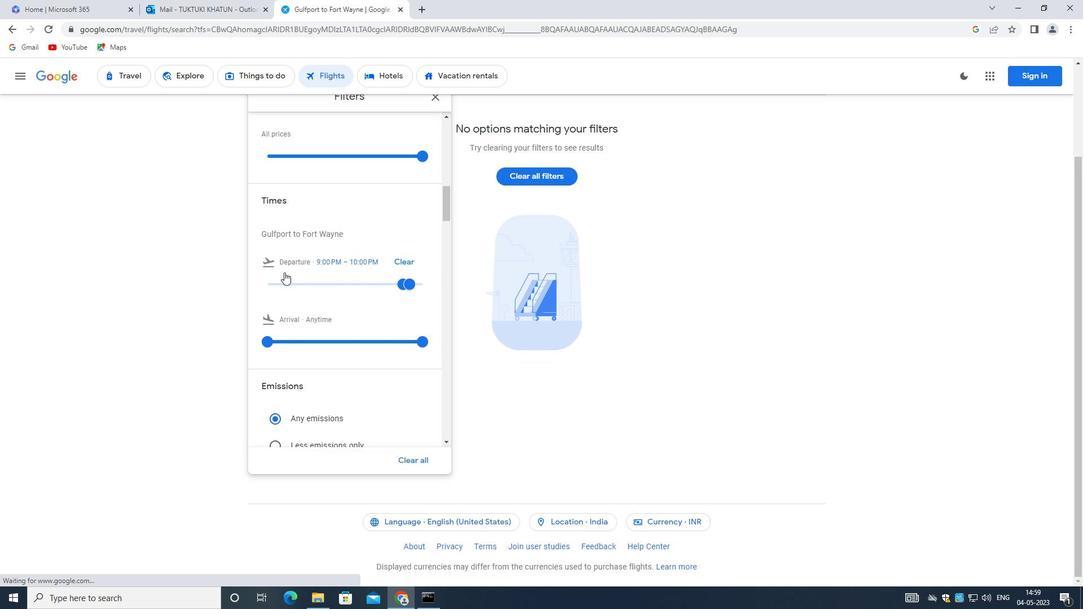 
Action: Mouse scrolled (349, 263) with delta (0, 0)
Screenshot: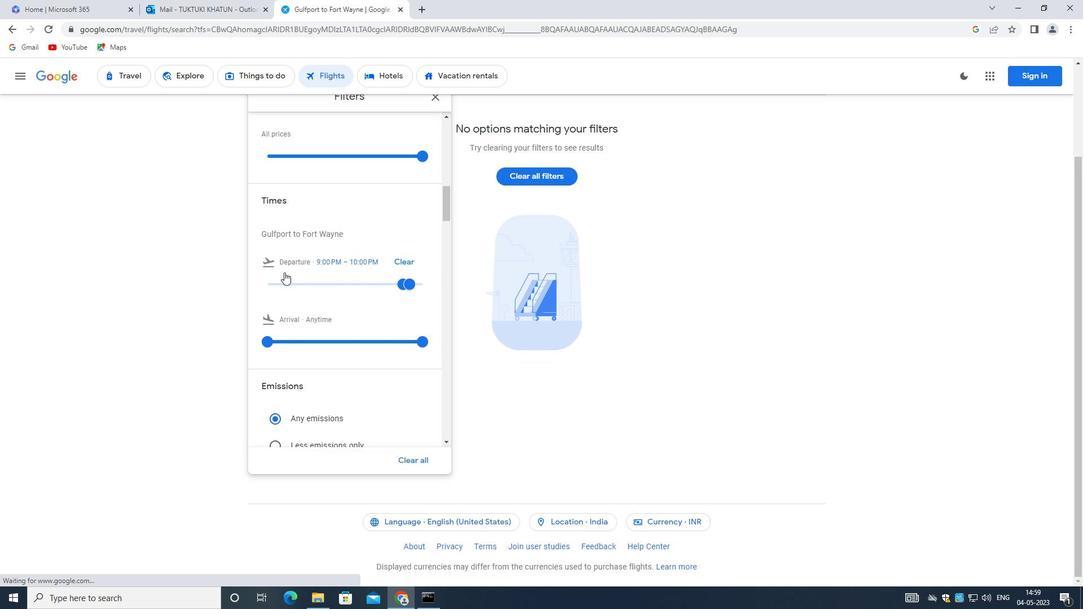 
Action: Mouse moved to (349, 263)
Screenshot: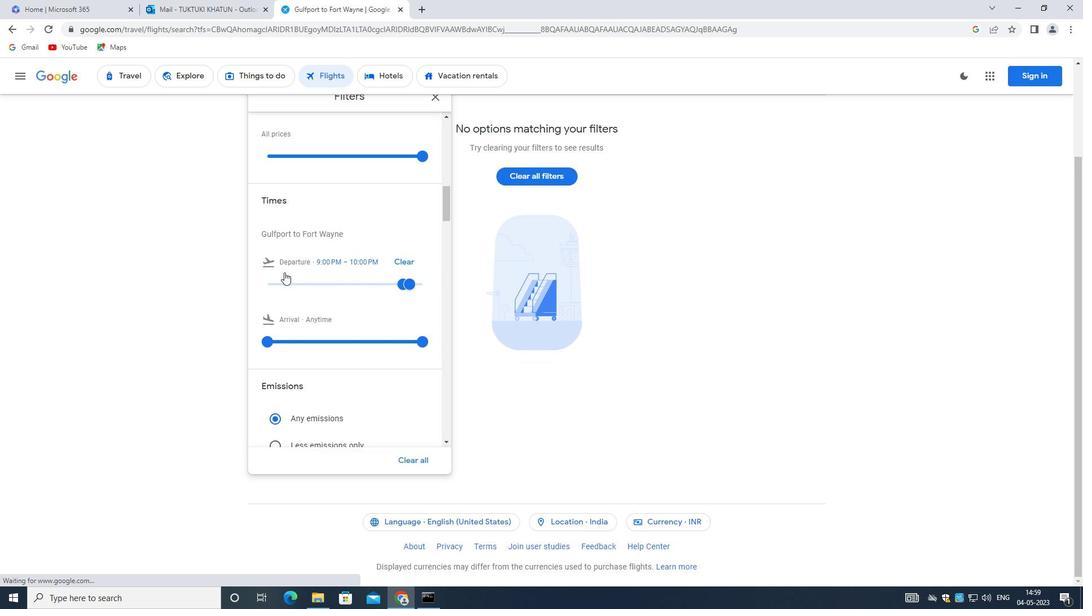 
Action: Mouse scrolled (349, 263) with delta (0, 0)
Screenshot: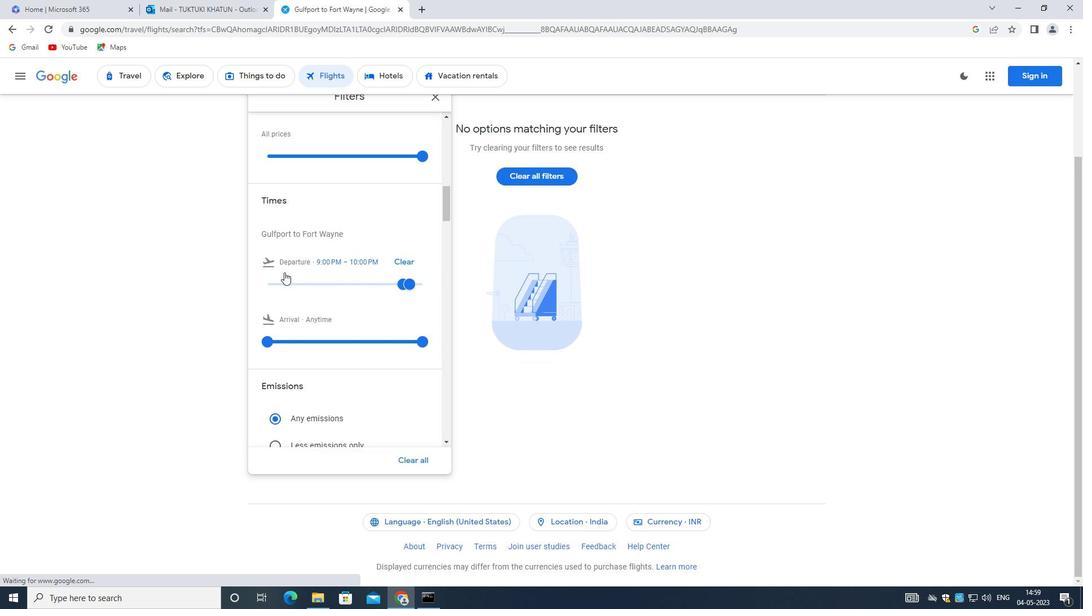 
Action: Mouse moved to (349, 263)
Screenshot: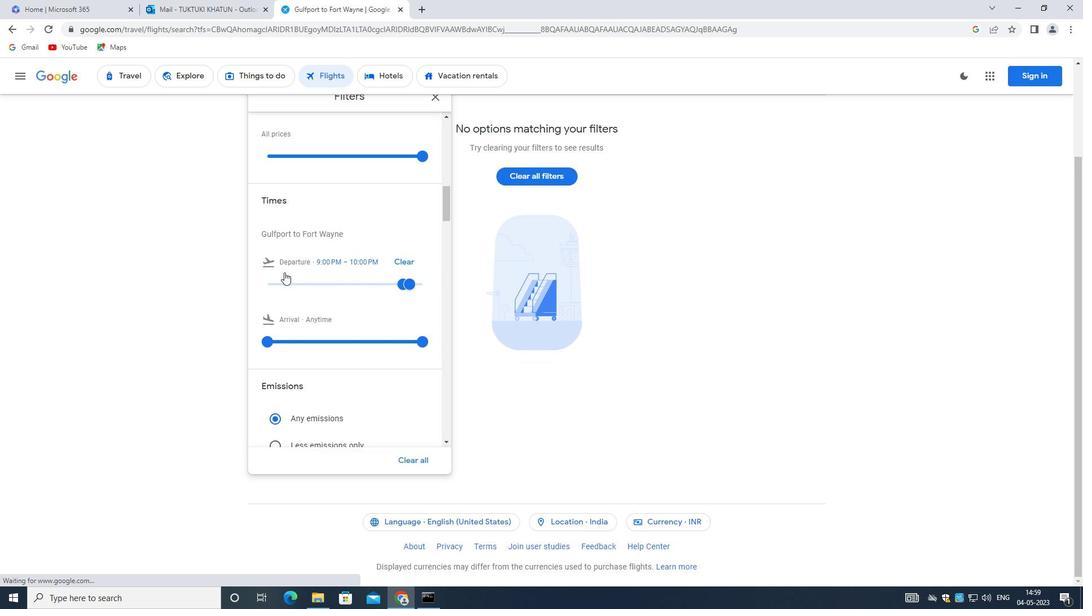 
Action: Mouse scrolled (349, 263) with delta (0, 0)
Screenshot: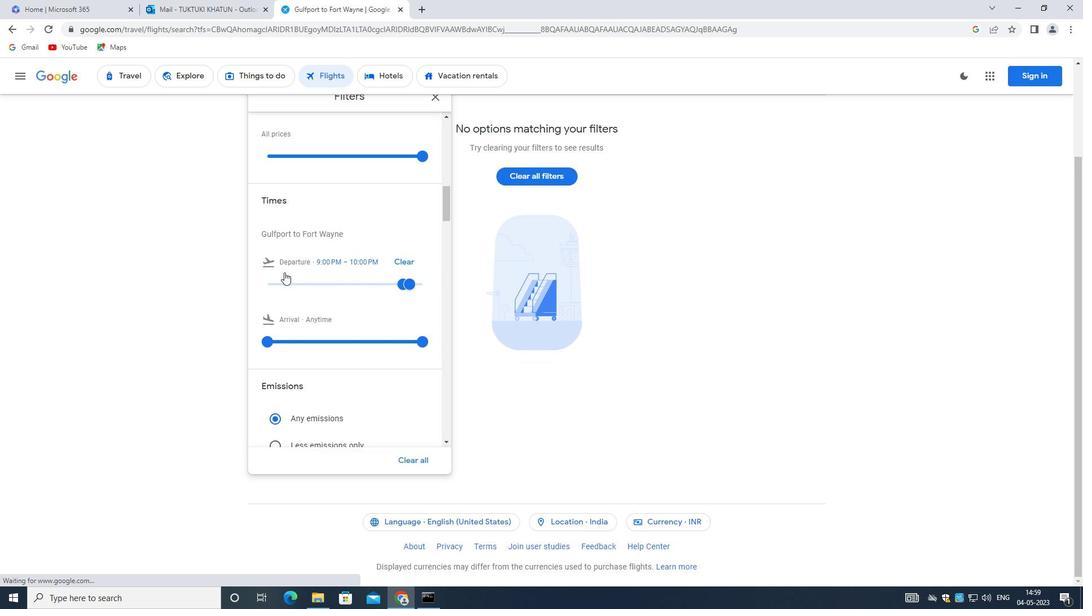 
Action: Mouse moved to (349, 265)
Screenshot: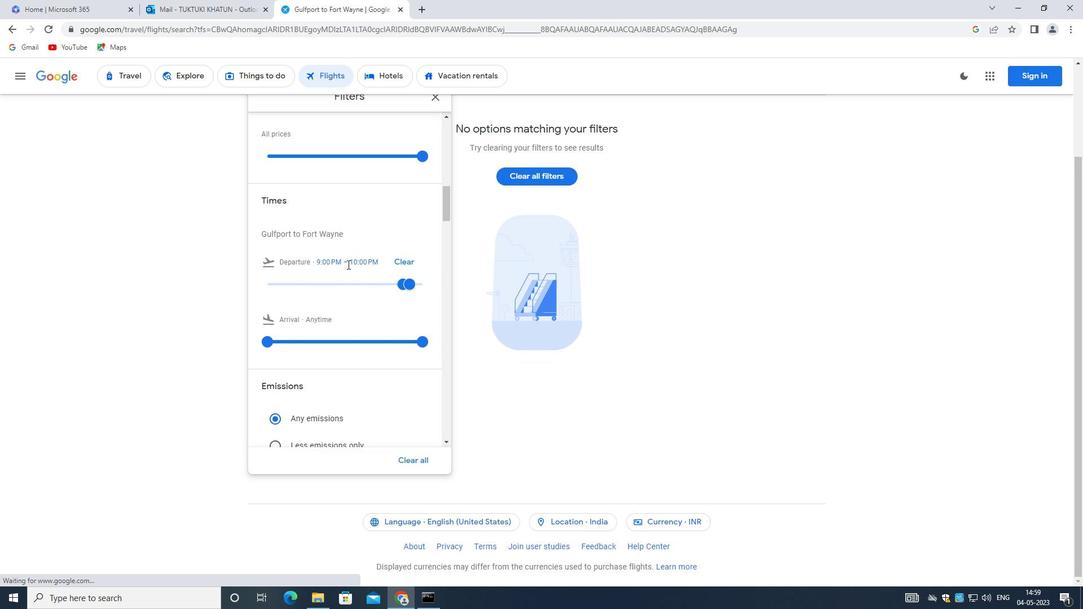 
Action: Mouse scrolled (349, 265) with delta (0, 0)
Screenshot: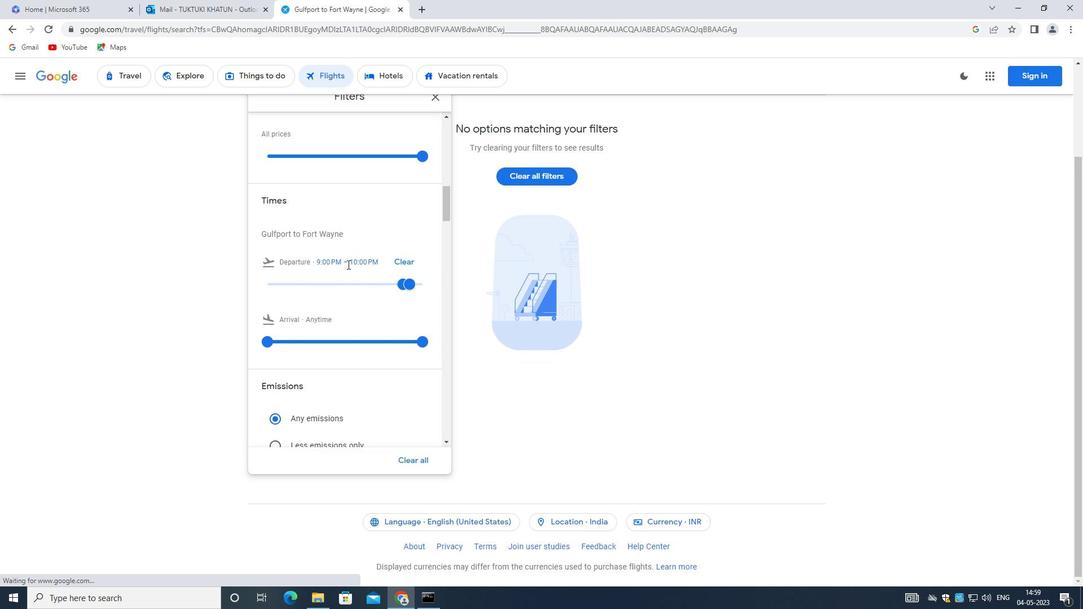 
Action: Mouse moved to (344, 271)
Screenshot: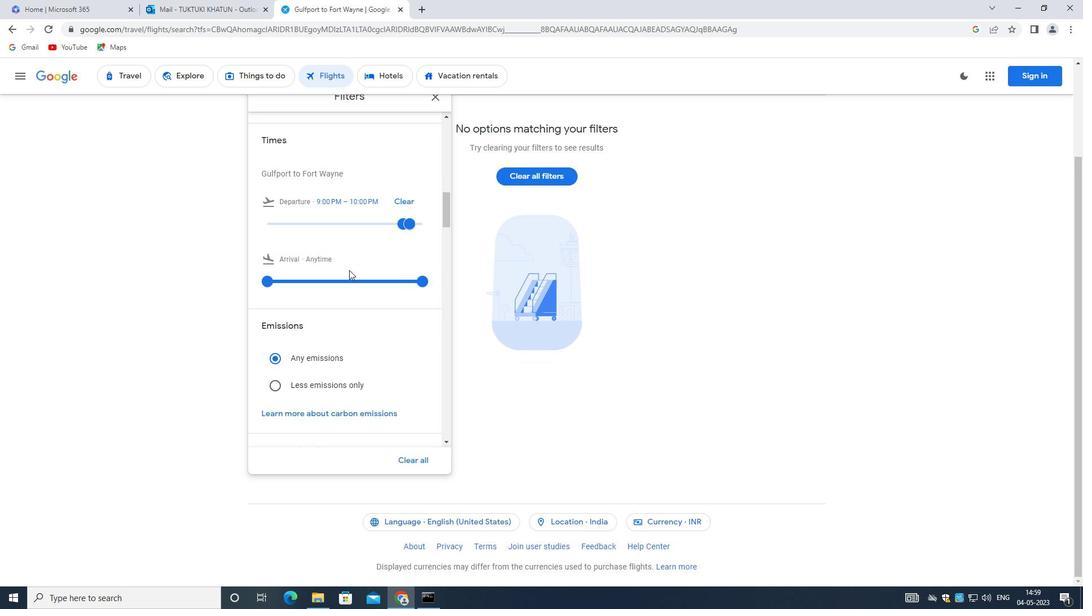 
Action: Mouse scrolled (344, 270) with delta (0, 0)
Screenshot: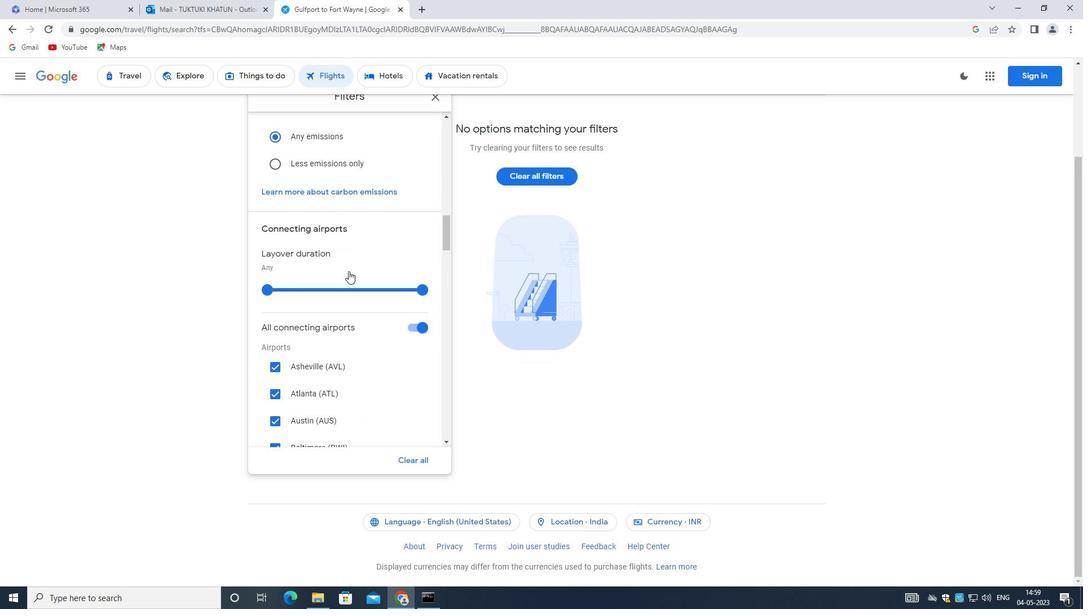 
Action: Mouse scrolled (344, 270) with delta (0, 0)
Screenshot: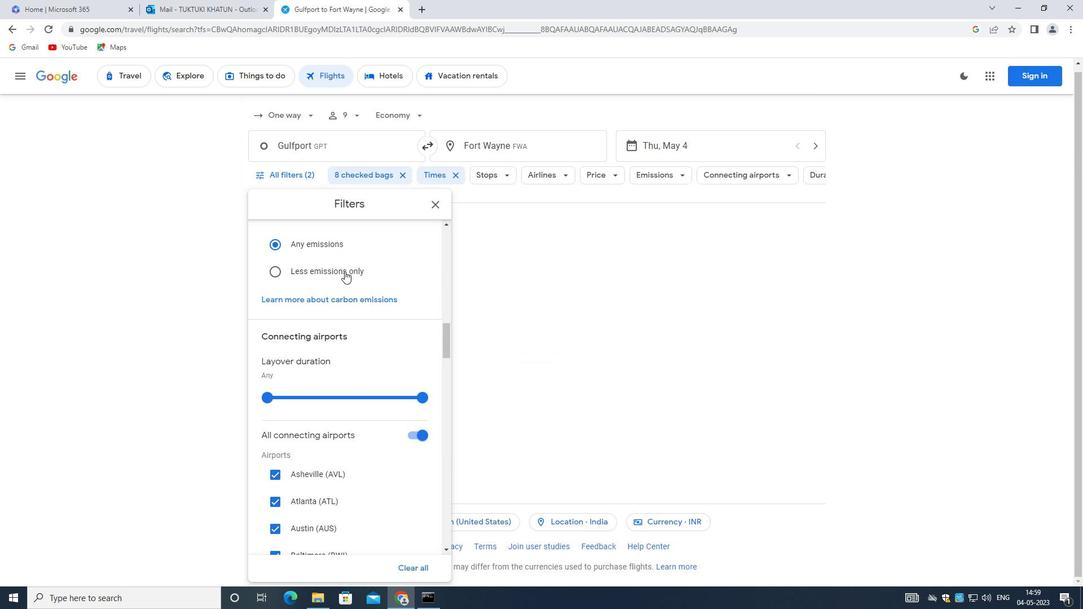 
Action: Mouse scrolled (344, 270) with delta (0, 0)
Screenshot: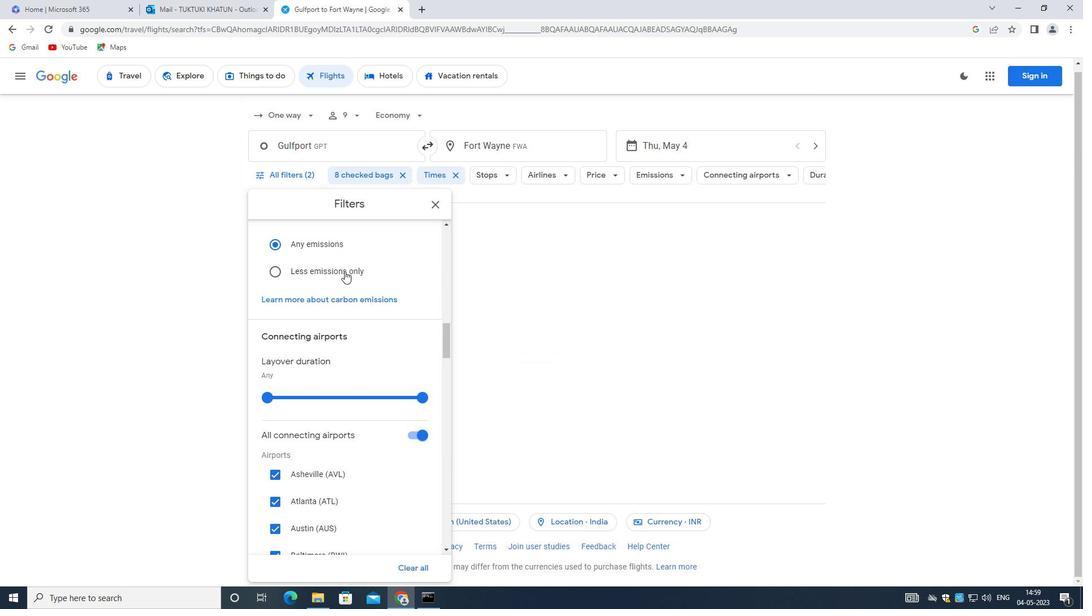 
Action: Mouse scrolled (344, 270) with delta (0, 0)
Screenshot: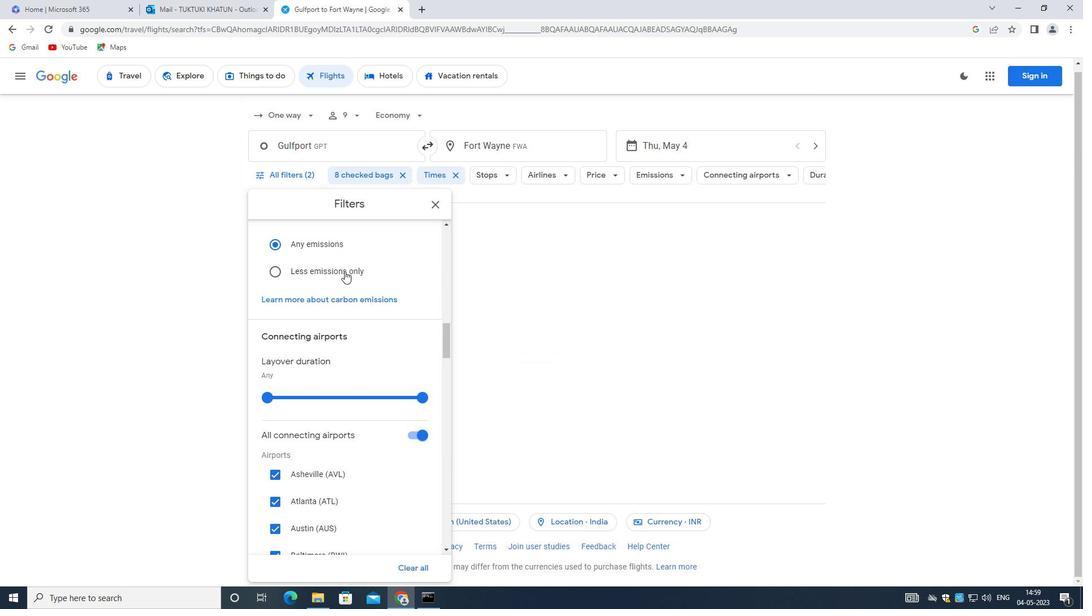 
Action: Mouse scrolled (344, 270) with delta (0, 0)
Screenshot: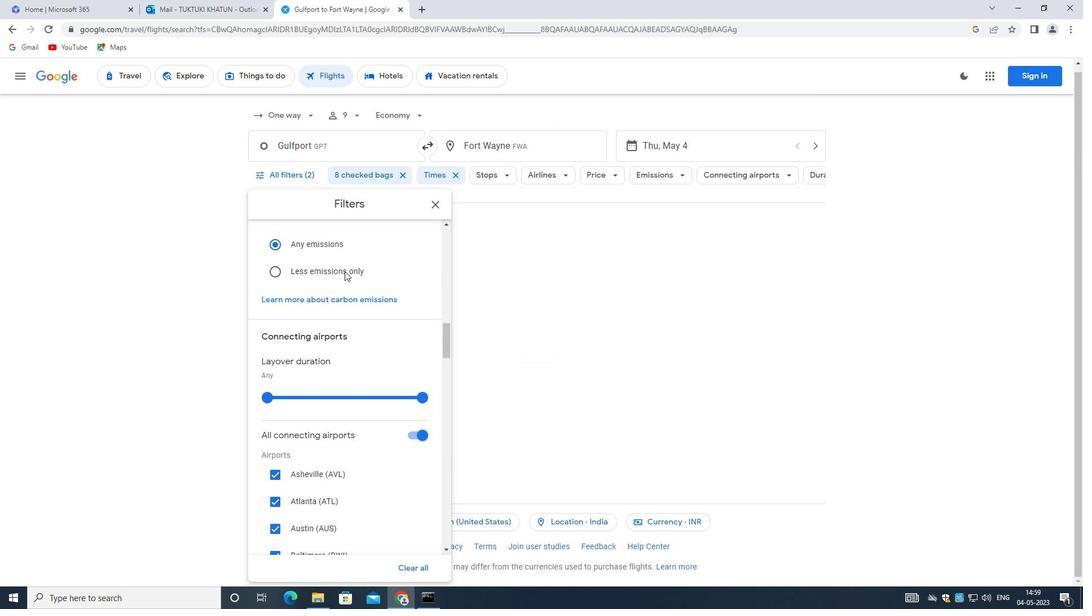 
Action: Mouse moved to (347, 267)
Screenshot: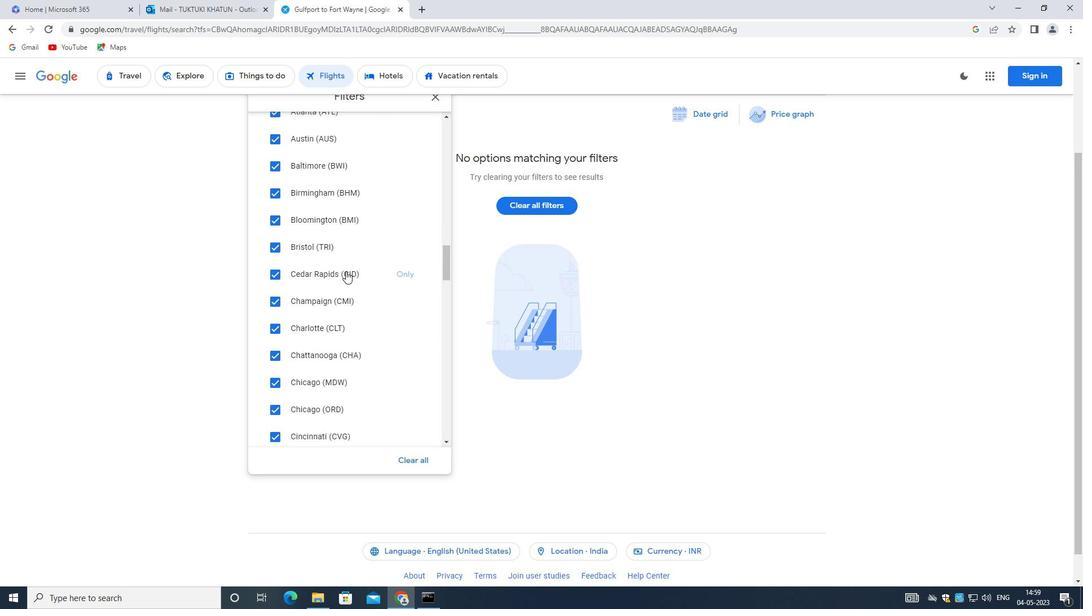 
Action: Mouse scrolled (347, 267) with delta (0, 0)
Screenshot: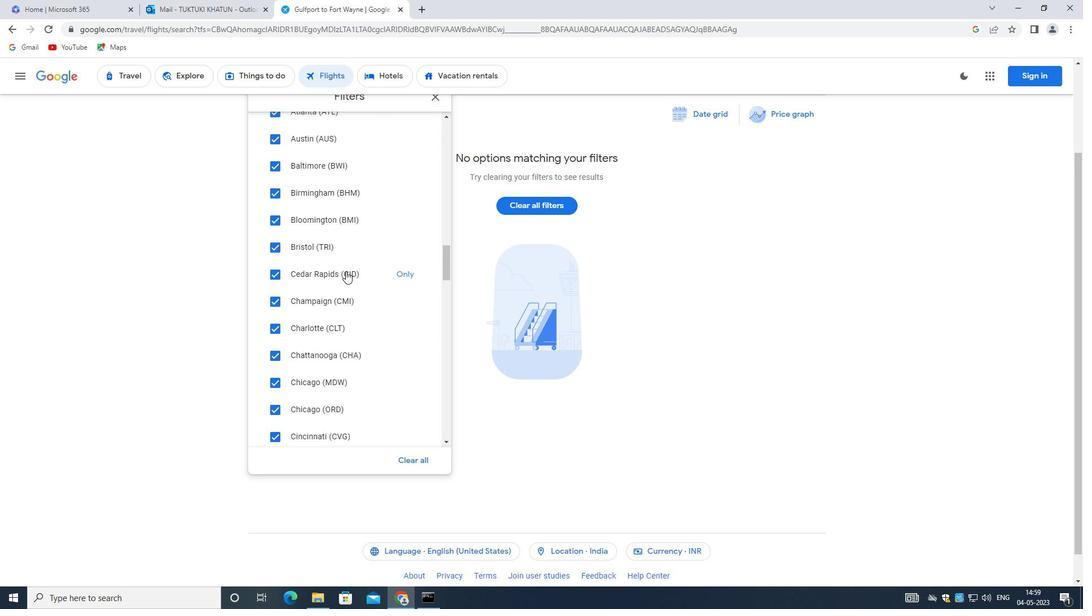 
Action: Mouse scrolled (347, 267) with delta (0, 0)
Screenshot: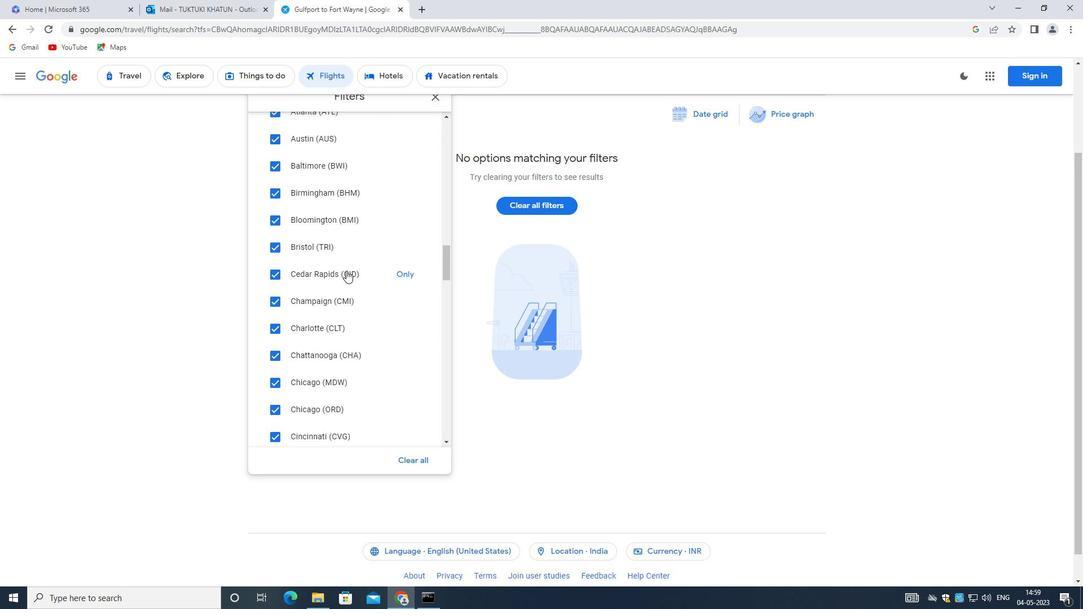 
Action: Mouse scrolled (347, 267) with delta (0, 0)
Screenshot: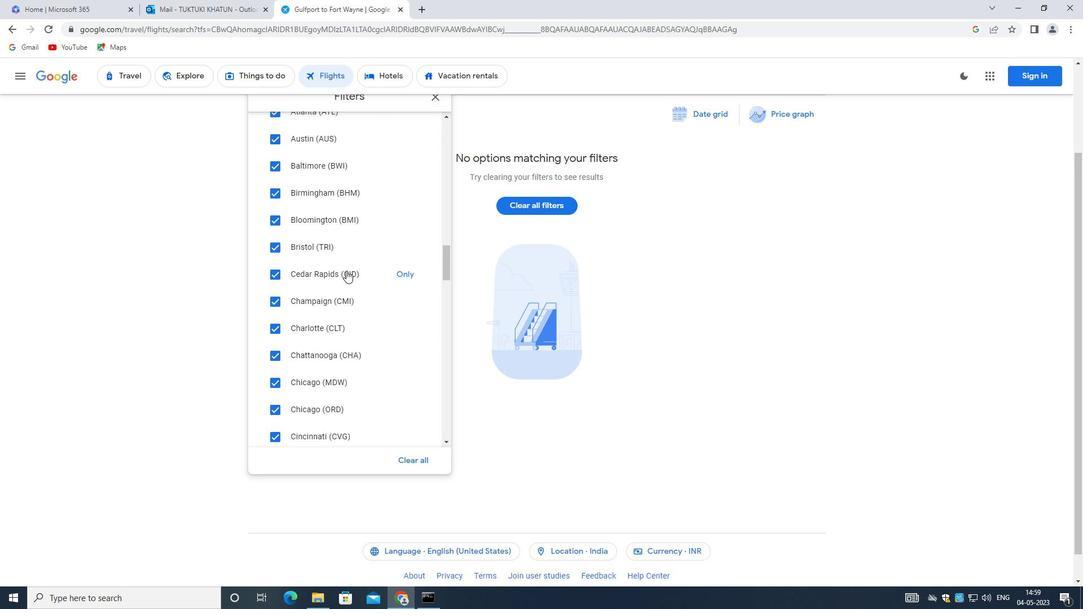 
Action: Mouse scrolled (347, 267) with delta (0, 0)
Screenshot: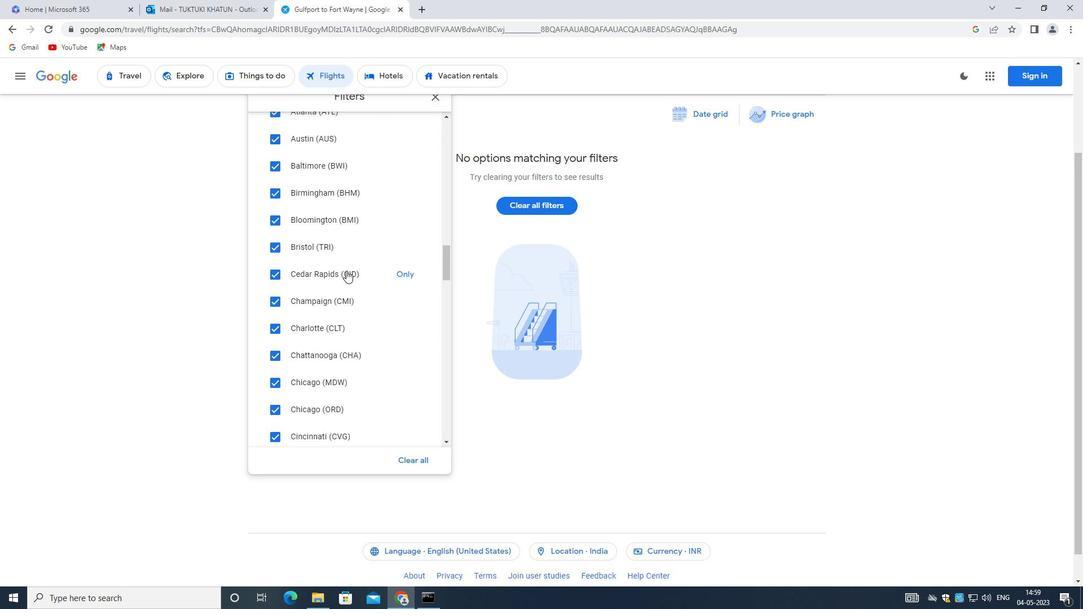 
Action: Mouse scrolled (347, 267) with delta (0, 0)
Screenshot: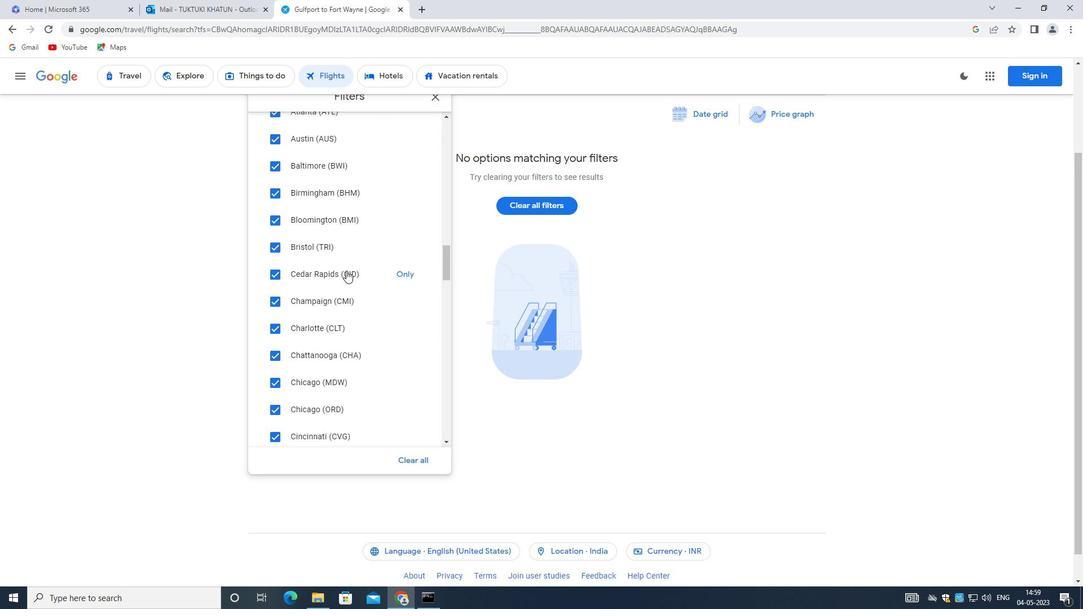 
Action: Mouse moved to (347, 267)
Screenshot: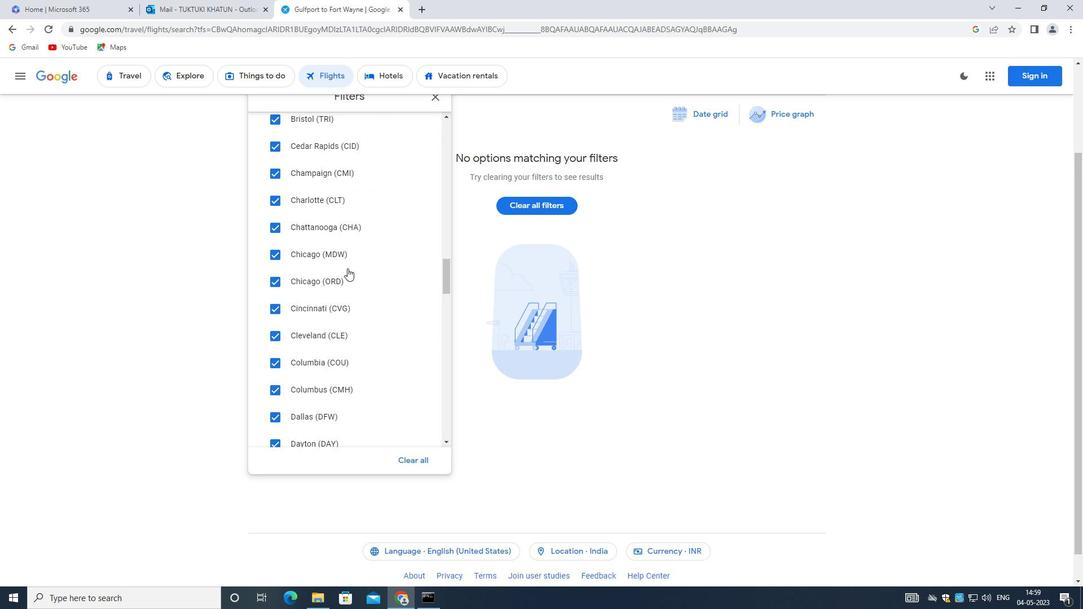 
Action: Mouse scrolled (347, 266) with delta (0, 0)
Screenshot: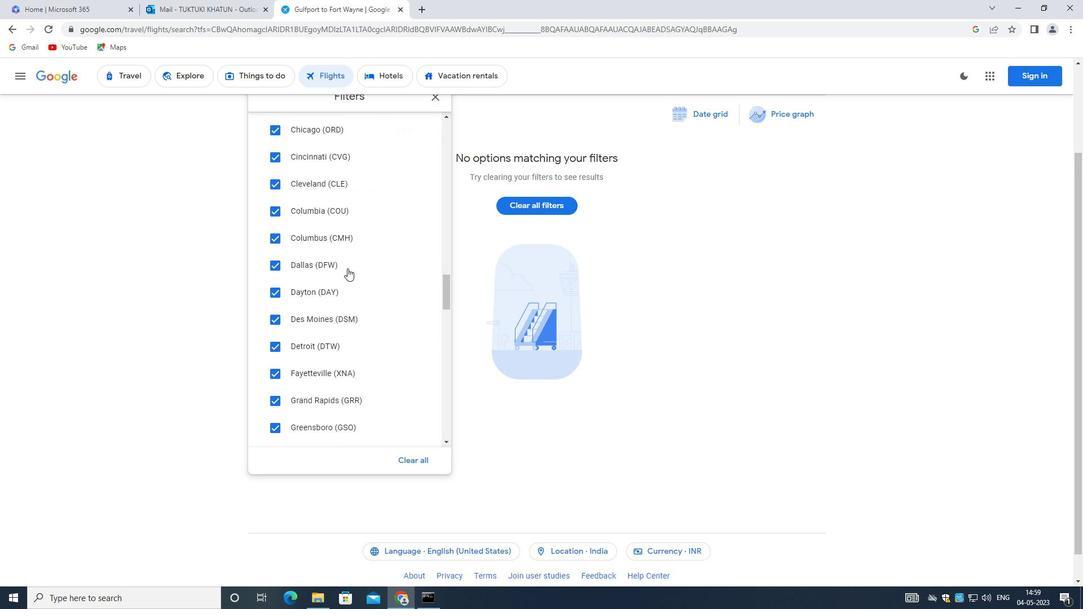 
Action: Mouse scrolled (347, 266) with delta (0, 0)
Screenshot: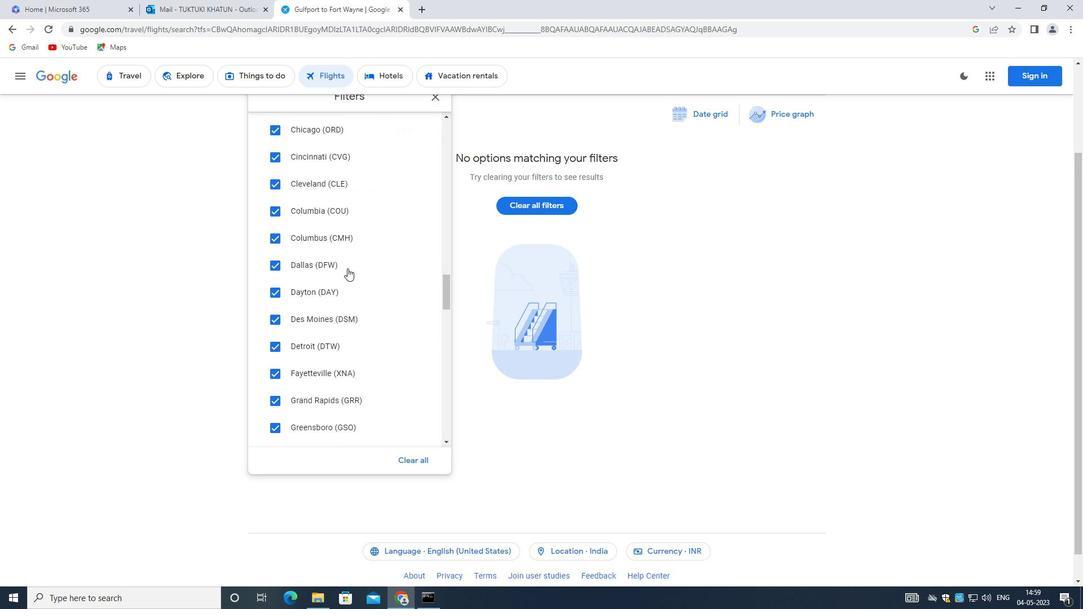 
Action: Mouse scrolled (347, 266) with delta (0, 0)
Screenshot: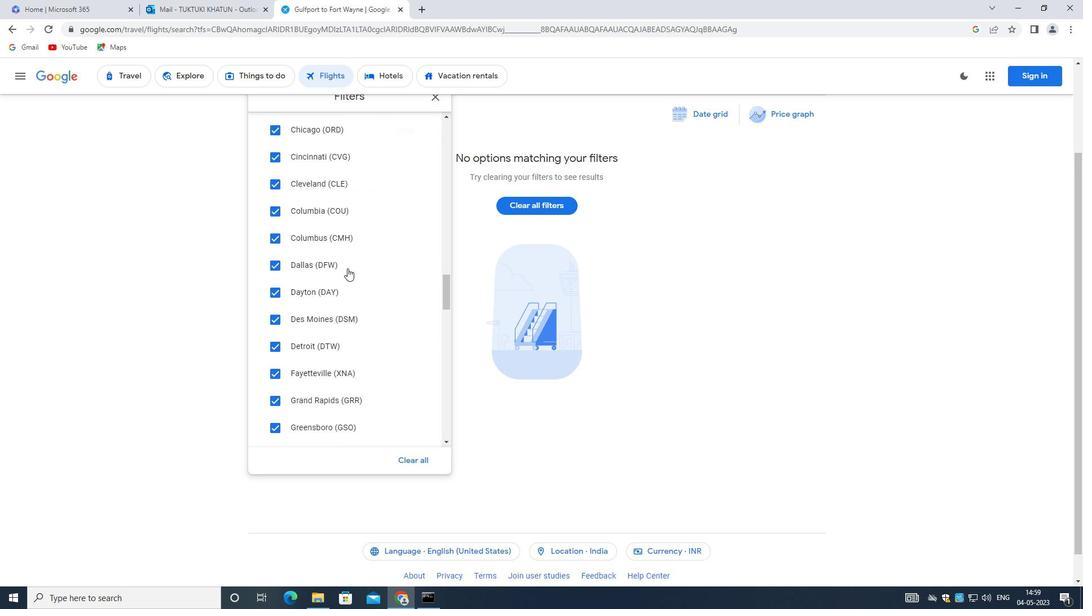 
Action: Mouse scrolled (347, 266) with delta (0, 0)
Screenshot: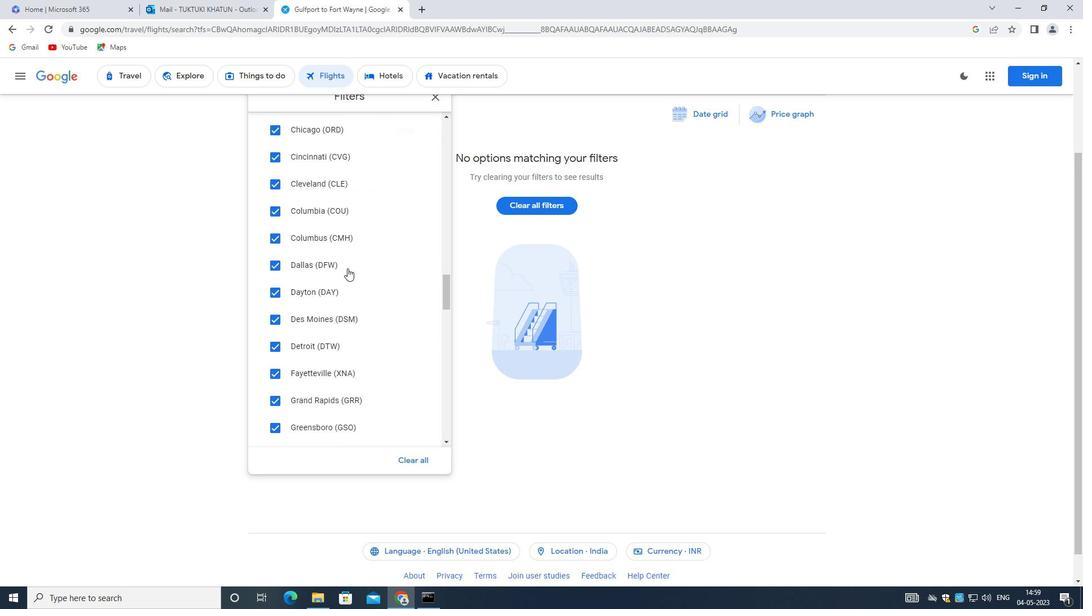 
Action: Mouse scrolled (347, 266) with delta (0, 0)
Screenshot: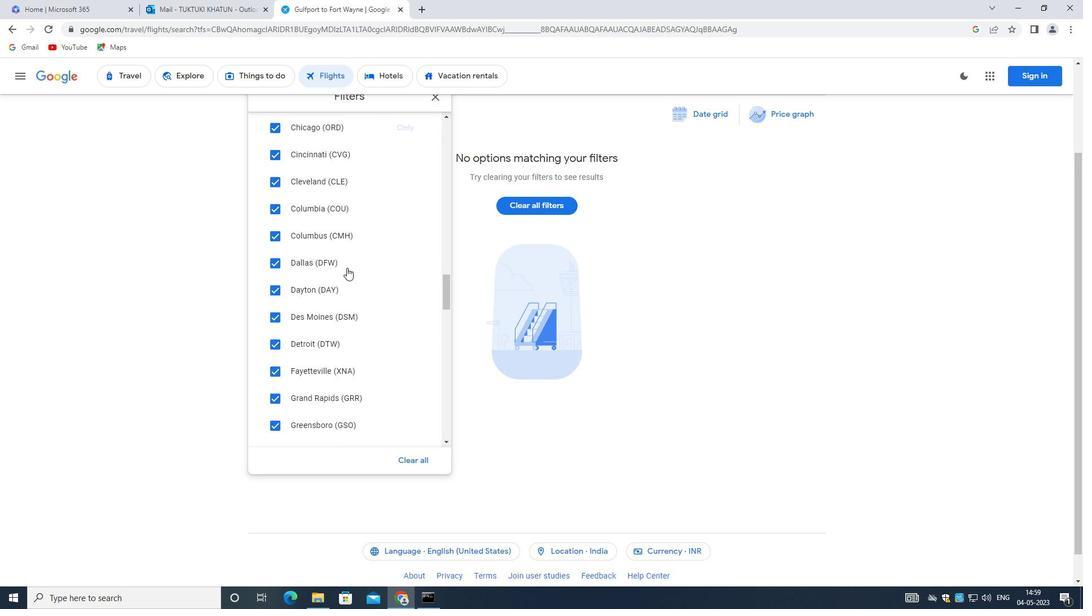 
Action: Mouse moved to (347, 262)
Screenshot: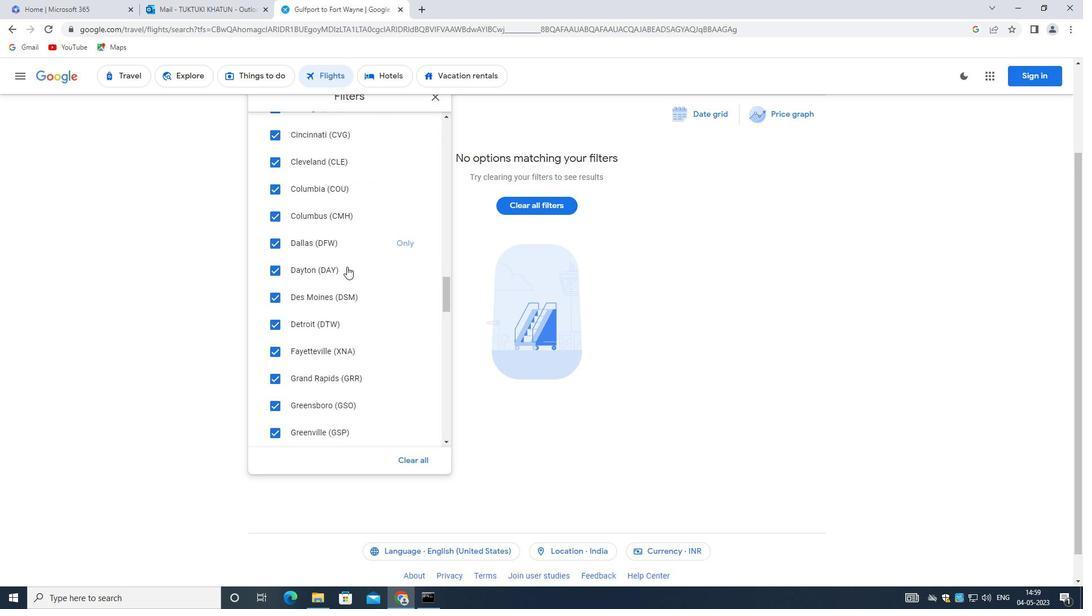 
Action: Mouse scrolled (347, 261) with delta (0, 0)
Screenshot: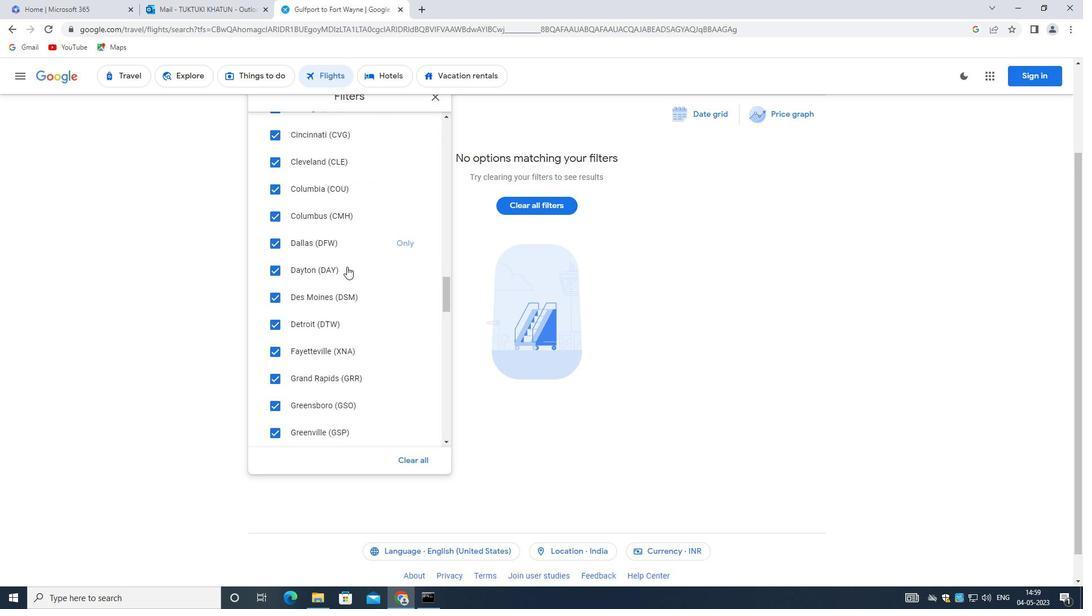 
Action: Mouse scrolled (347, 261) with delta (0, 0)
Screenshot: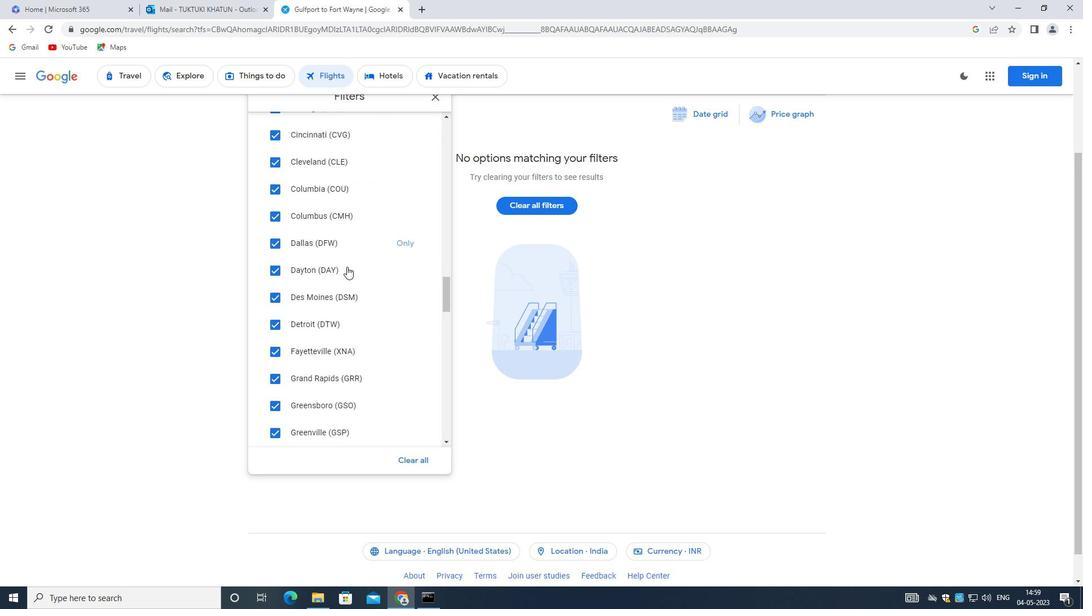 
Action: Mouse scrolled (347, 261) with delta (0, 0)
Screenshot: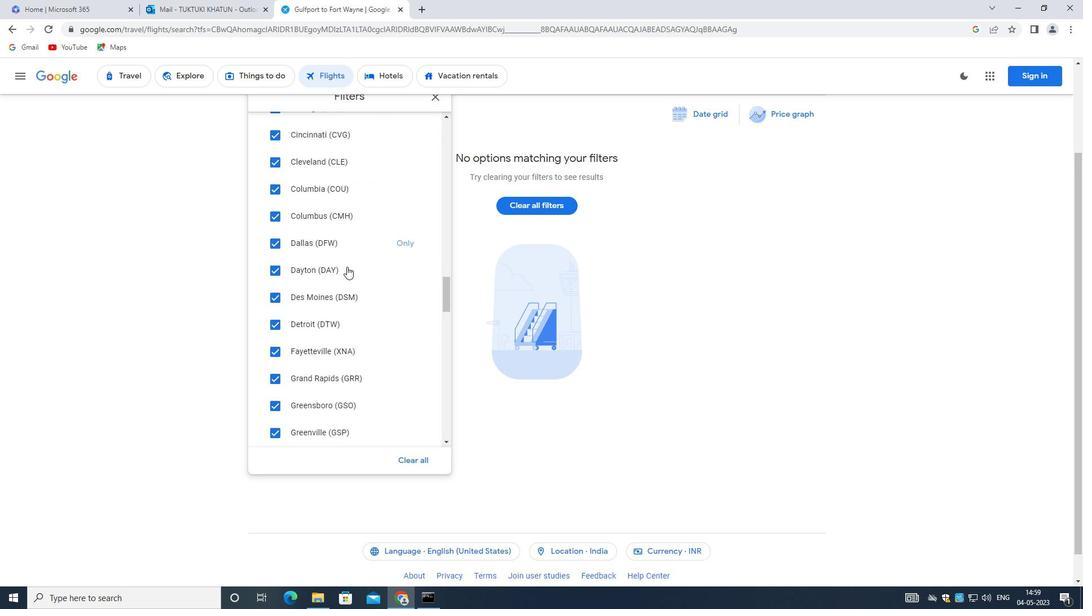 
Action: Mouse scrolled (347, 261) with delta (0, 0)
Screenshot: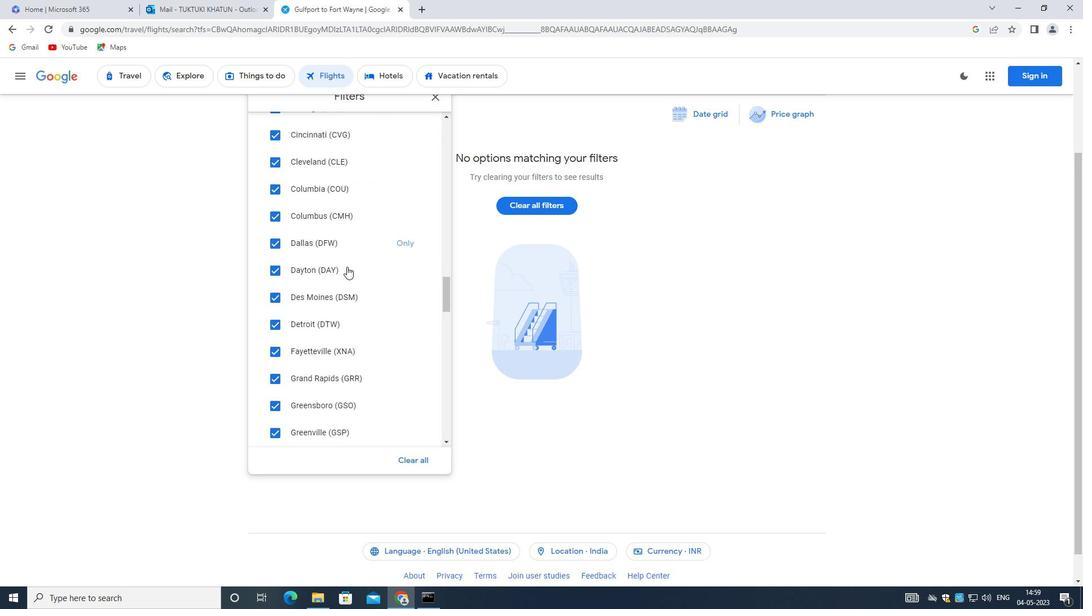 
Action: Mouse scrolled (347, 261) with delta (0, 0)
Screenshot: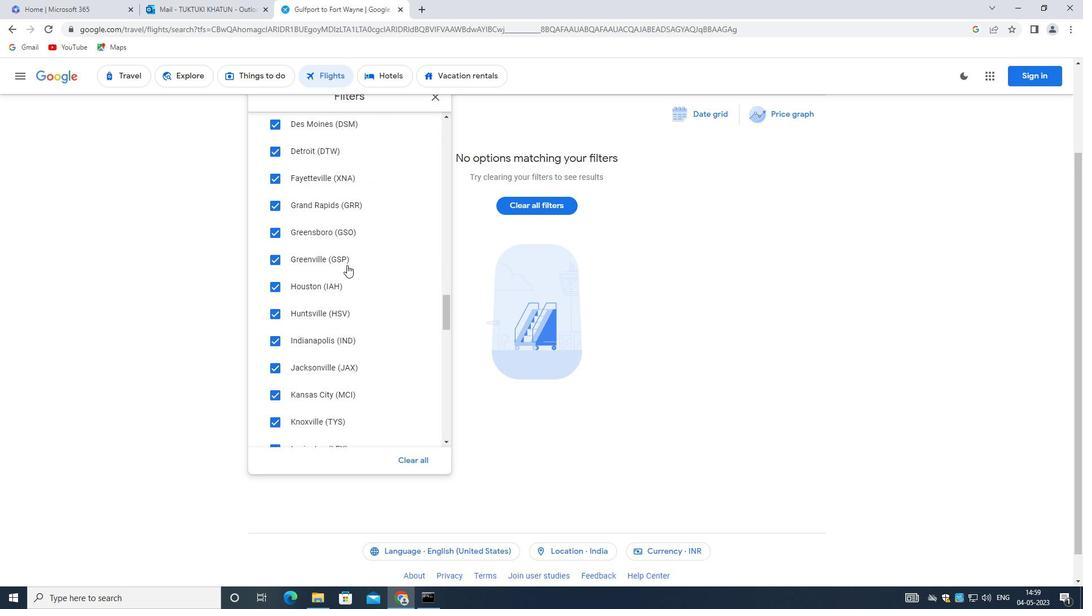 
Action: Mouse moved to (345, 268)
Screenshot: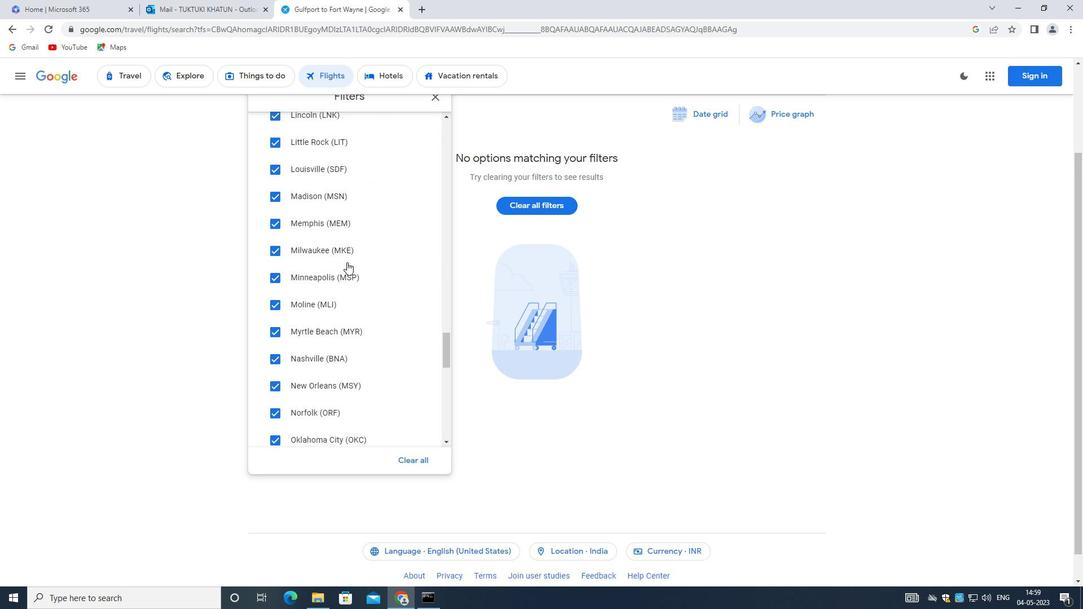 
Action: Mouse scrolled (345, 268) with delta (0, 0)
Screenshot: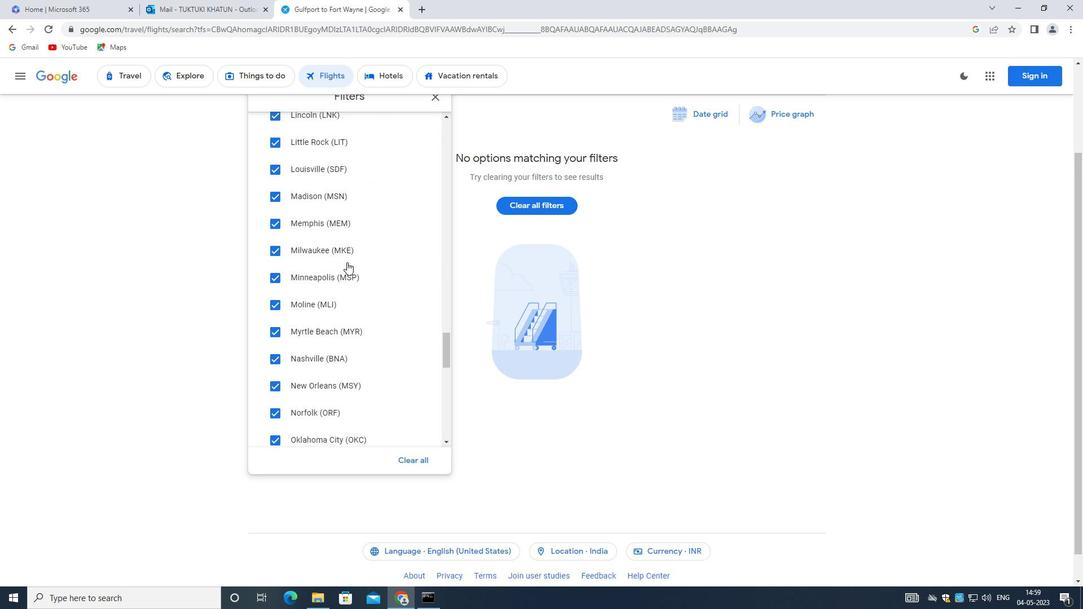 
Action: Mouse moved to (344, 274)
Screenshot: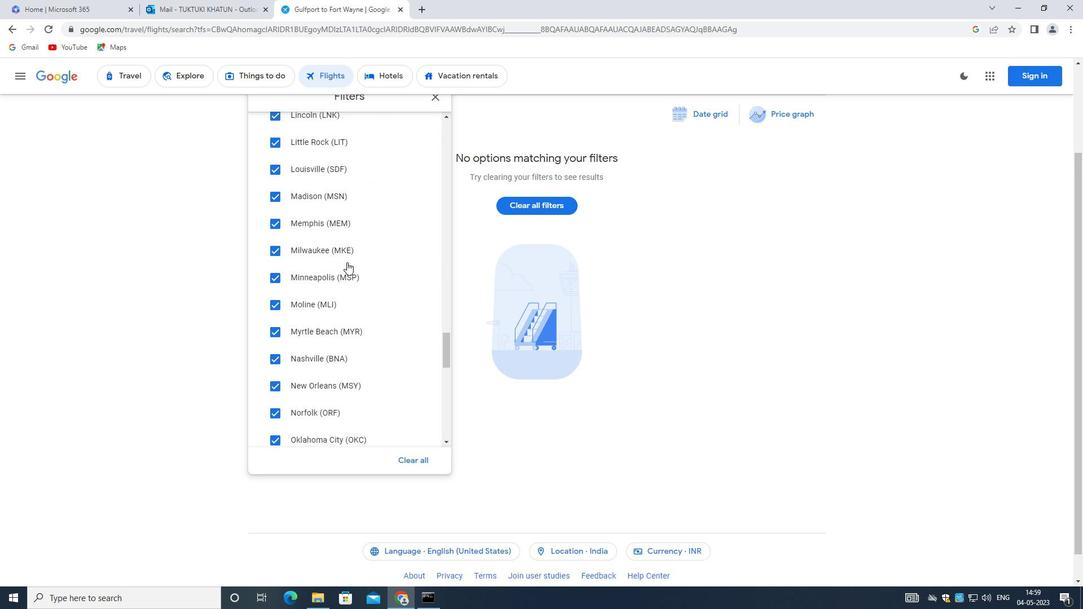 
Action: Mouse scrolled (344, 274) with delta (0, 0)
Screenshot: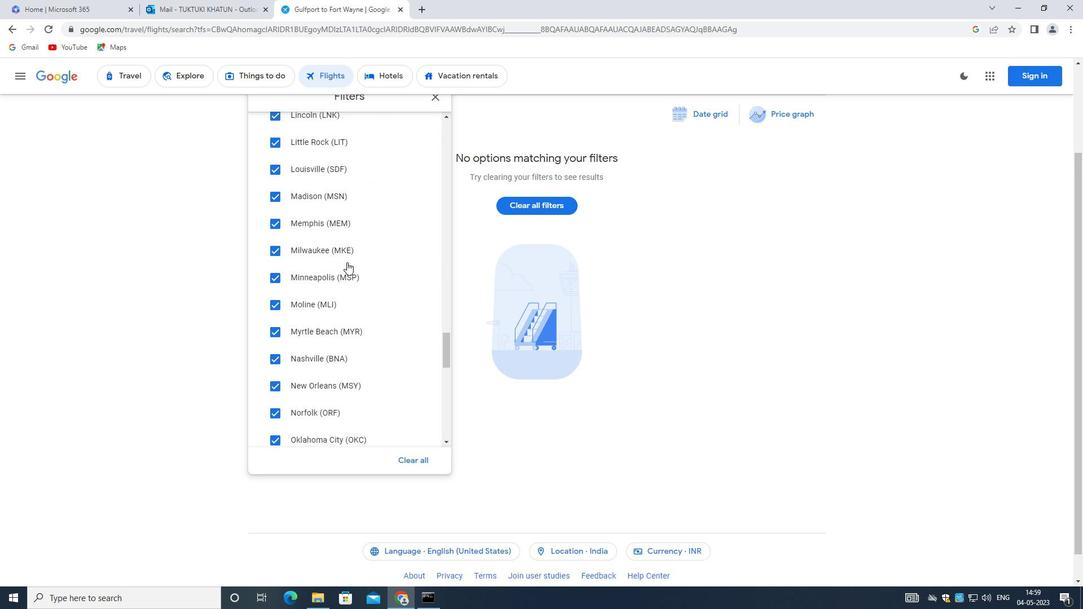 
Action: Mouse moved to (343, 279)
Screenshot: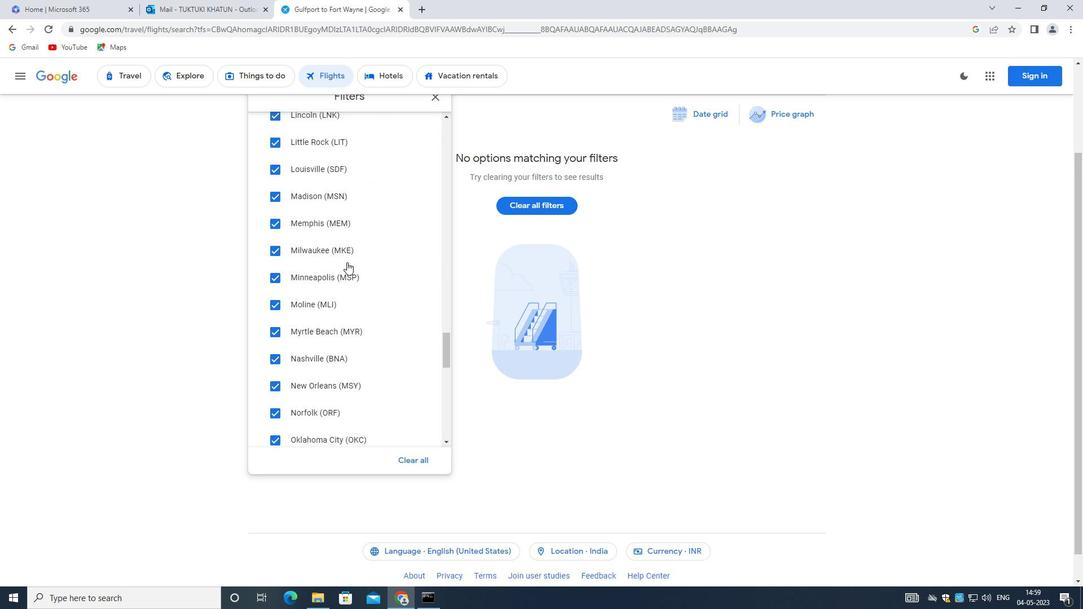 
Action: Mouse scrolled (343, 278) with delta (0, 0)
Screenshot: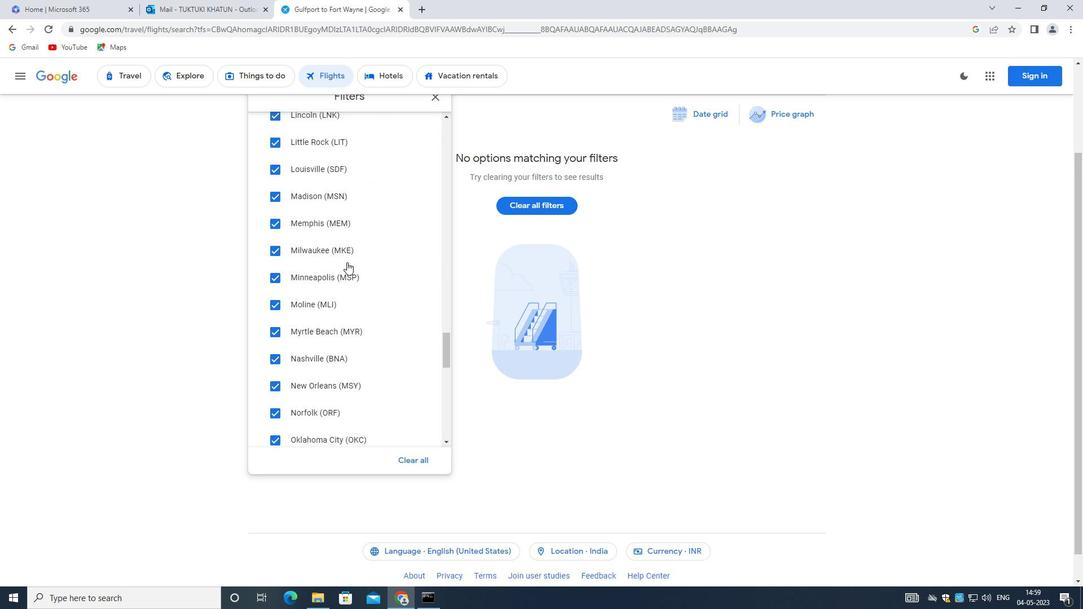 
Action: Mouse moved to (342, 281)
Screenshot: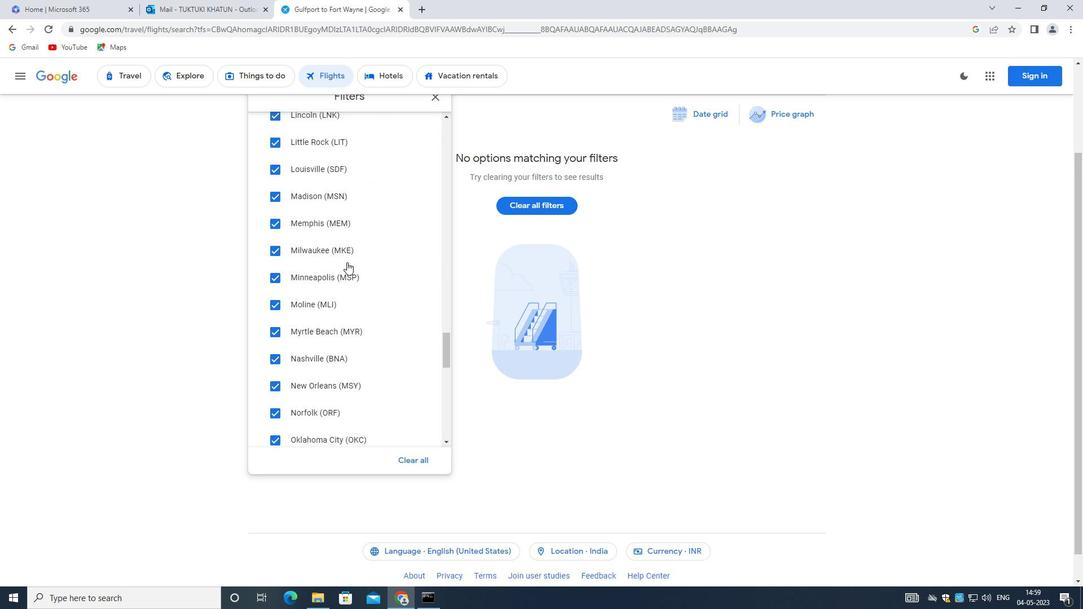 
Action: Mouse scrolled (342, 281) with delta (0, 0)
Screenshot: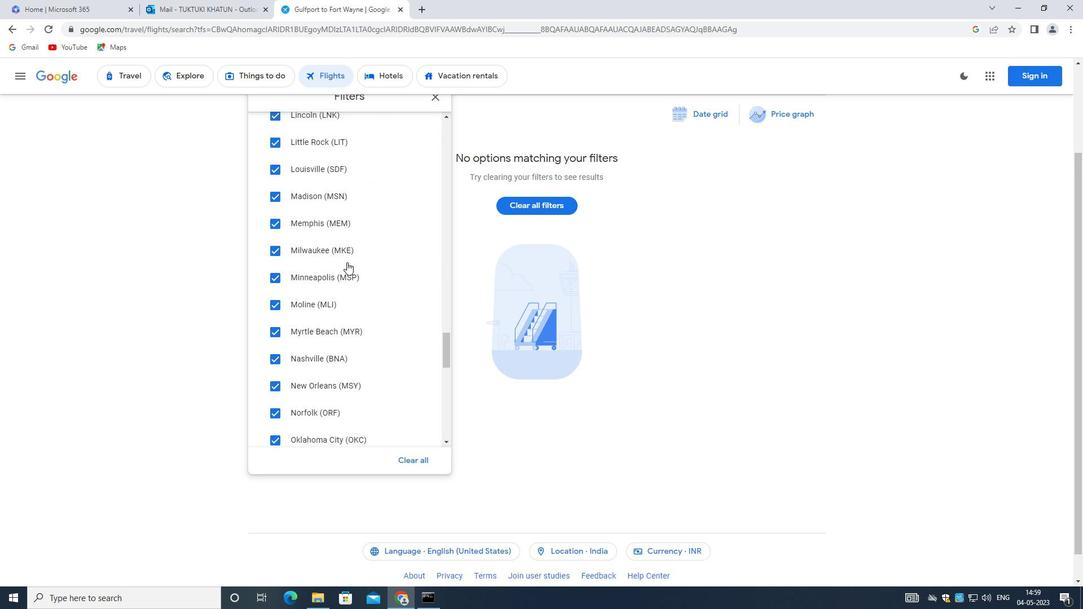 
Action: Mouse scrolled (342, 281) with delta (0, 0)
Screenshot: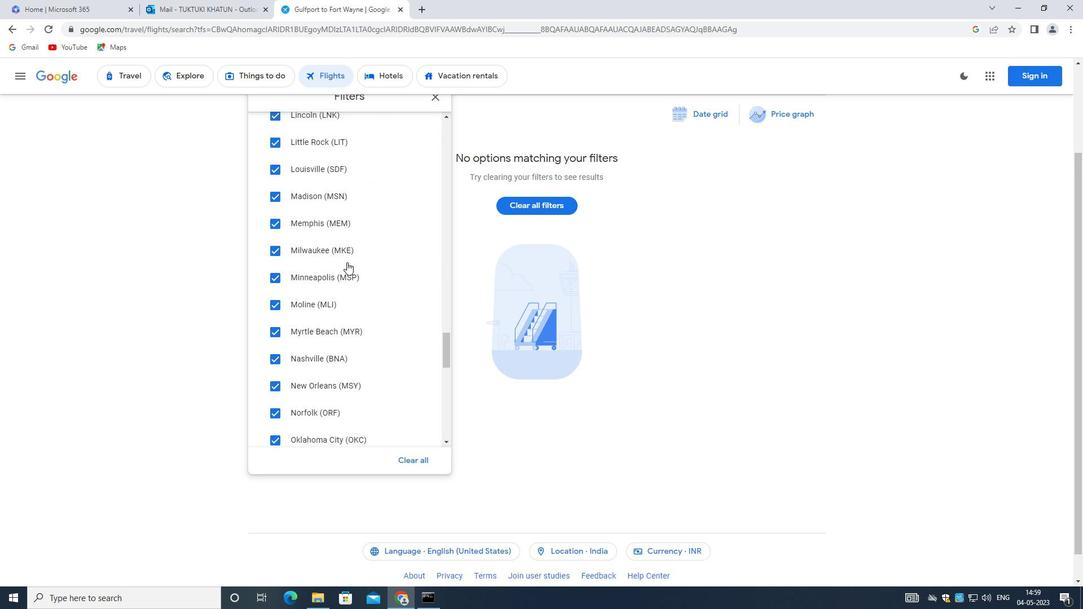 
Action: Mouse scrolled (342, 281) with delta (0, 0)
Screenshot: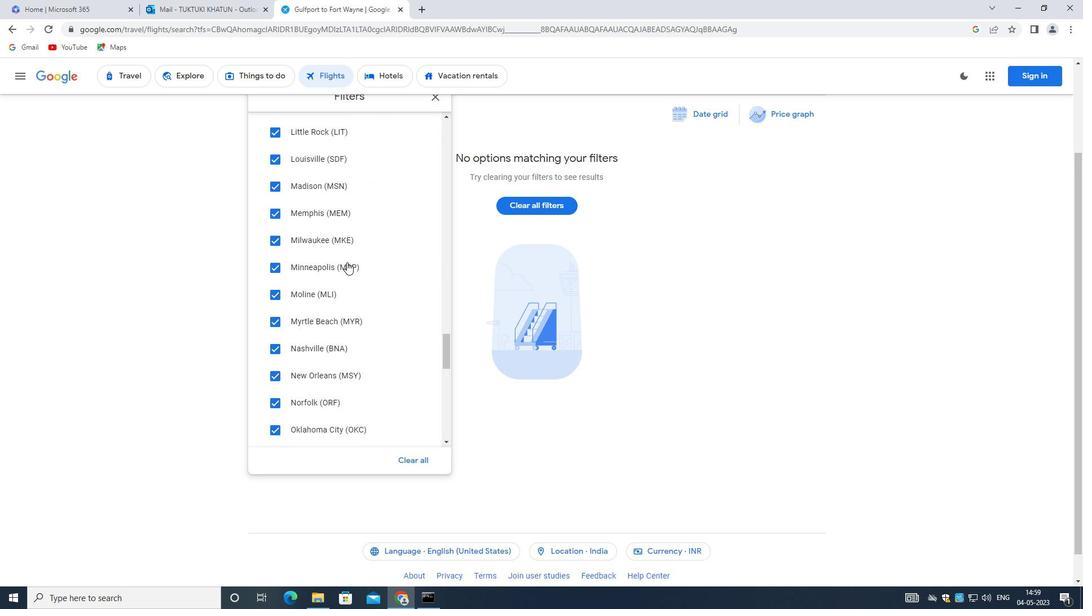 
Action: Mouse moved to (340, 283)
Screenshot: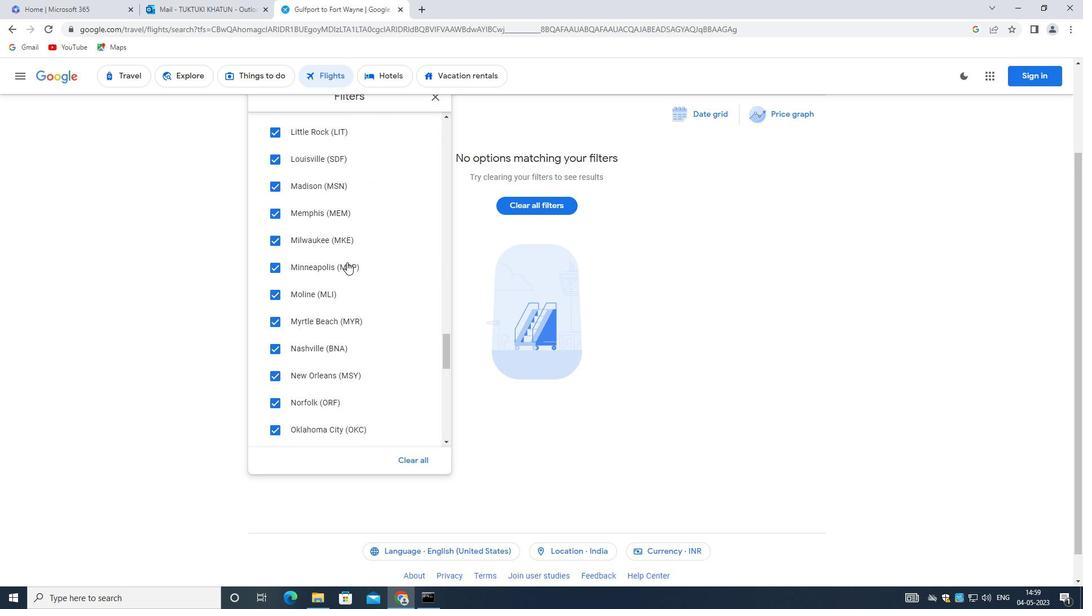 
Action: Mouse scrolled (340, 282) with delta (0, 0)
Screenshot: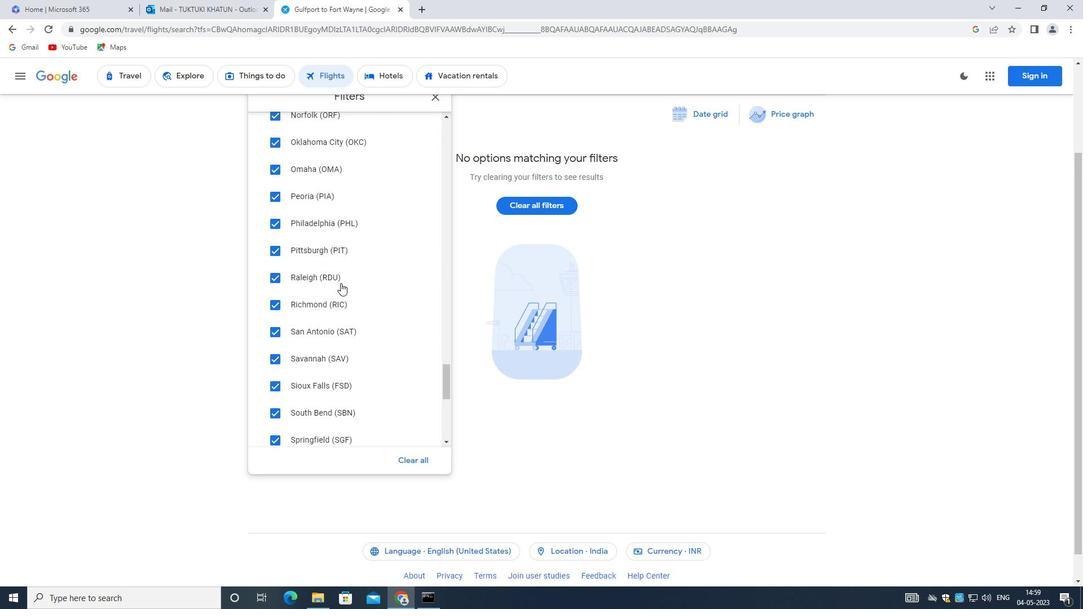 
Action: Mouse moved to (340, 284)
Screenshot: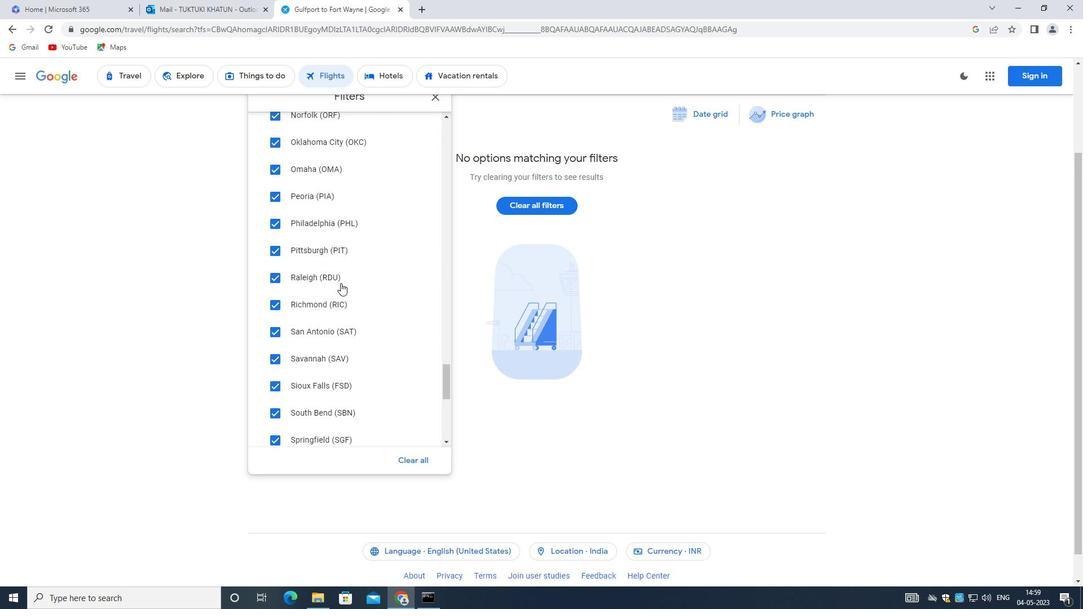 
Action: Mouse scrolled (340, 283) with delta (0, 0)
Screenshot: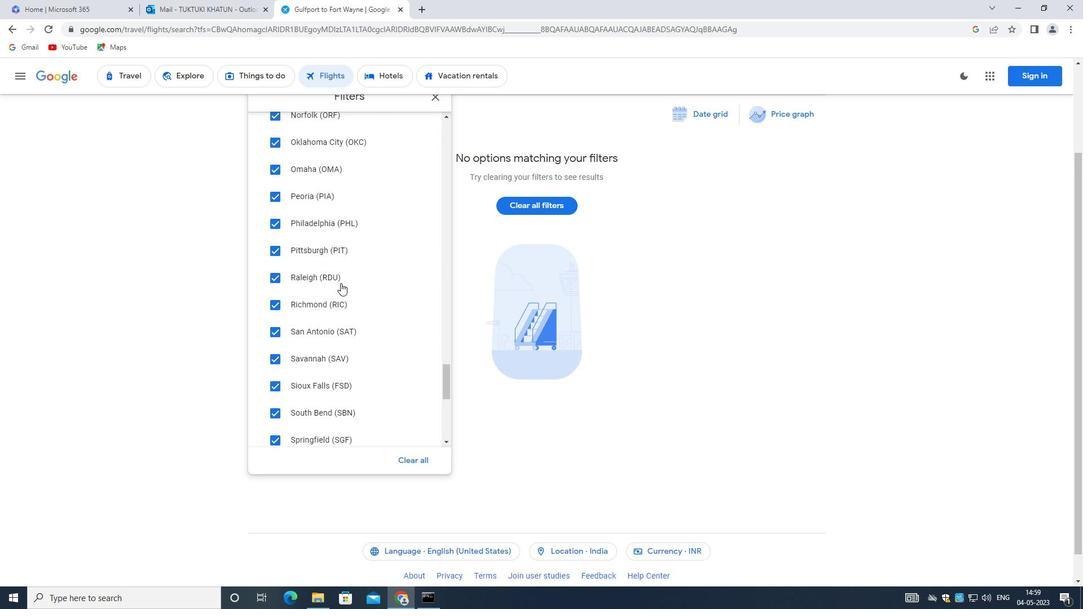 
Action: Mouse moved to (340, 285)
Screenshot: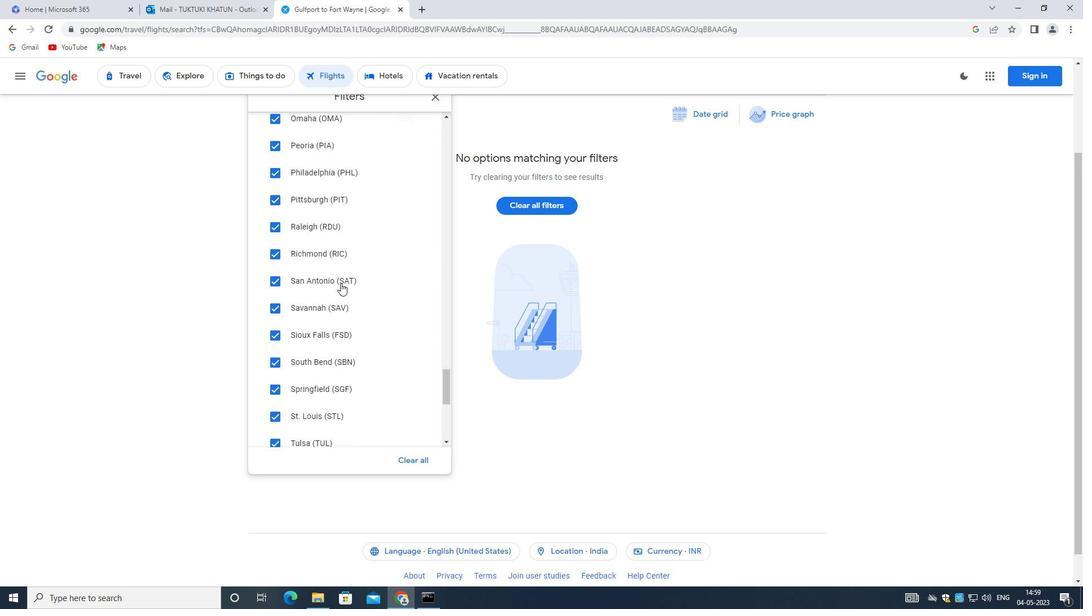 
Action: Mouse scrolled (340, 284) with delta (0, 0)
Screenshot: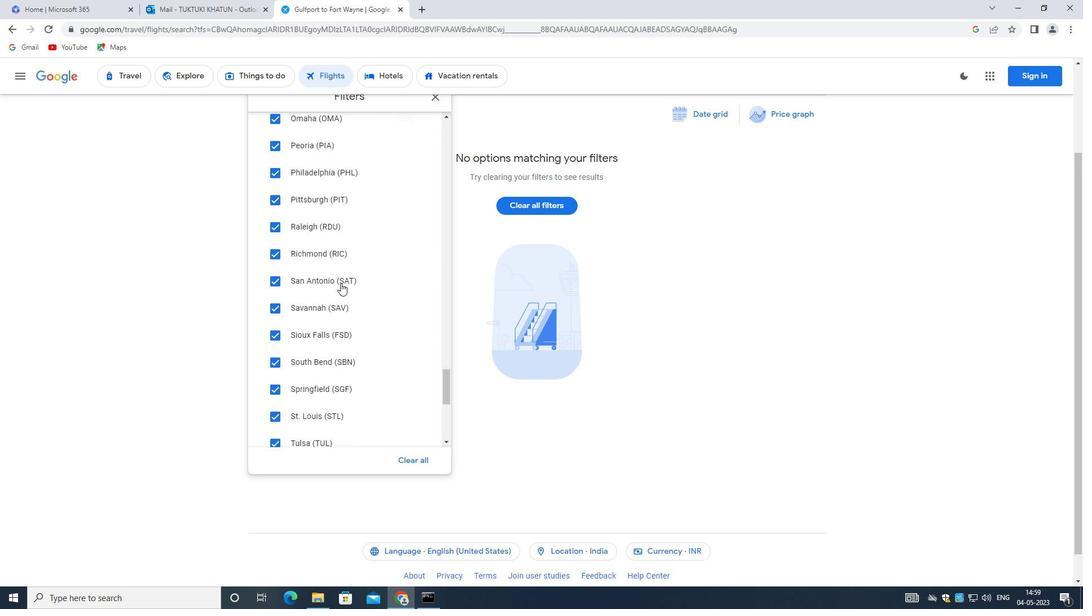 
Action: Mouse moved to (340, 285)
Screenshot: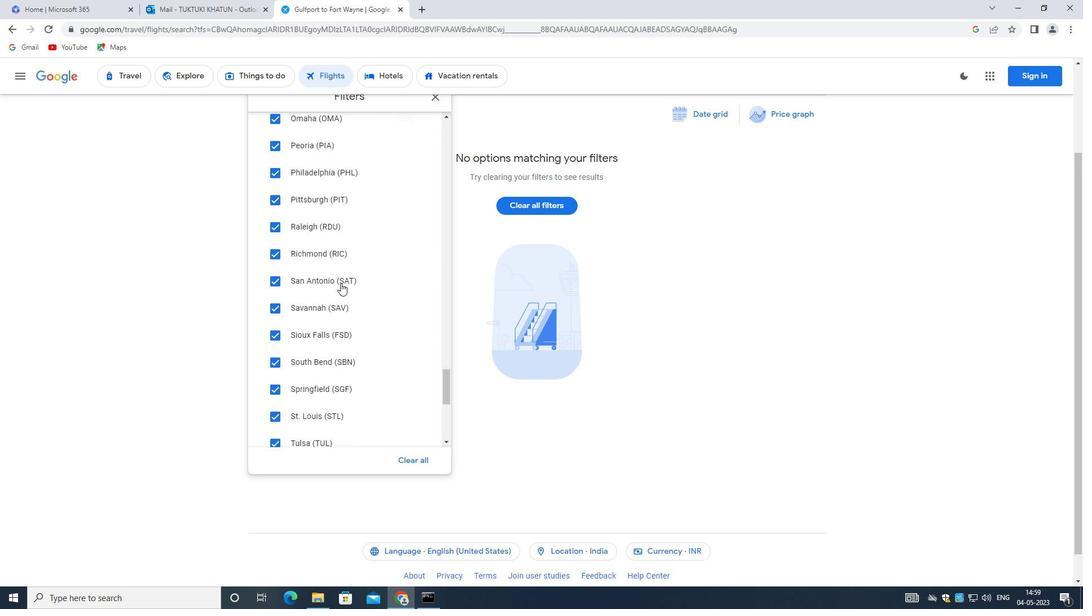 
Action: Mouse scrolled (340, 285) with delta (0, 0)
Screenshot: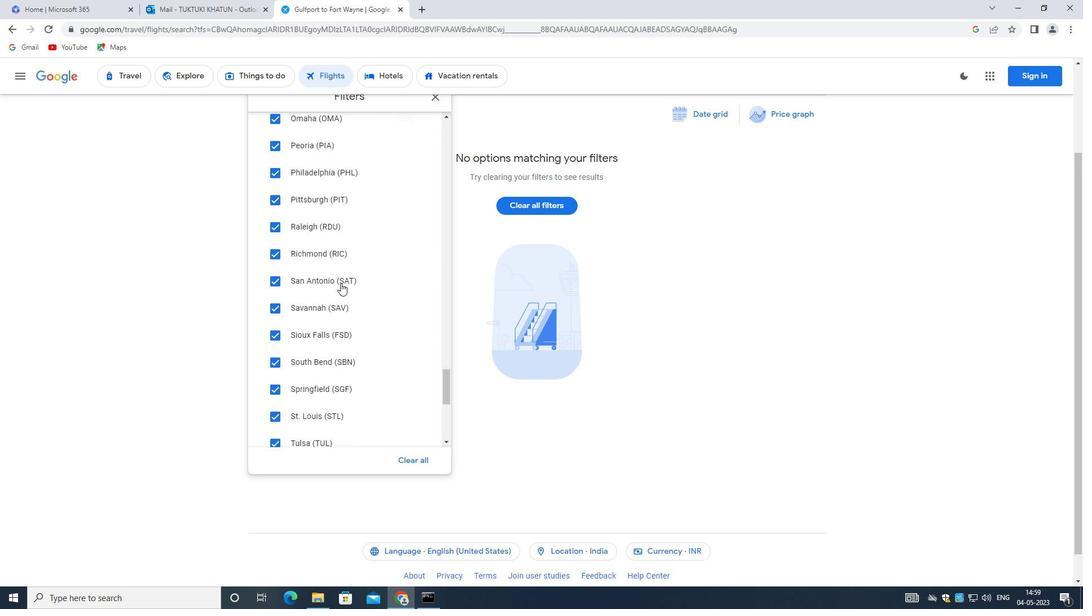 
Action: Mouse scrolled (340, 285) with delta (0, 0)
Screenshot: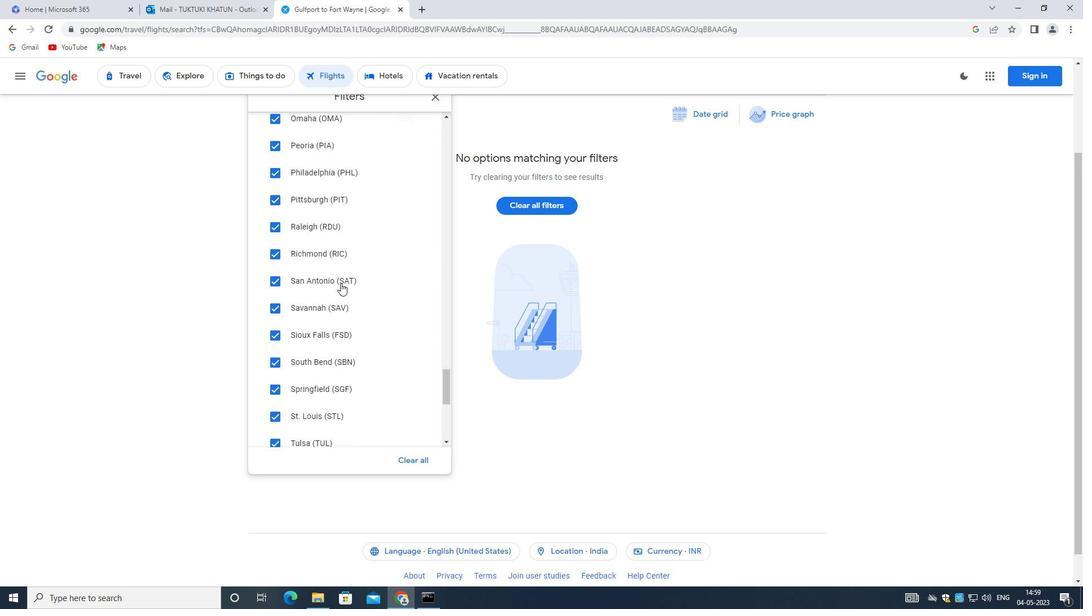
Action: Mouse scrolled (340, 285) with delta (0, 0)
Screenshot: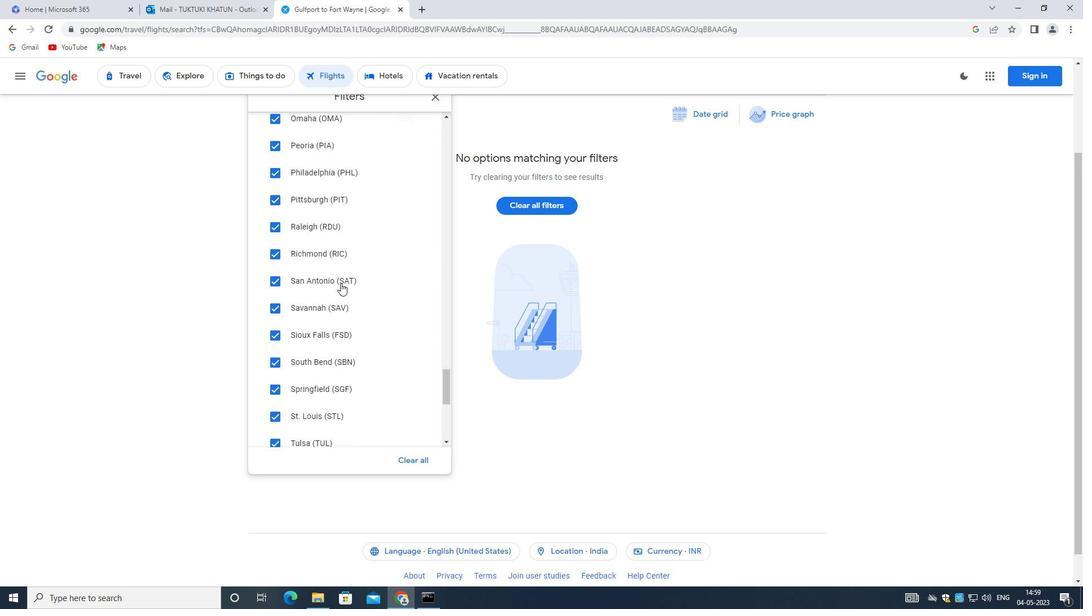 
Action: Mouse scrolled (340, 285) with delta (0, 0)
Screenshot: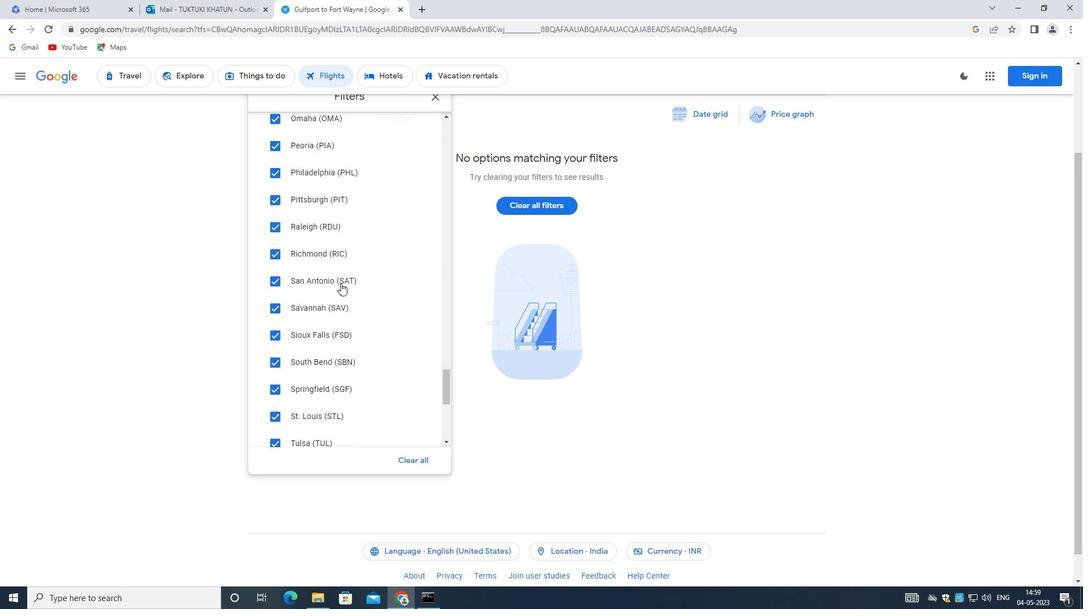 
Action: Mouse moved to (338, 283)
Screenshot: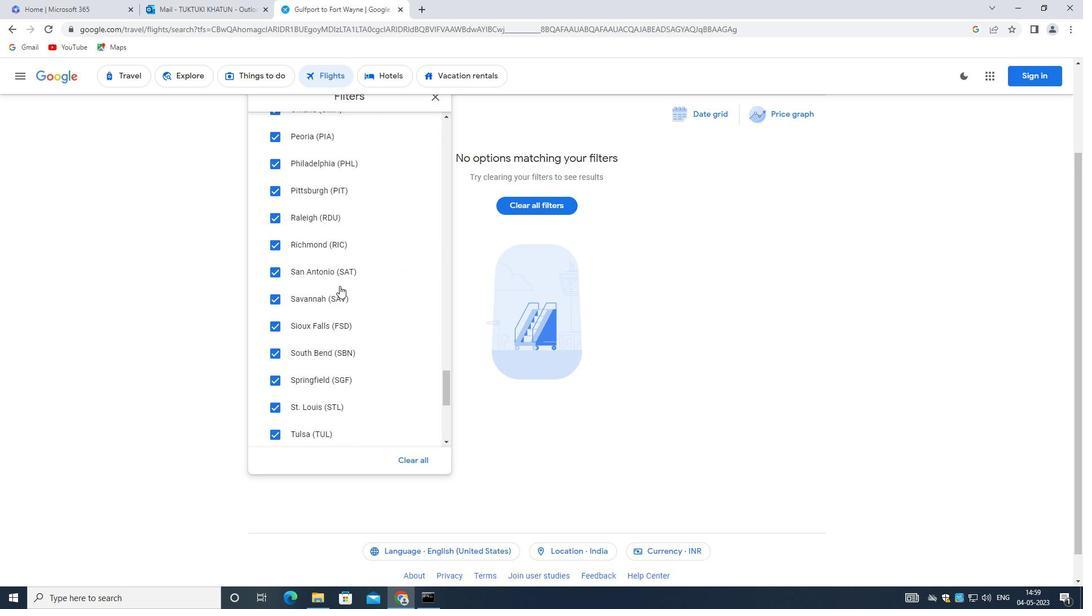 
Action: Mouse scrolled (338, 283) with delta (0, 0)
Screenshot: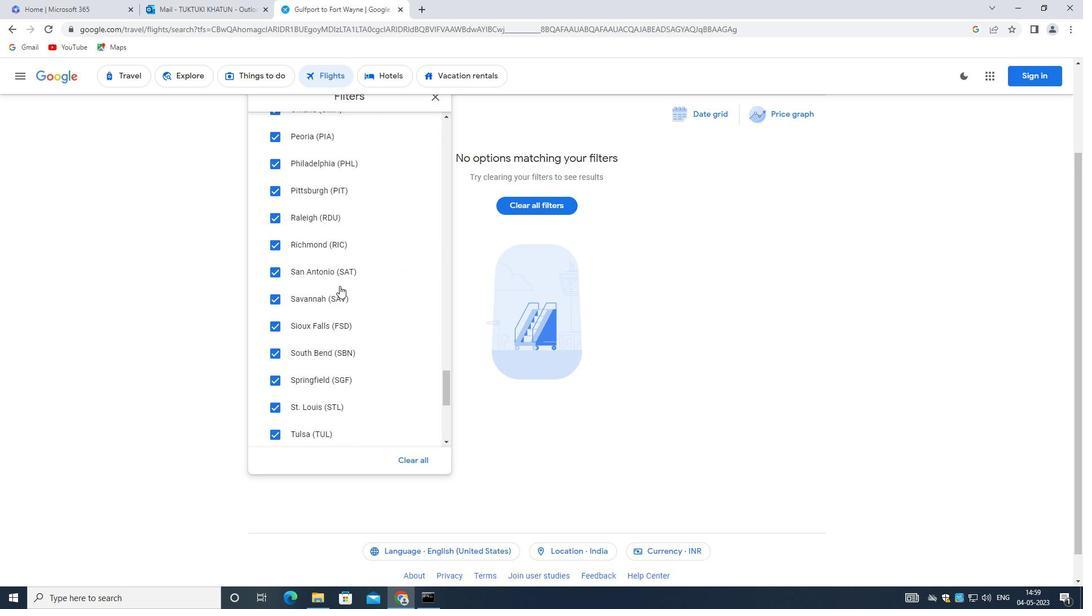 
Action: Mouse scrolled (338, 282) with delta (0, 0)
Screenshot: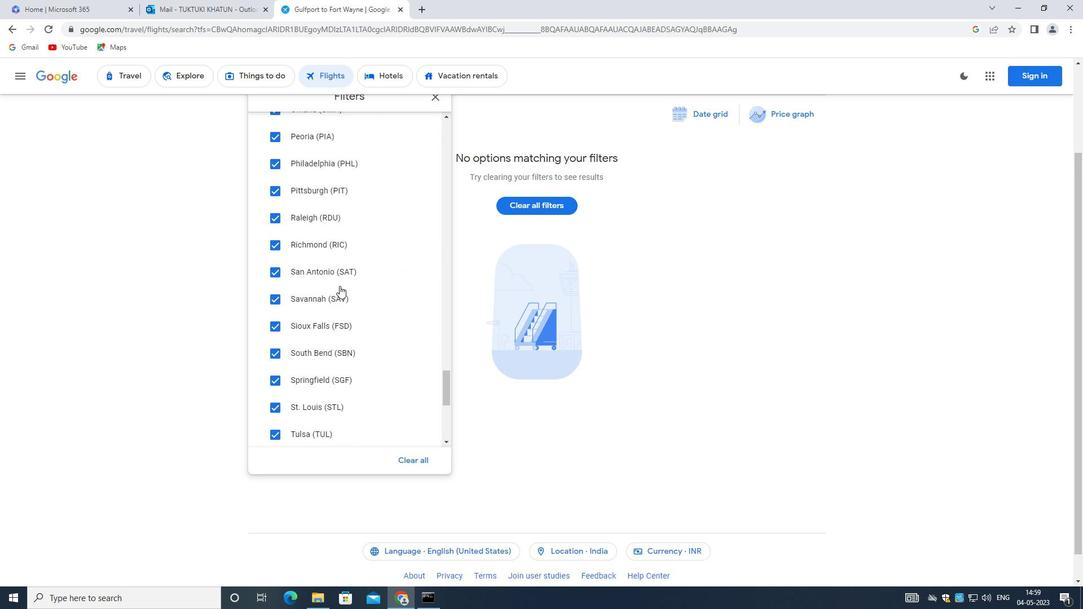 
Action: Mouse moved to (338, 284)
Screenshot: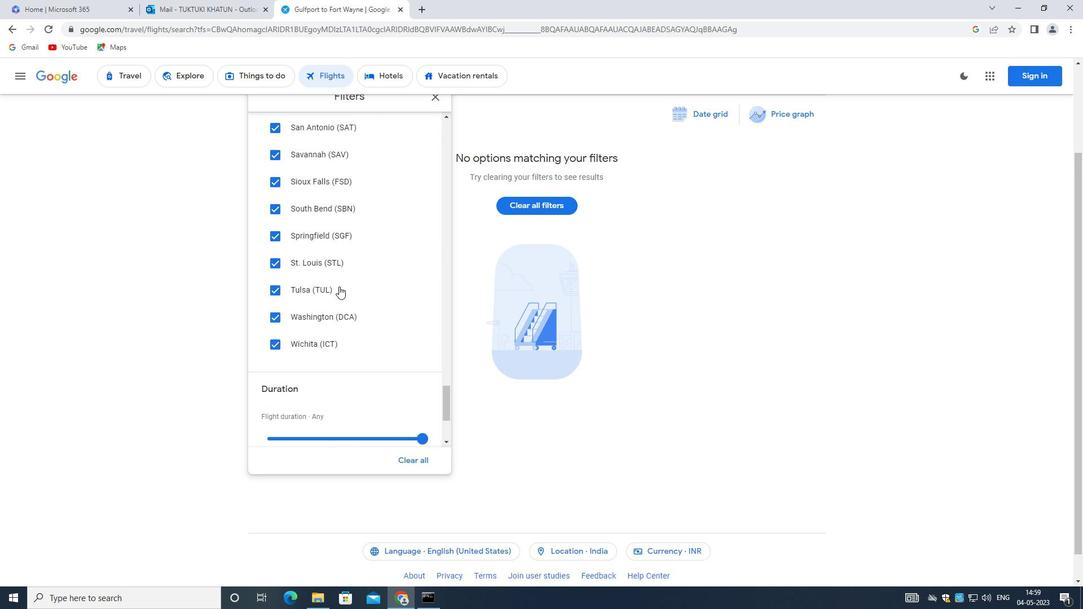 
Action: Mouse scrolled (338, 283) with delta (0, 0)
Screenshot: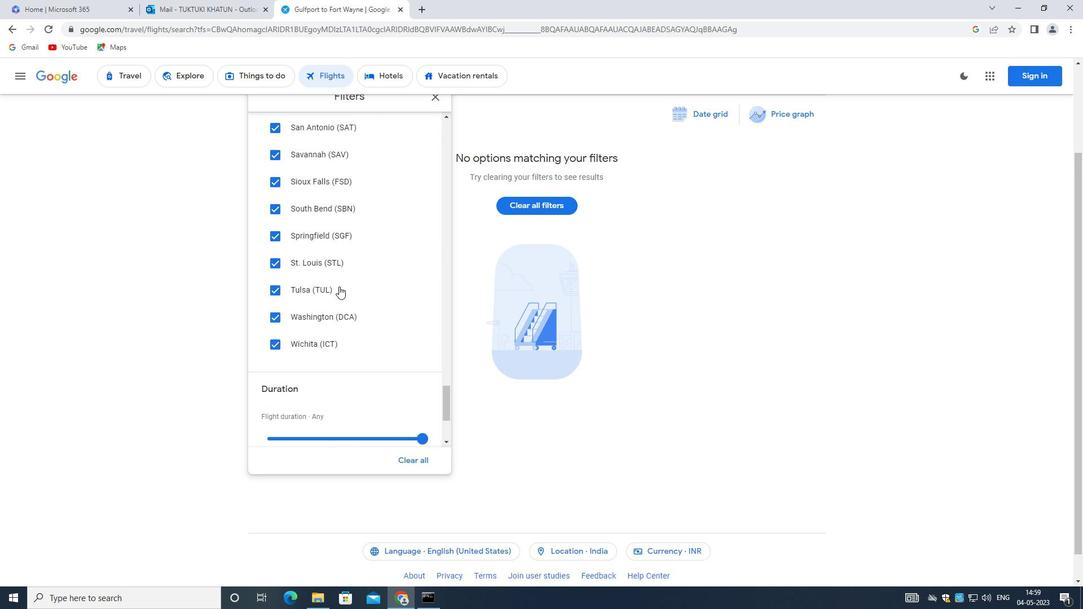
Action: Mouse moved to (338, 284)
Screenshot: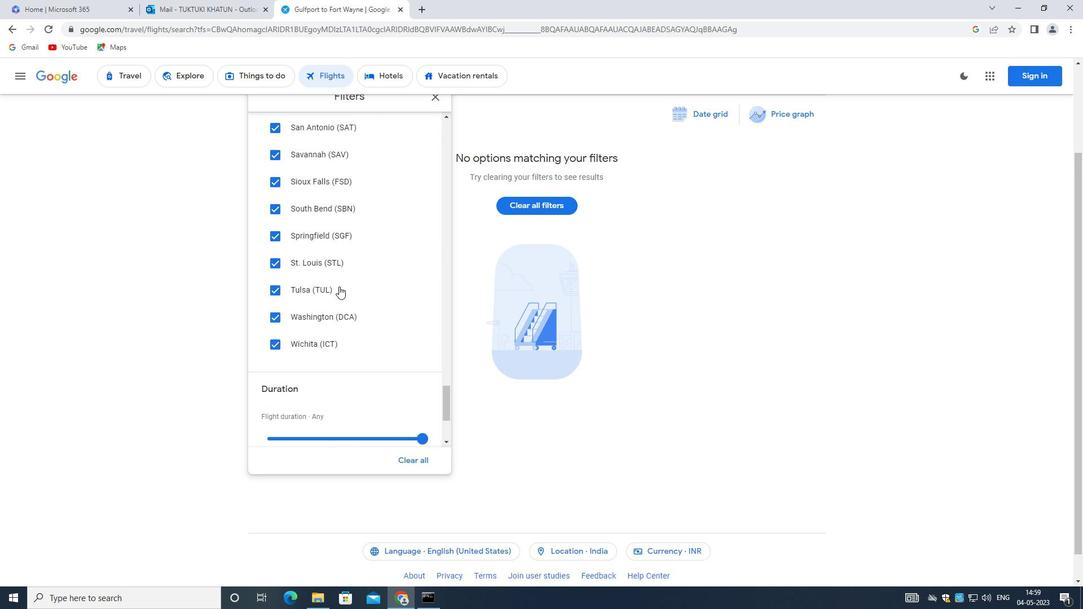 
Action: Mouse scrolled (338, 283) with delta (0, 0)
Screenshot: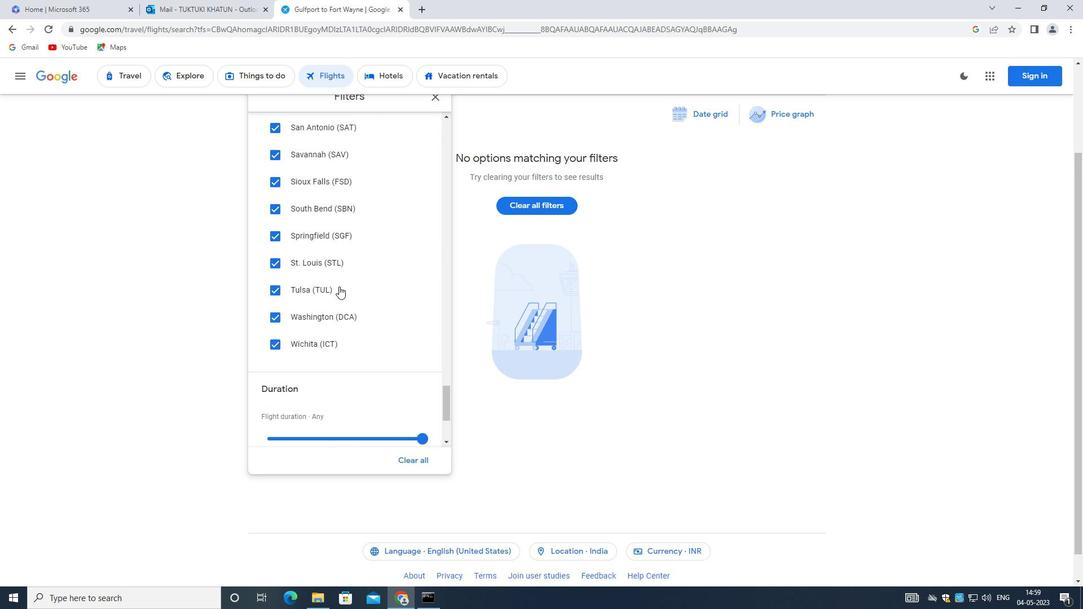 
Action: Mouse scrolled (338, 283) with delta (0, 0)
Screenshot: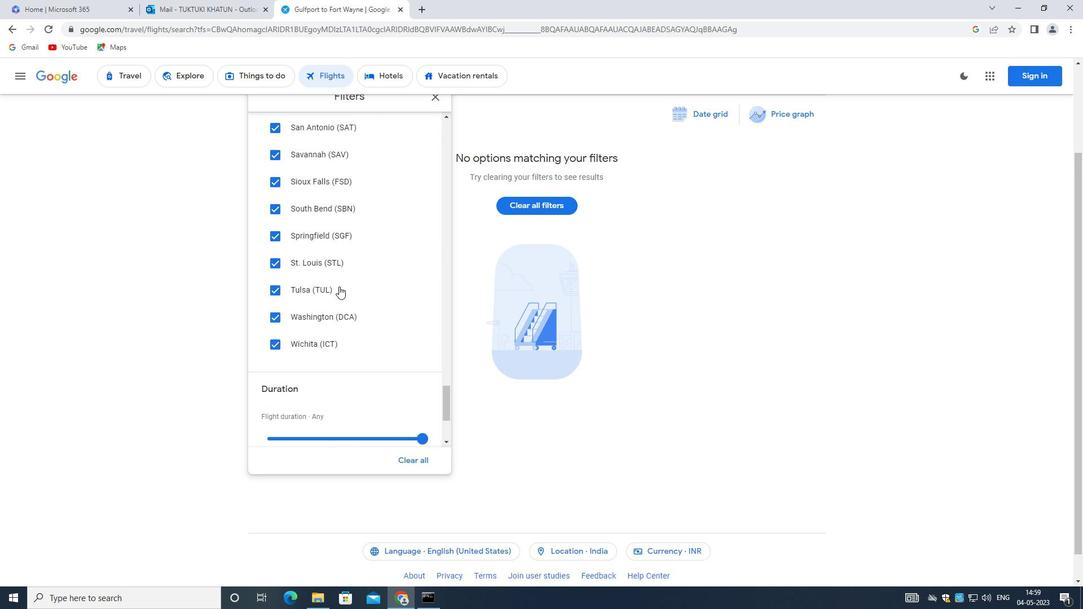 
Action: Mouse moved to (338, 285)
Screenshot: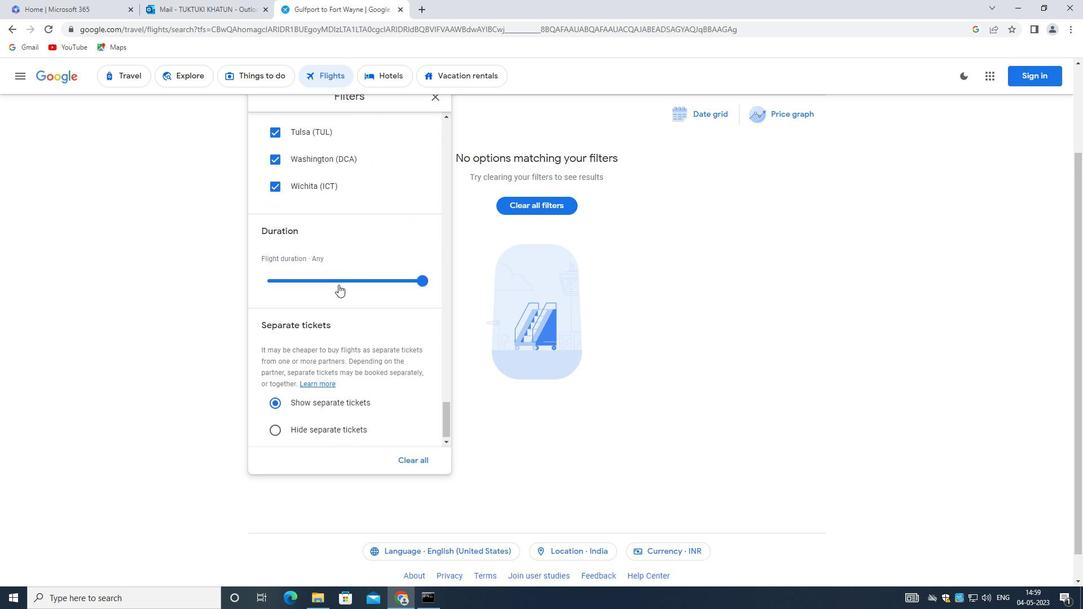 
Action: Mouse scrolled (338, 284) with delta (0, 0)
Screenshot: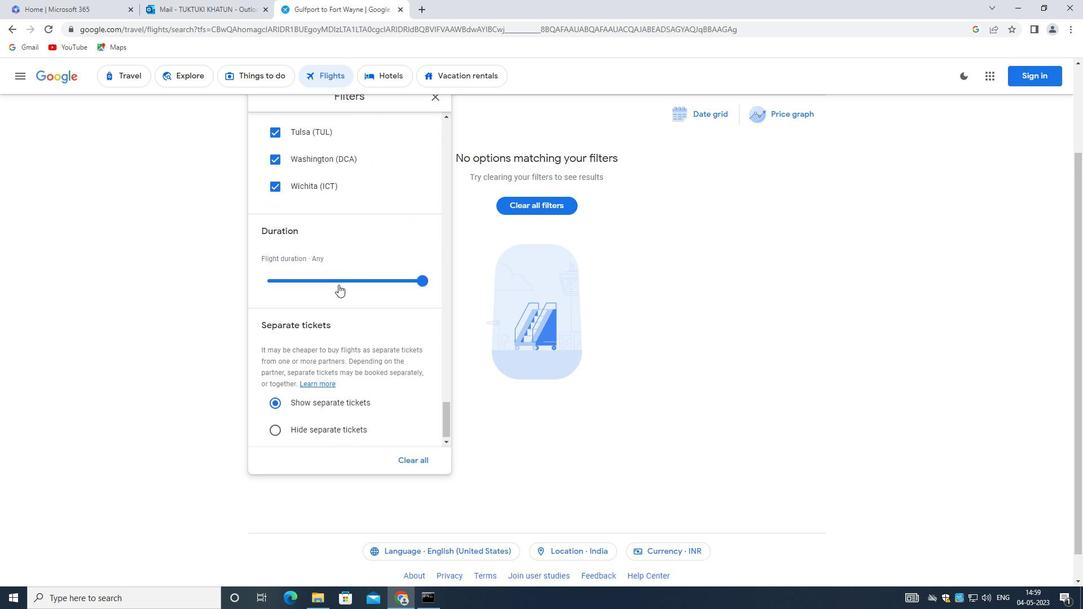 
Action: Mouse moved to (339, 282)
Screenshot: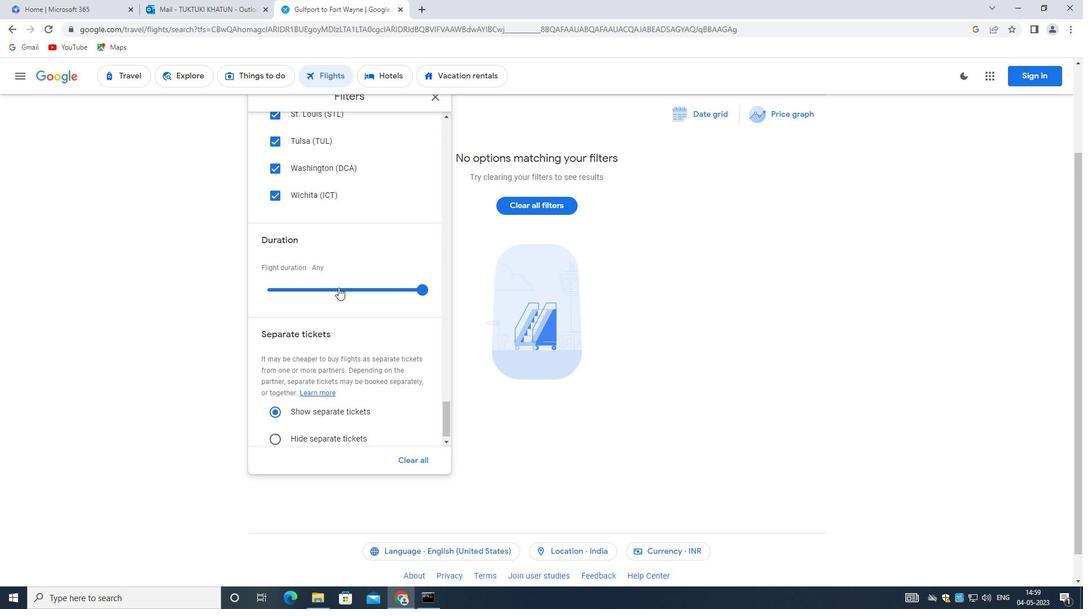 
Action: Mouse scrolled (339, 281) with delta (0, 0)
Screenshot: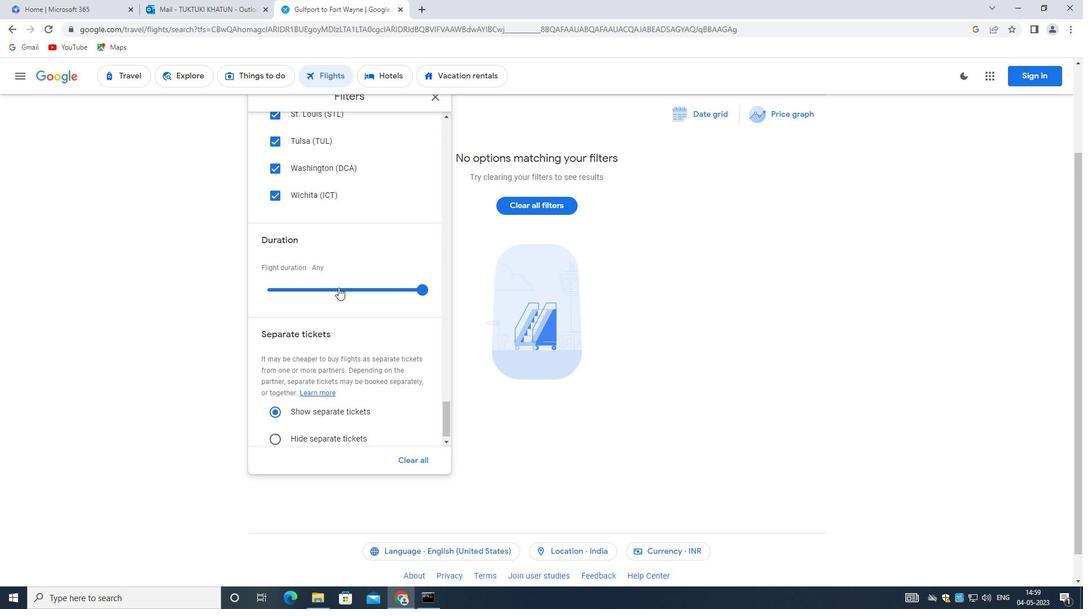 
Action: Mouse moved to (339, 283)
Screenshot: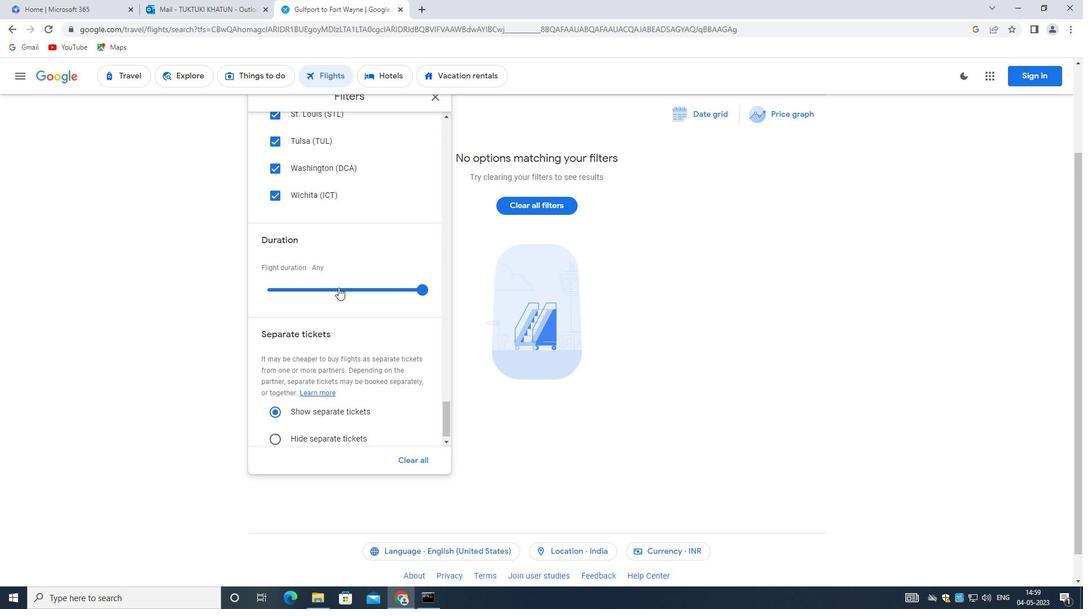 
Action: Mouse scrolled (339, 282) with delta (0, 0)
Screenshot: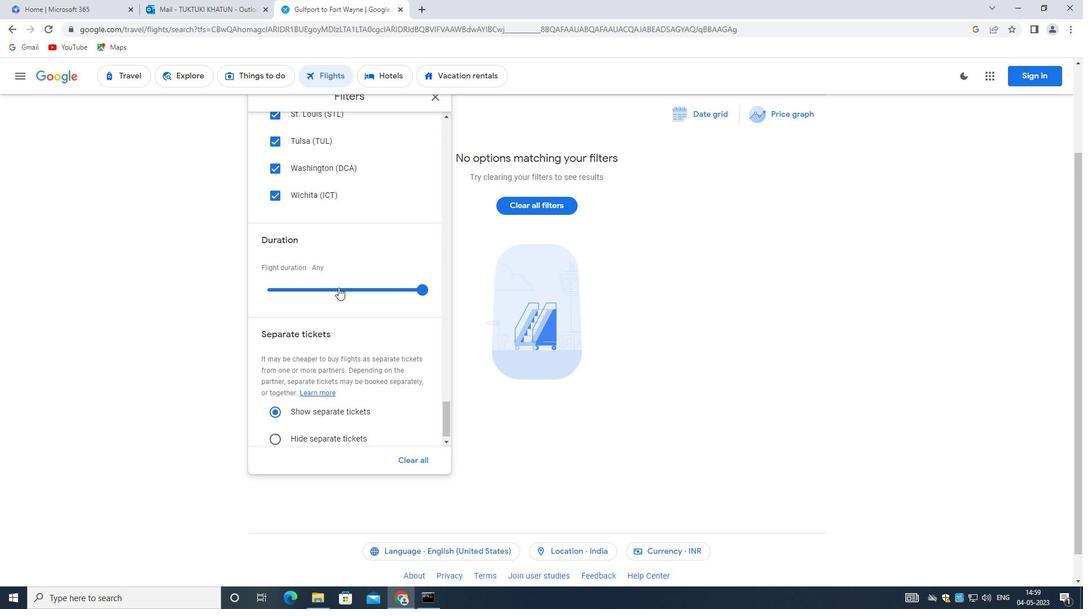 
Action: Mouse moved to (339, 284)
Screenshot: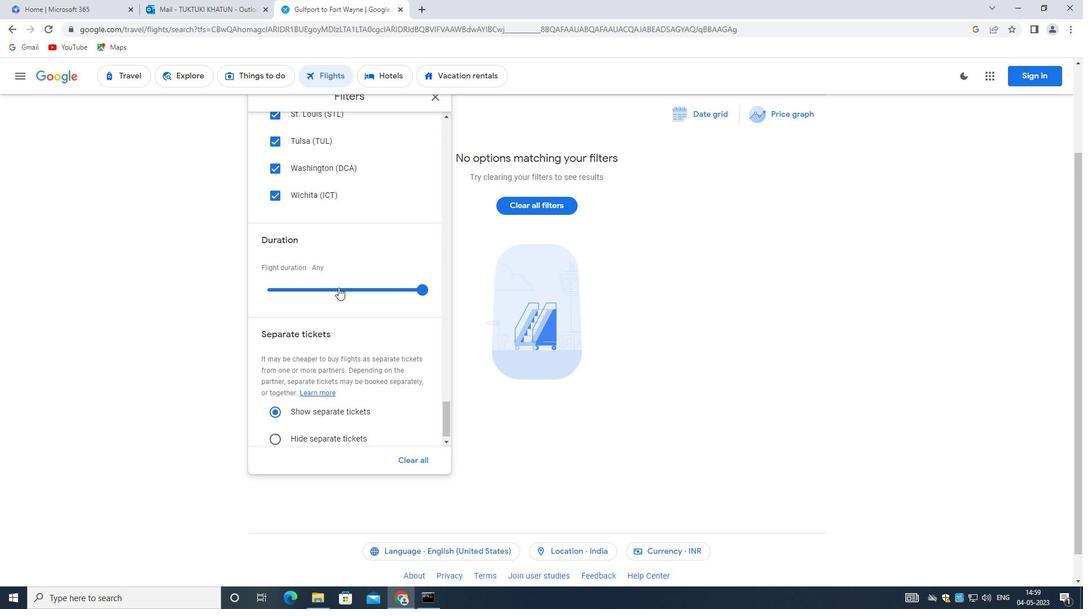 
Action: Mouse scrolled (339, 283) with delta (0, 0)
Screenshot: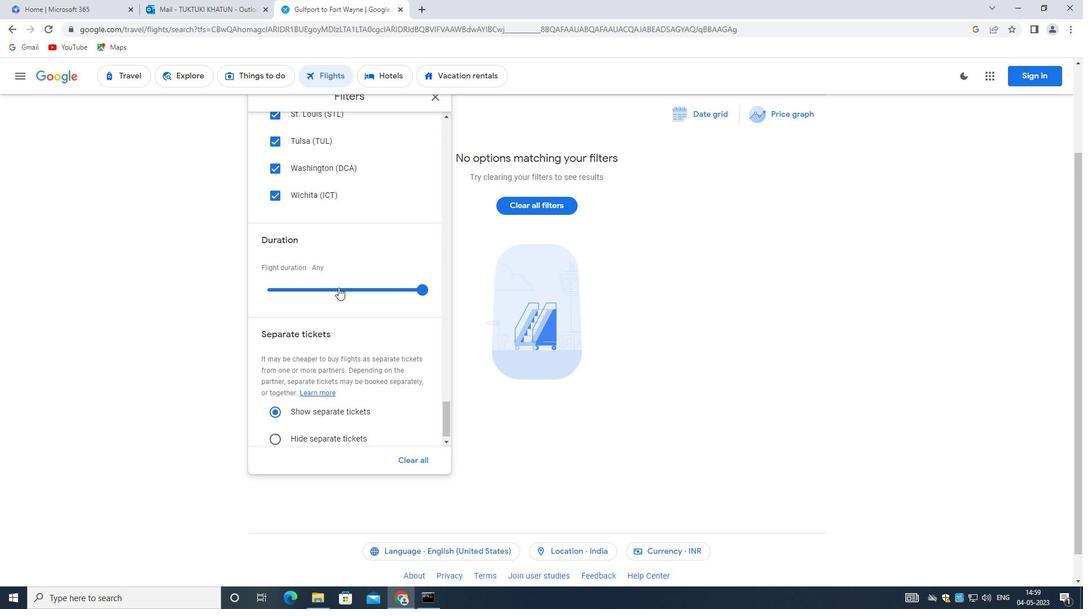
Action: Mouse moved to (339, 284)
Screenshot: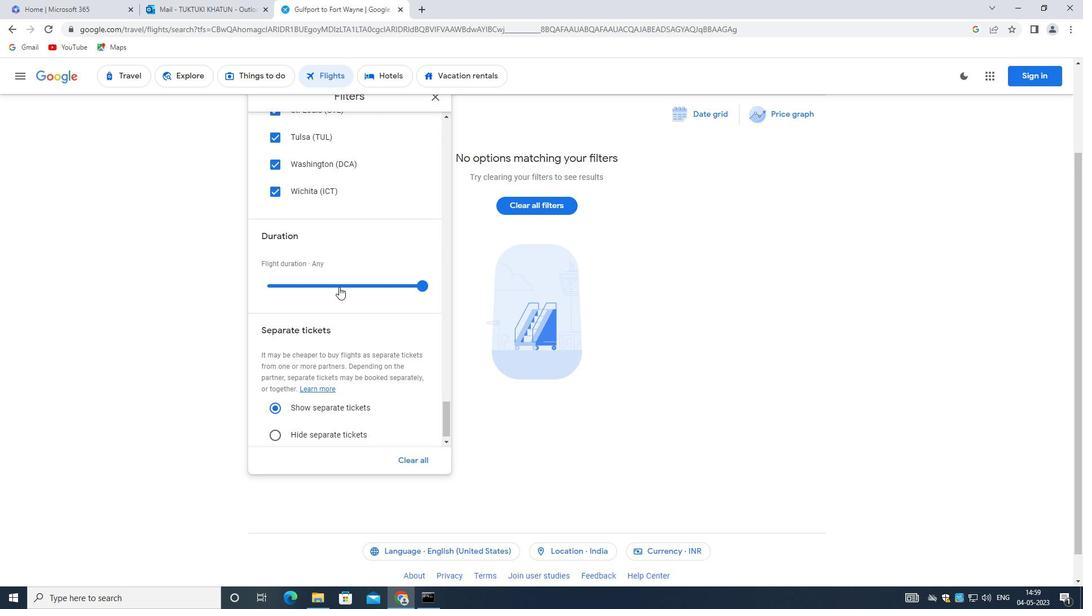 
Action: Mouse scrolled (339, 283) with delta (0, 0)
Screenshot: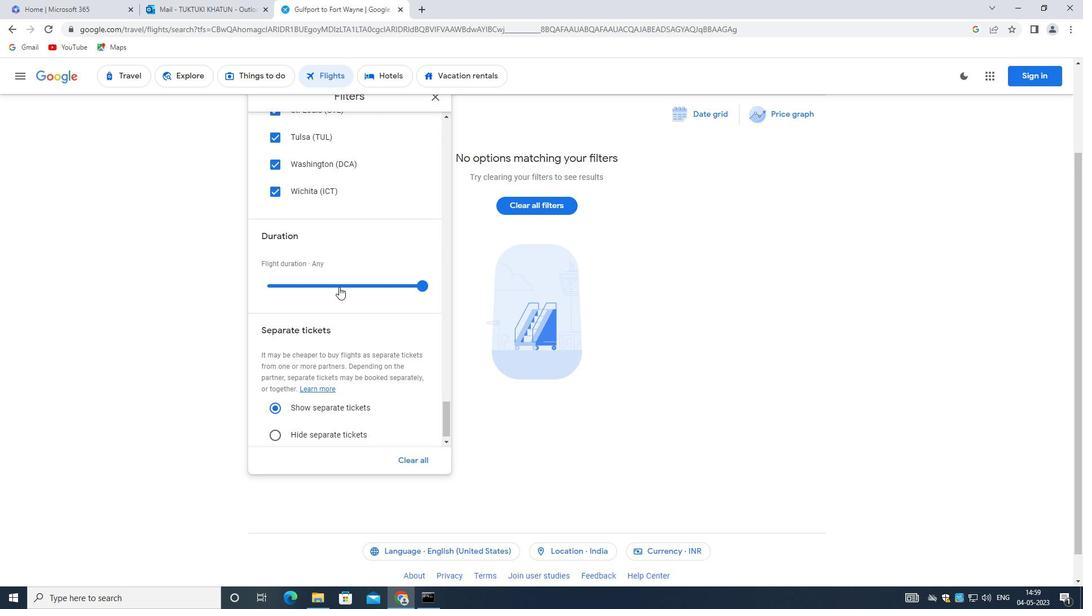 
Action: Mouse scrolled (339, 283) with delta (0, 0)
Screenshot: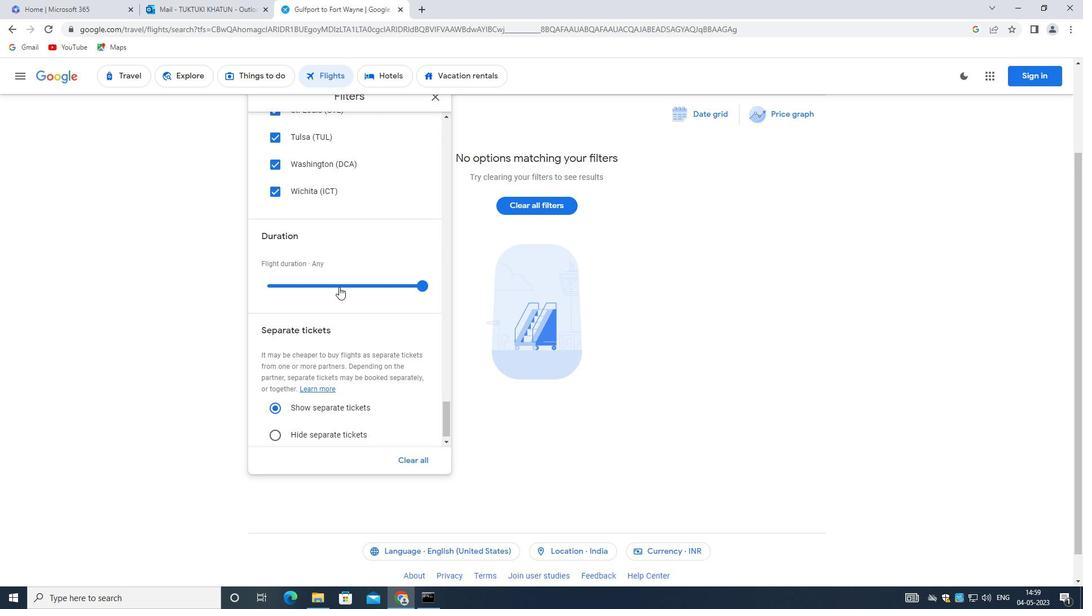 
Action: Mouse moved to (339, 288)
Screenshot: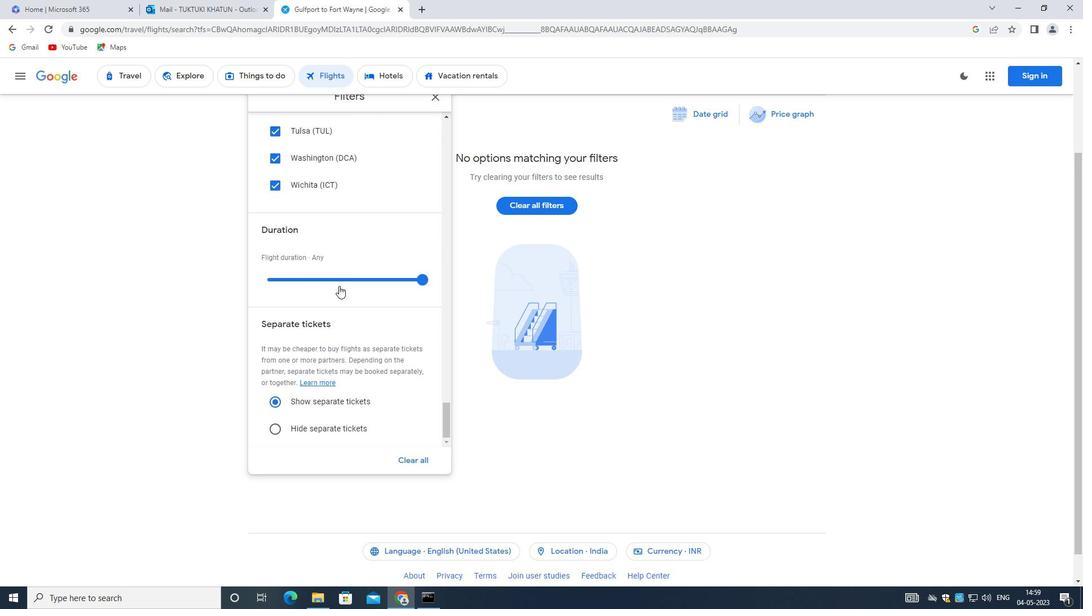 
Action: Mouse scrolled (339, 287) with delta (0, 0)
Screenshot: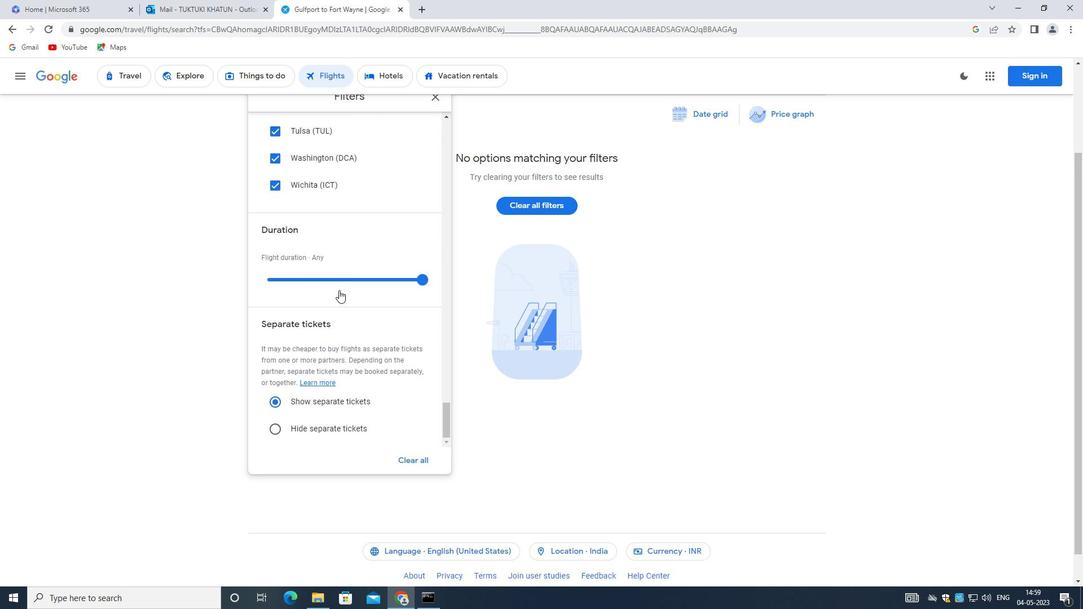 
Action: Mouse scrolled (339, 287) with delta (0, 0)
Screenshot: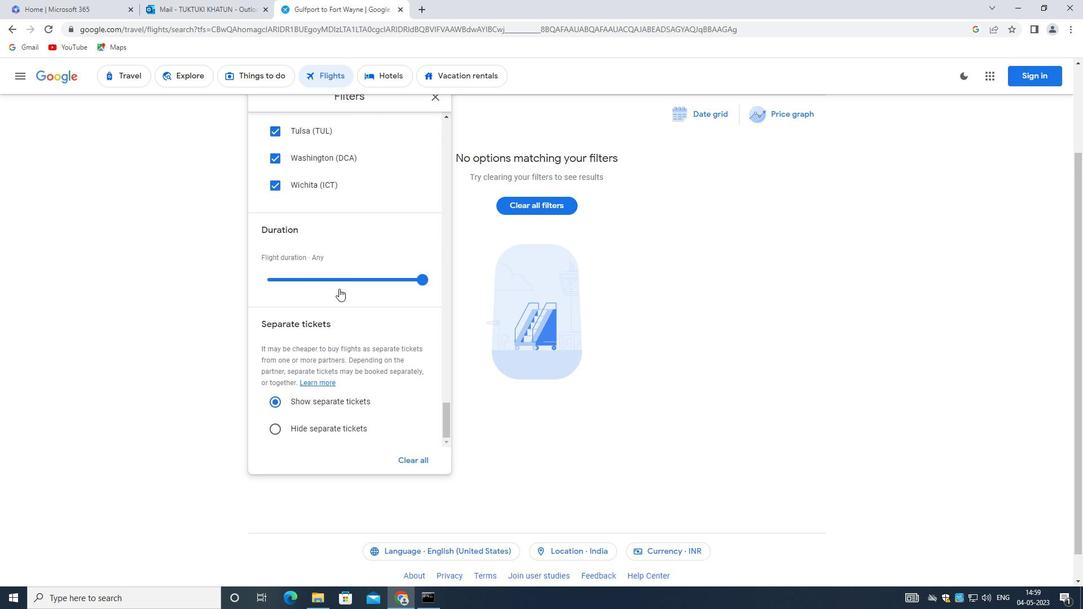
Action: Mouse scrolled (339, 287) with delta (0, 0)
Screenshot: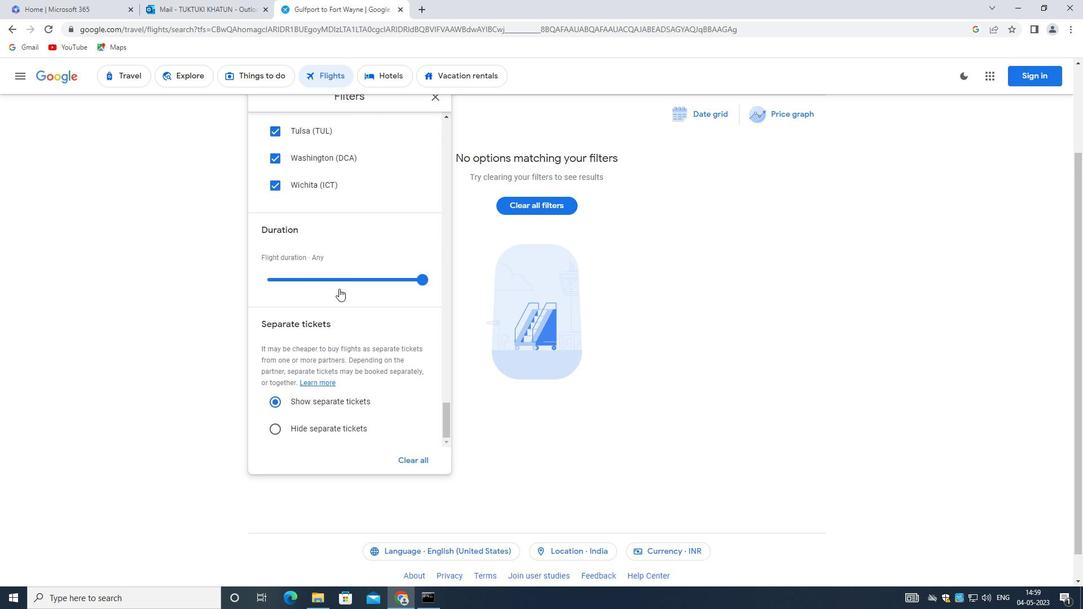 
Action: Mouse scrolled (339, 287) with delta (0, 0)
Screenshot: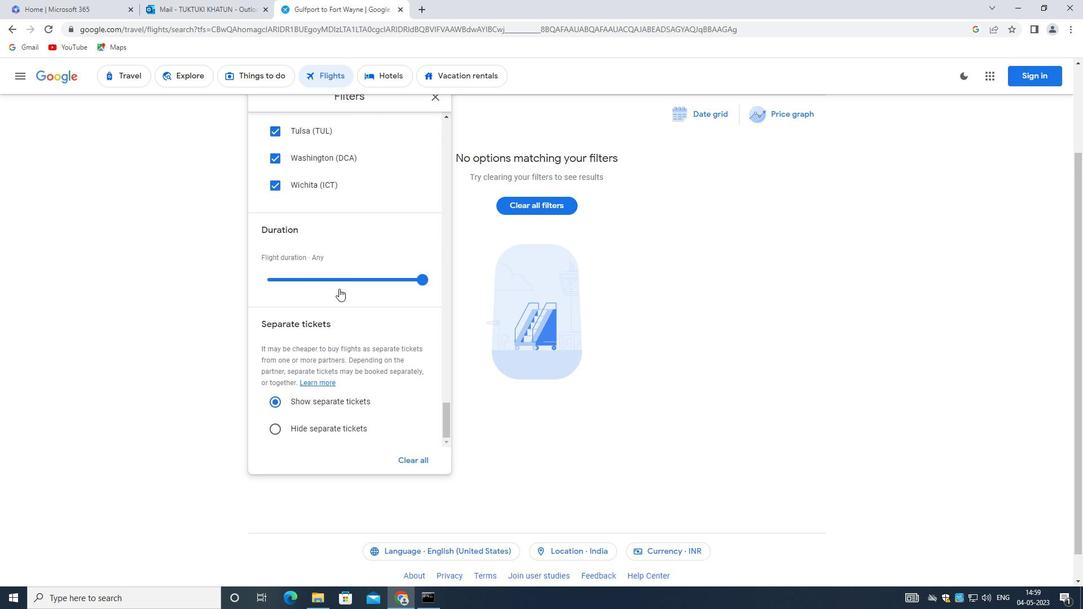 
Action: Mouse scrolled (339, 287) with delta (0, 0)
Screenshot: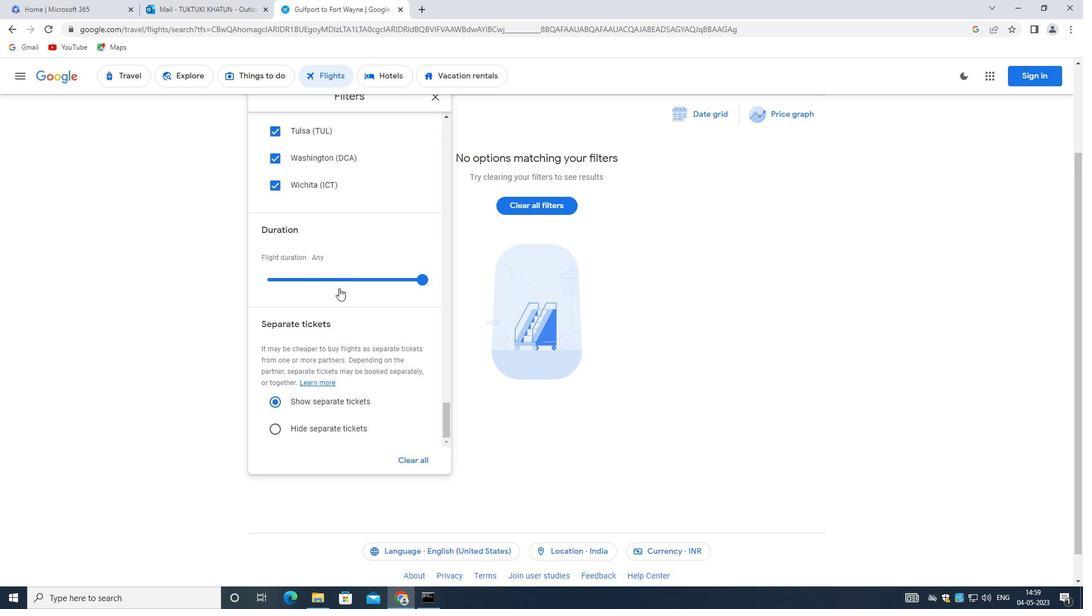 
Action: Mouse scrolled (339, 287) with delta (0, 0)
Screenshot: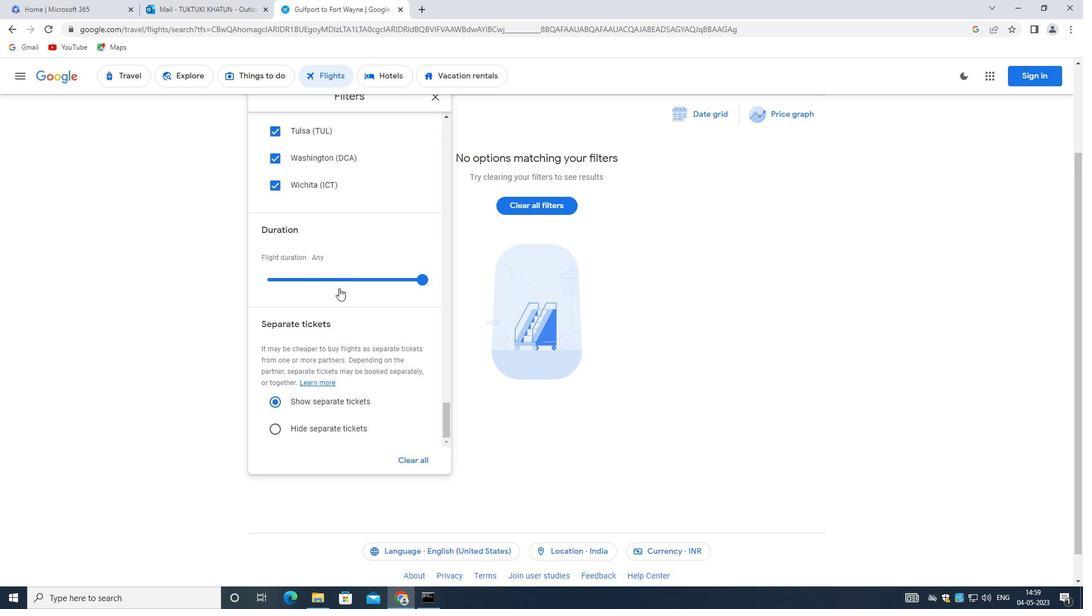 
Action: Mouse scrolled (339, 287) with delta (0, 0)
Screenshot: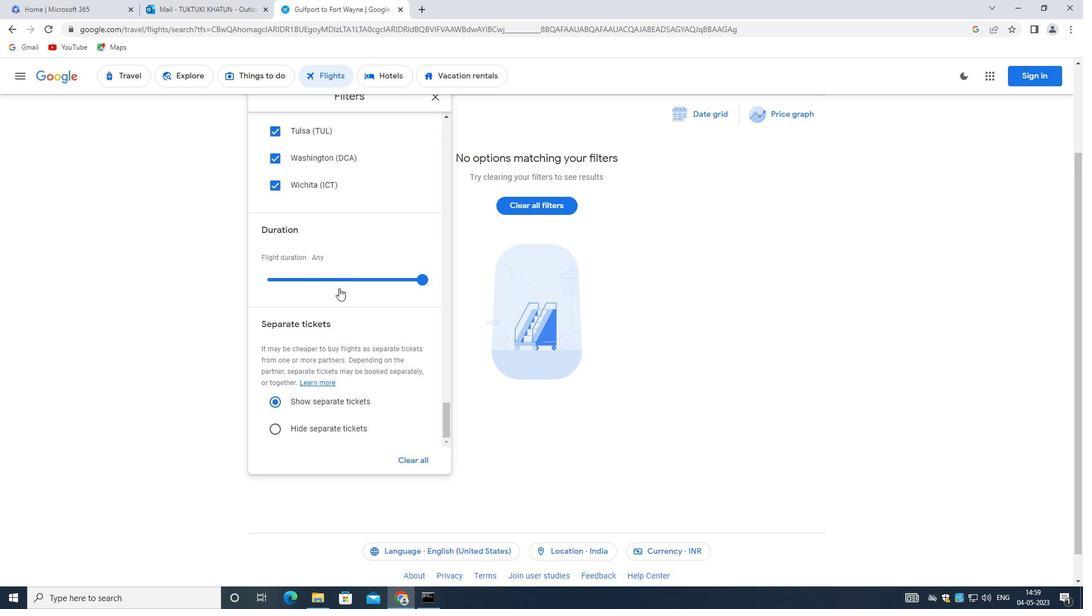 
Action: Mouse moved to (338, 286)
Screenshot: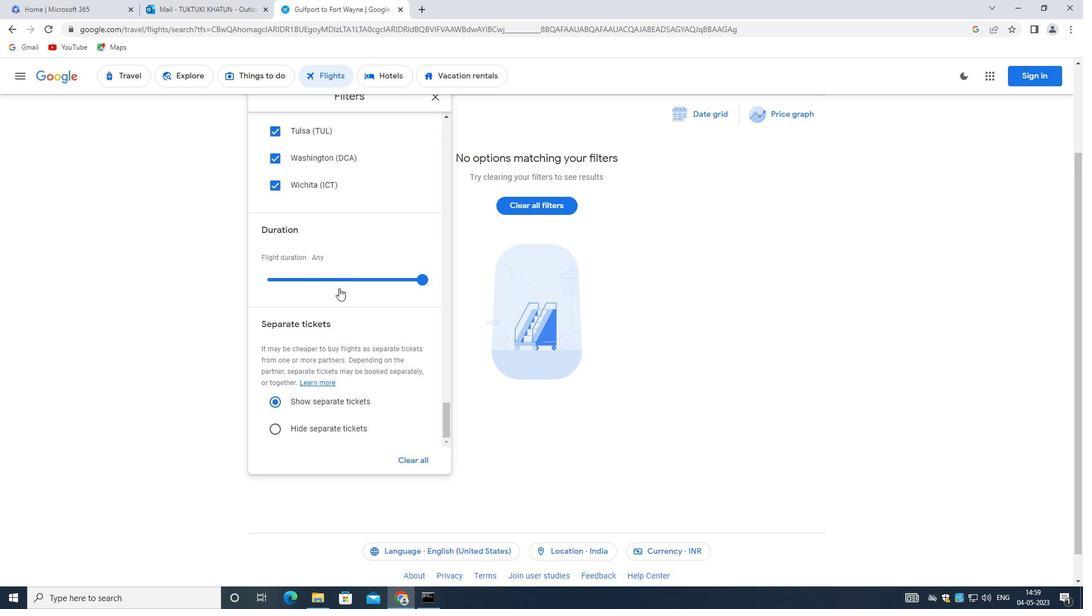 
Action: Mouse scrolled (338, 286) with delta (0, 0)
Screenshot: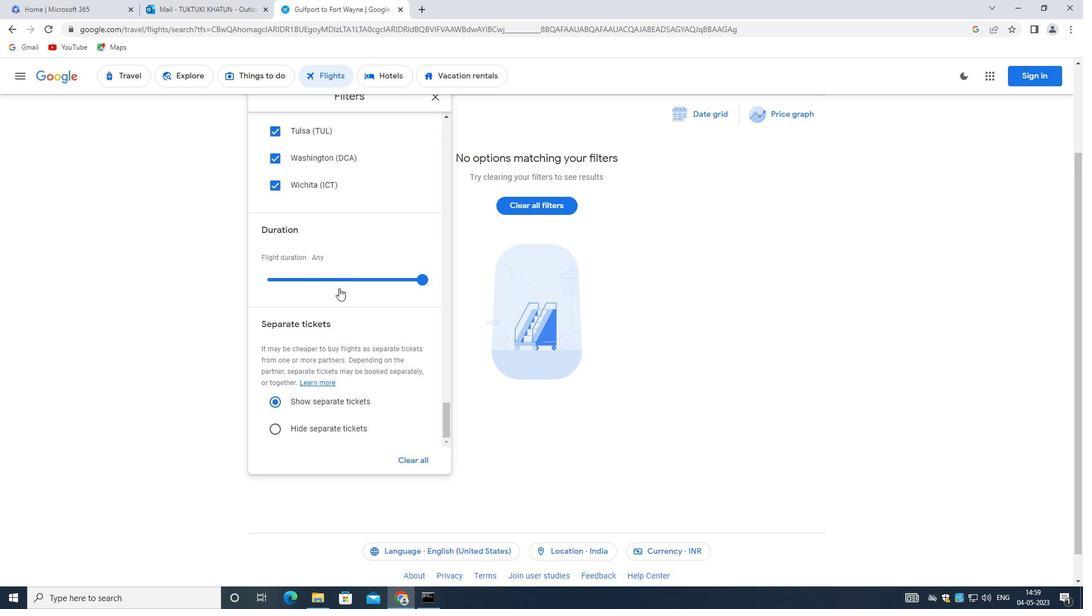 
Action: Mouse scrolled (338, 286) with delta (0, 0)
Screenshot: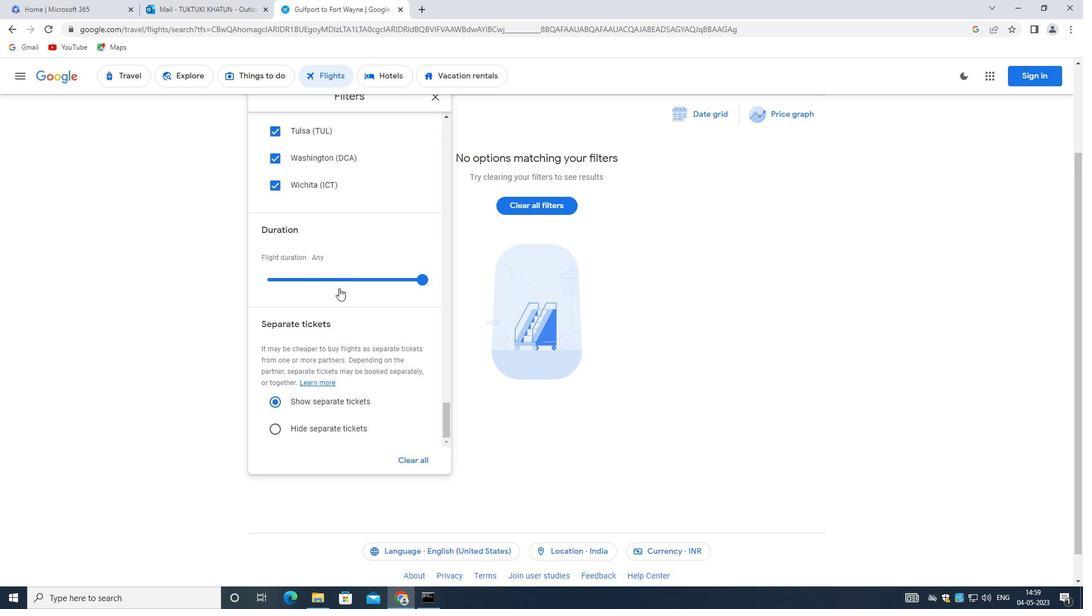 
Action: Mouse moved to (338, 288)
Screenshot: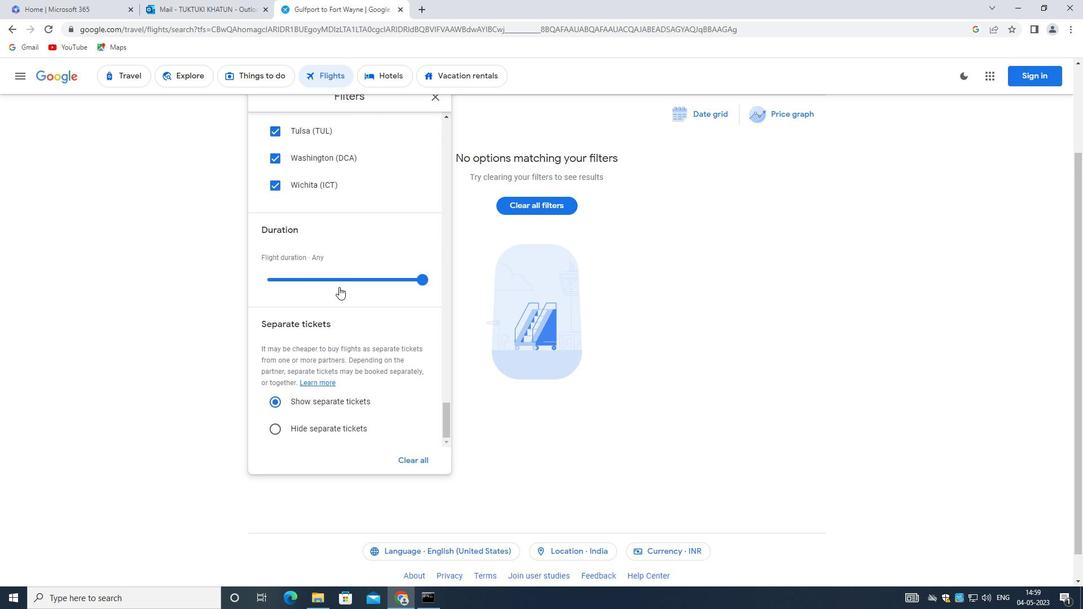 
Action: Mouse scrolled (338, 287) with delta (0, 0)
Screenshot: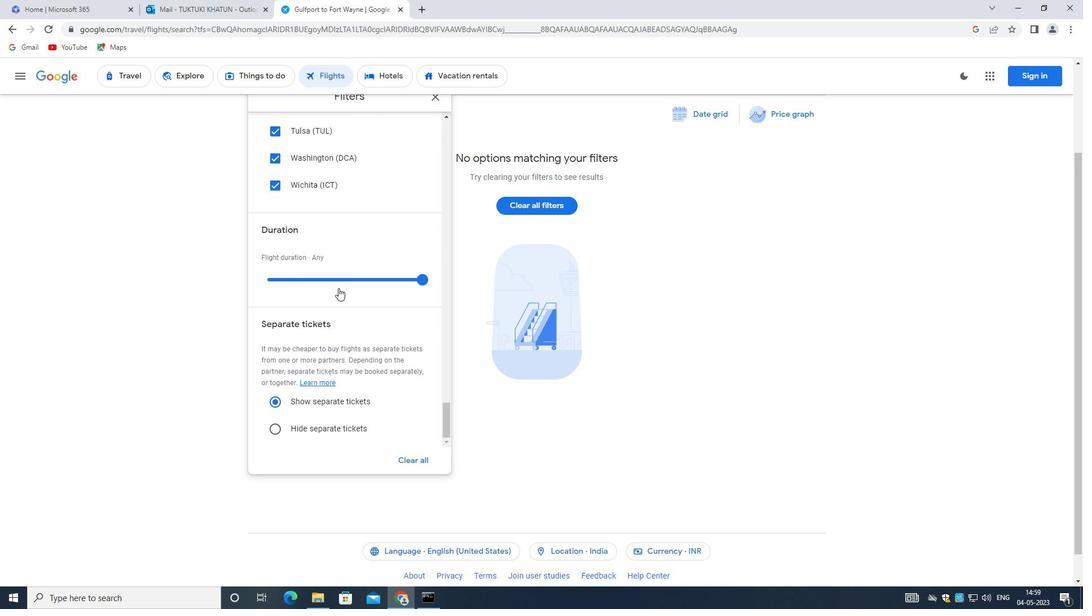 
Action: Mouse moved to (338, 289)
Screenshot: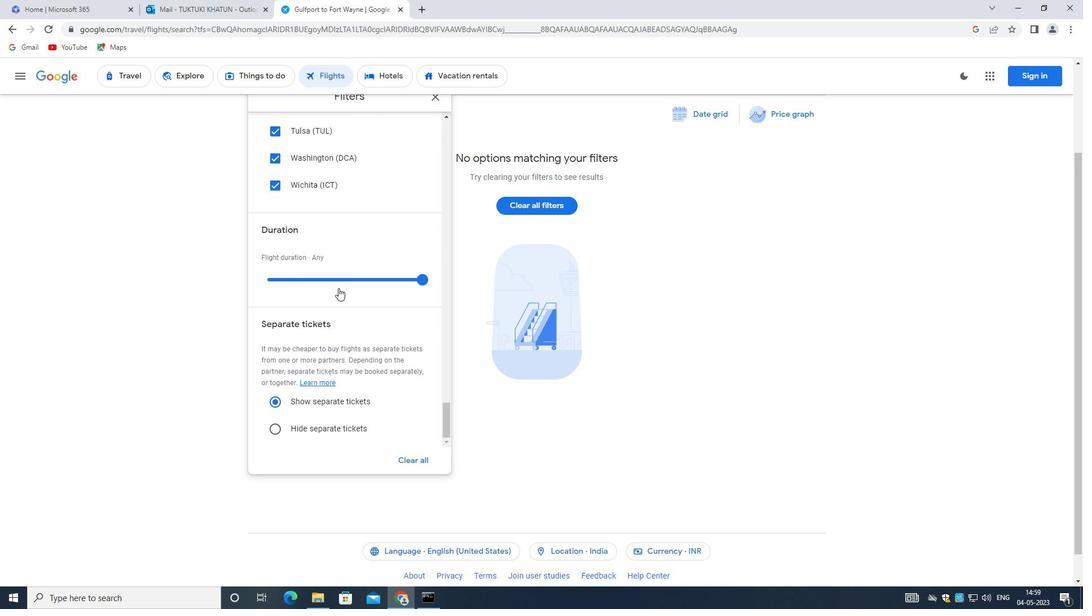 
Action: Mouse scrolled (338, 289) with delta (0, 0)
Screenshot: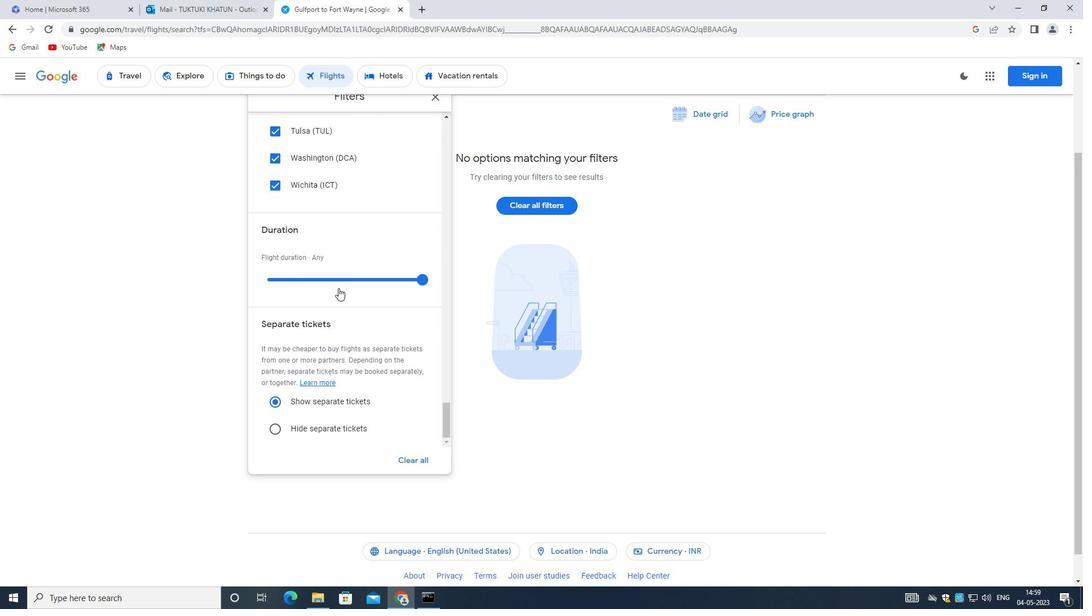 
Action: Mouse moved to (338, 290)
Screenshot: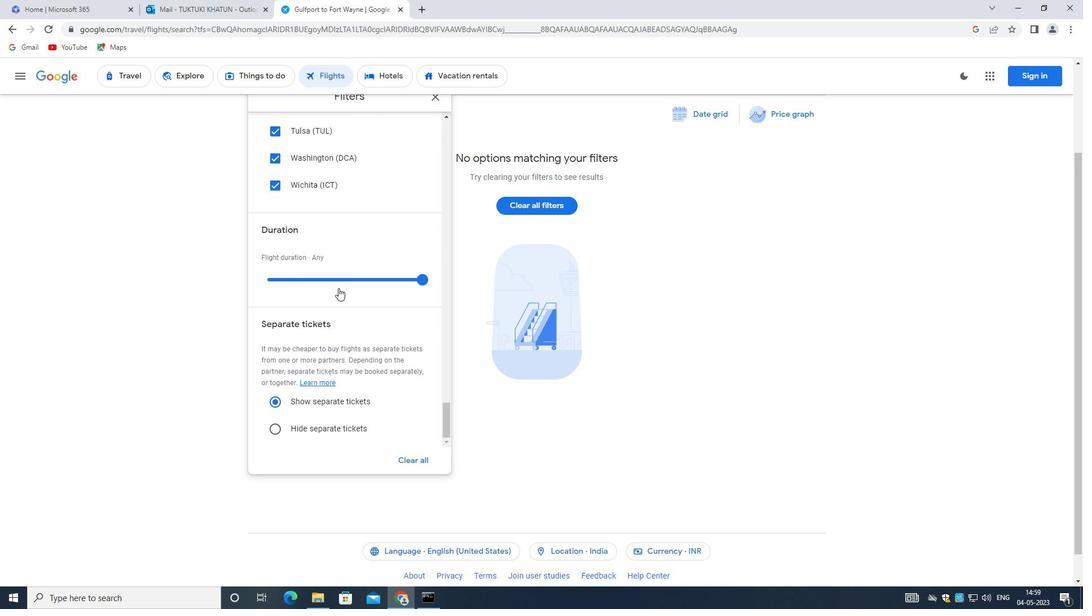 
Action: Mouse scrolled (338, 289) with delta (0, 0)
Screenshot: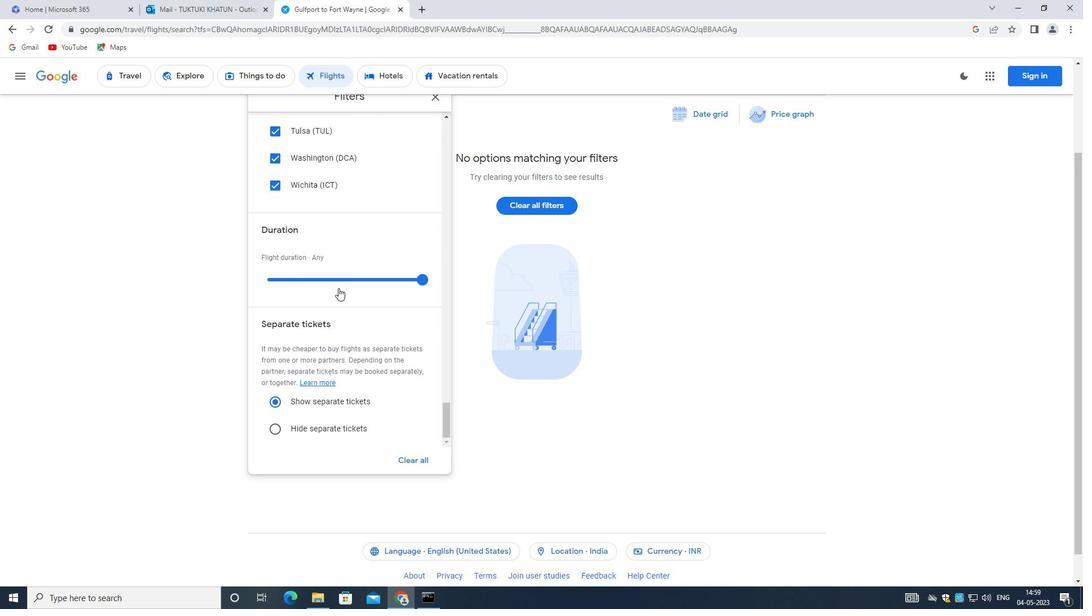 
Action: Mouse scrolled (338, 289) with delta (0, 0)
Screenshot: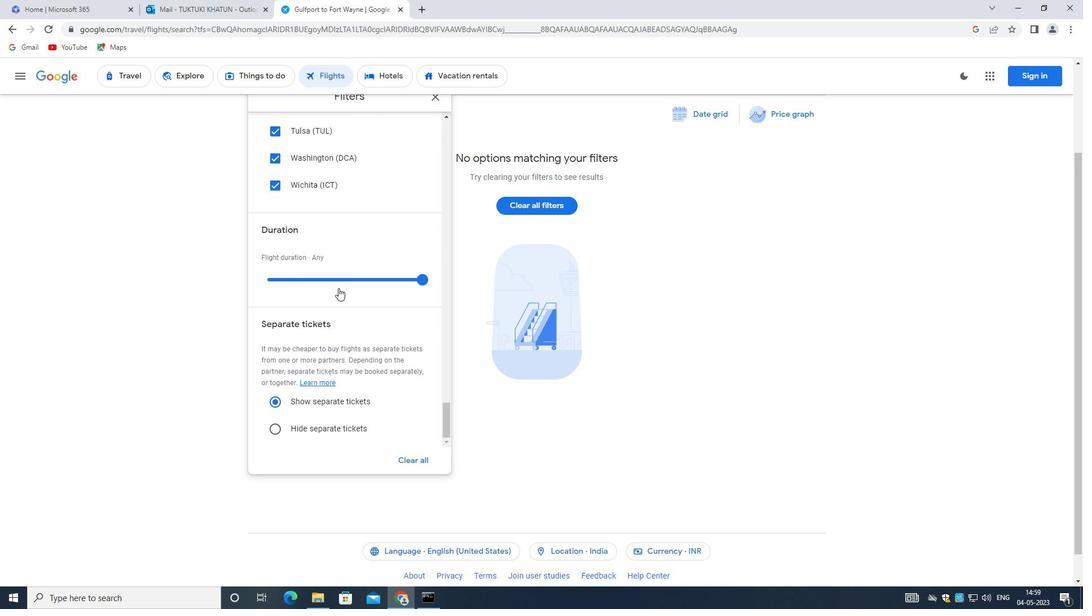 
Action: Mouse scrolled (338, 289) with delta (0, 0)
Screenshot: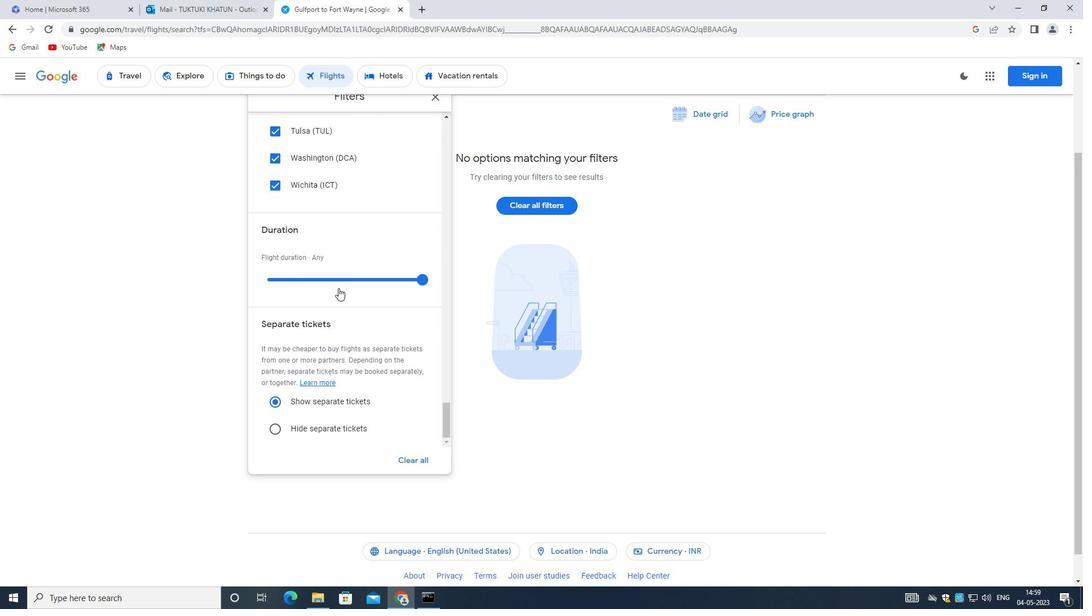 
